 Task: Find connections with filter location Torrejón de Ardoz with filter topic #happyfounderswith filter profile language French with filter current company US Tech Solutions with filter school Campus Law Centre, Faculty Of Law, University of Delhi with filter industry Turned Products and Fastener Manufacturing with filter service category Search Engine Optimization (SEO) with filter keywords title Content Creator
Action: Mouse moved to (535, 68)
Screenshot: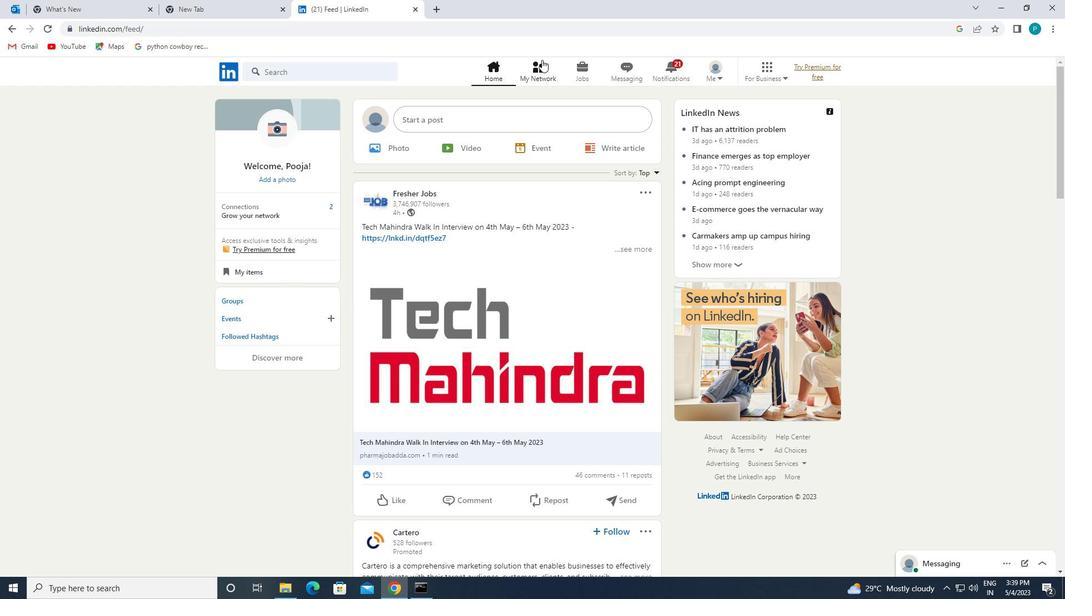 
Action: Mouse pressed left at (535, 68)
Screenshot: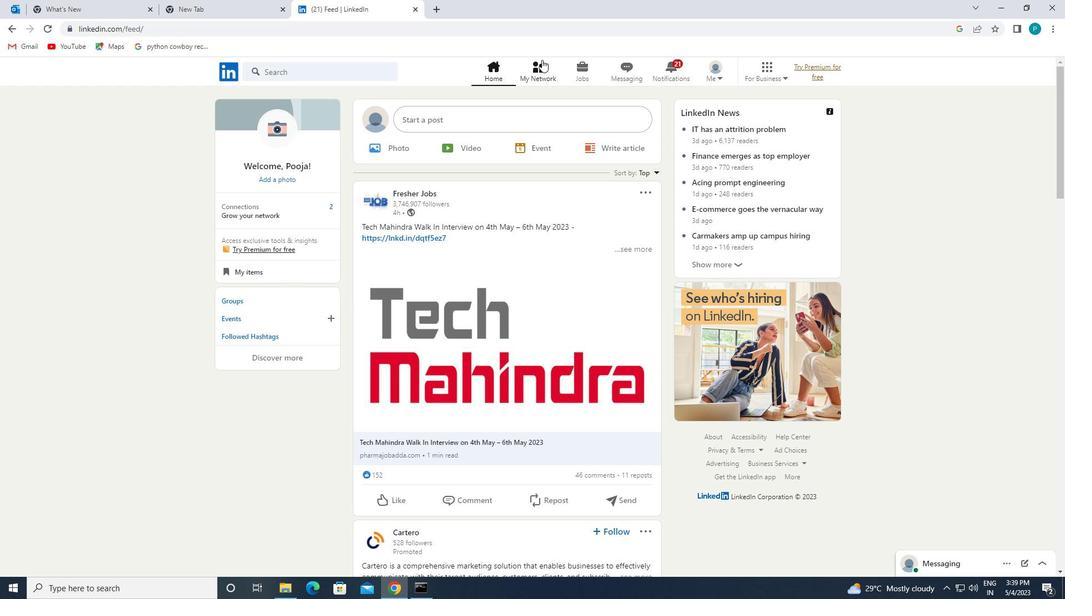 
Action: Mouse moved to (335, 133)
Screenshot: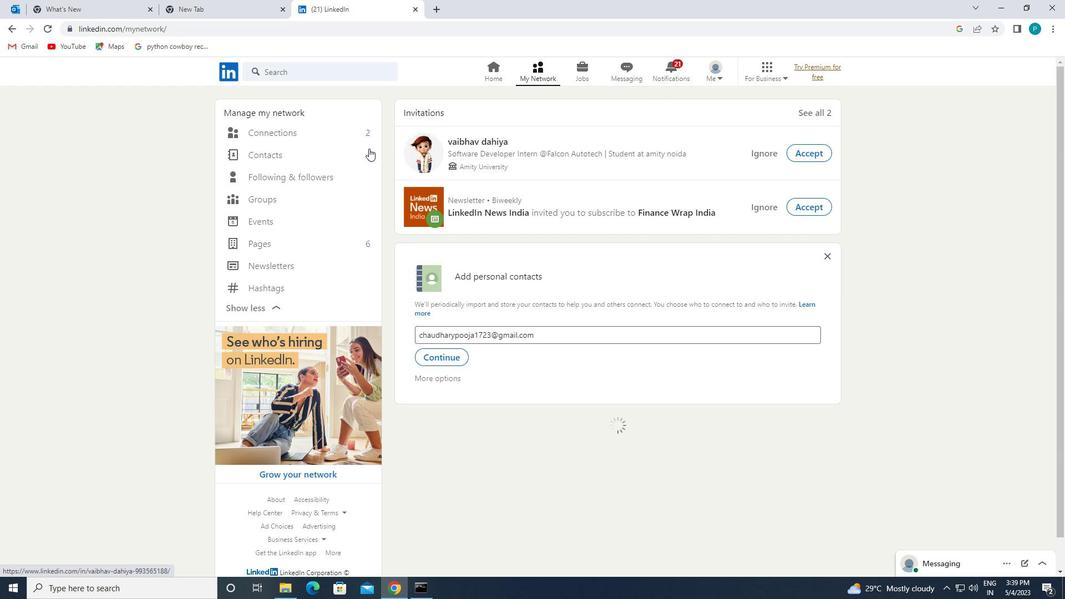 
Action: Mouse pressed left at (335, 133)
Screenshot: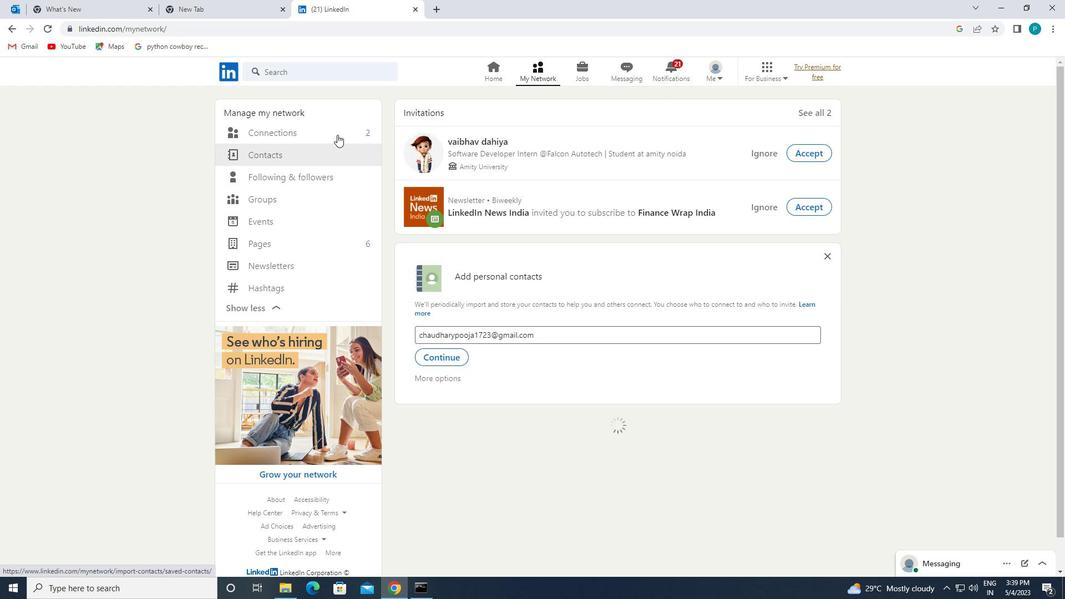 
Action: Mouse moved to (605, 132)
Screenshot: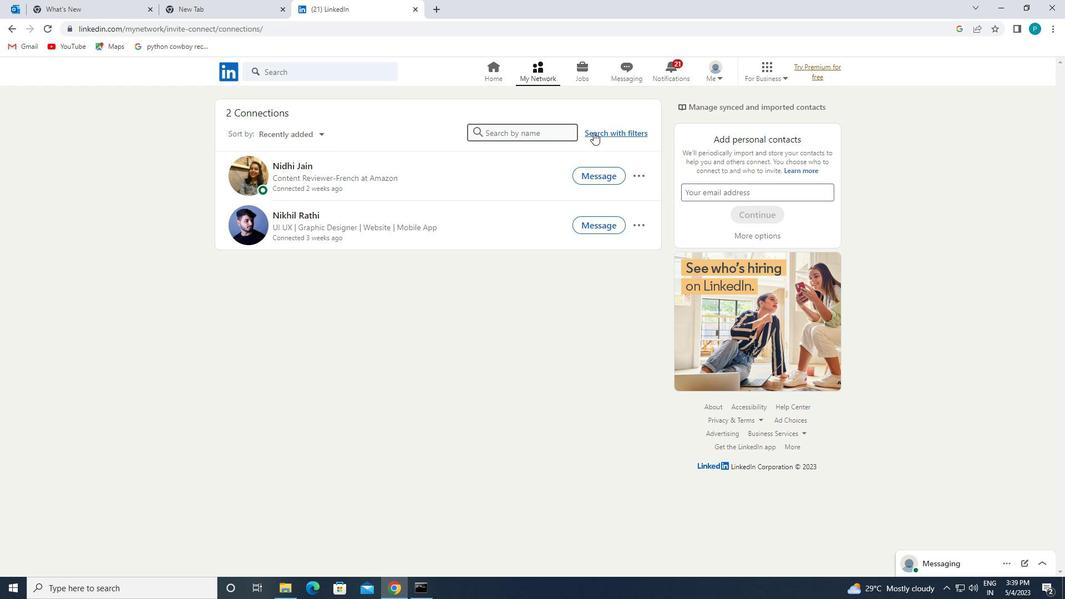 
Action: Mouse pressed left at (605, 132)
Screenshot: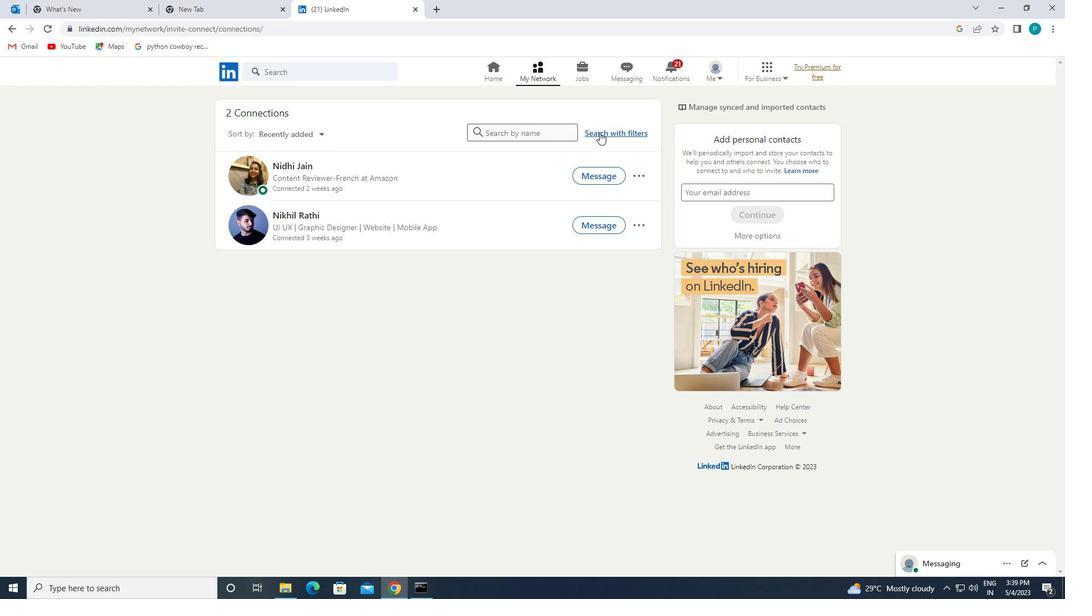 
Action: Mouse moved to (578, 106)
Screenshot: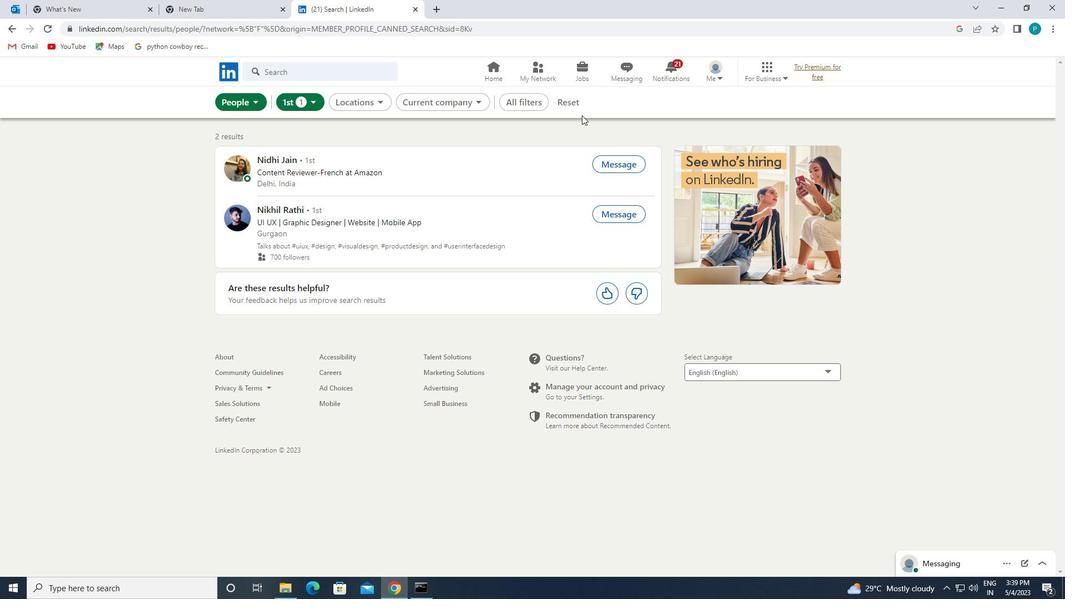 
Action: Mouse pressed left at (578, 106)
Screenshot: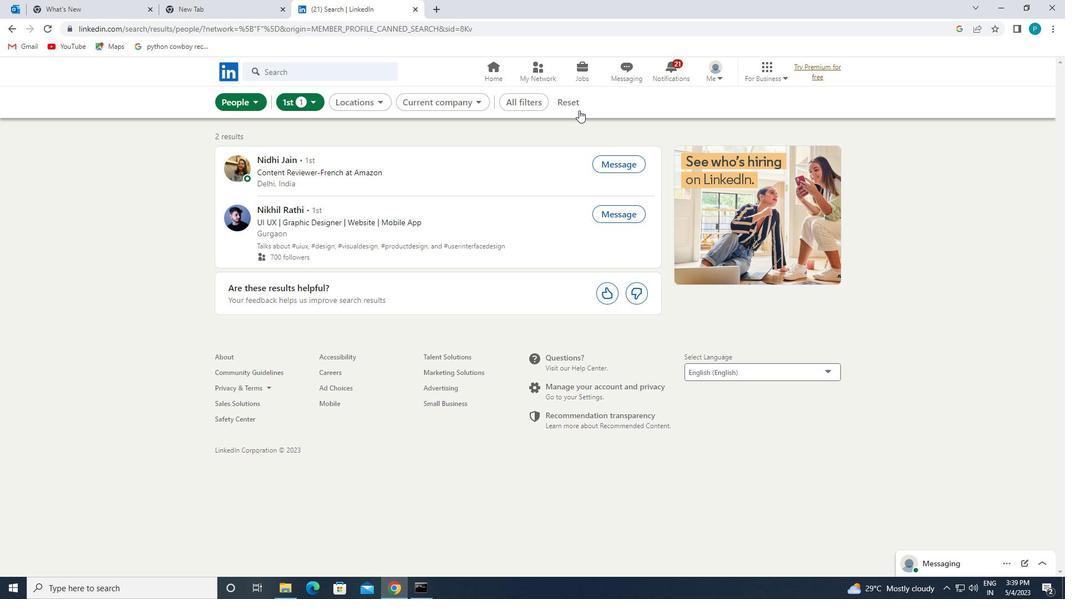 
Action: Mouse moved to (542, 99)
Screenshot: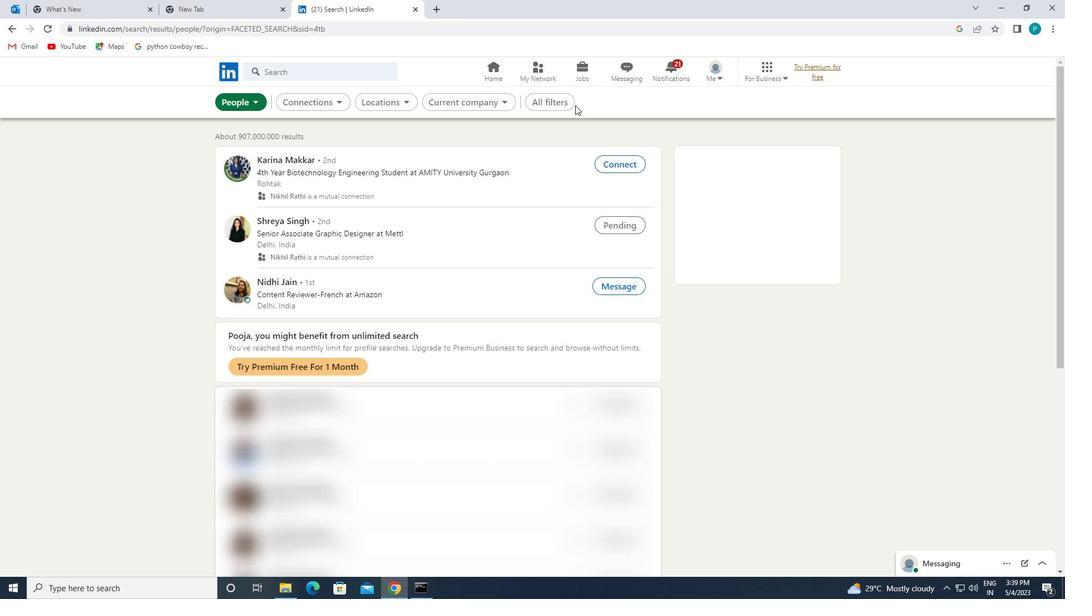
Action: Mouse pressed left at (542, 99)
Screenshot: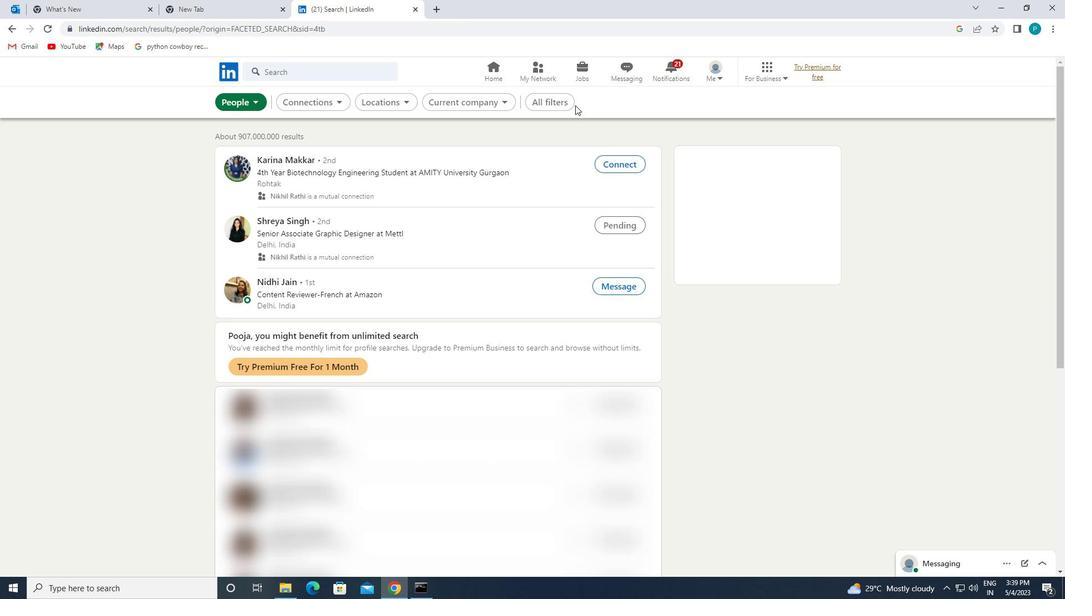
Action: Mouse moved to (948, 300)
Screenshot: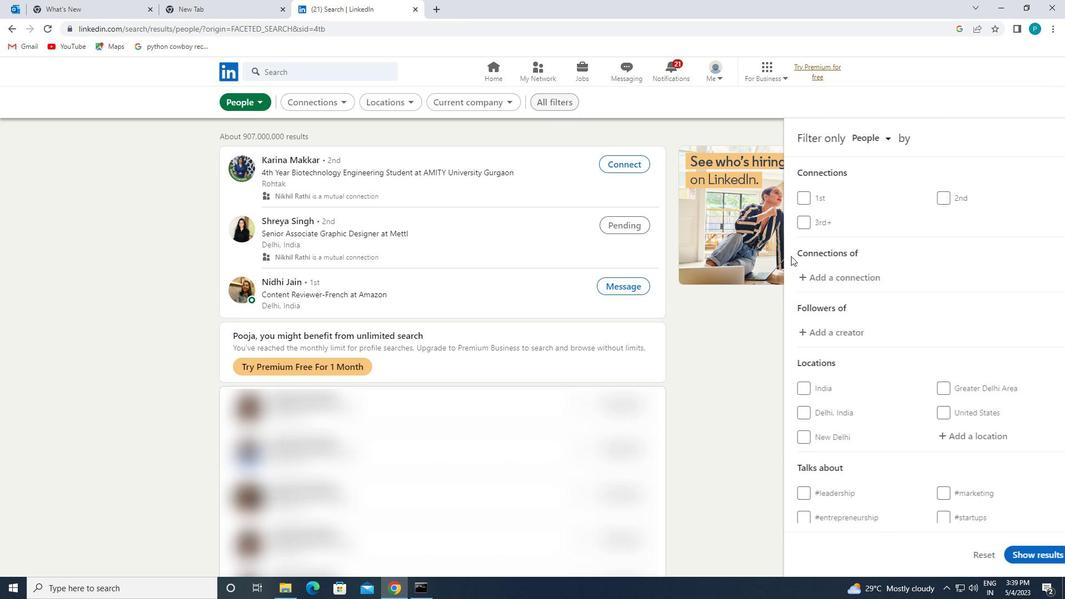 
Action: Mouse scrolled (948, 299) with delta (0, 0)
Screenshot: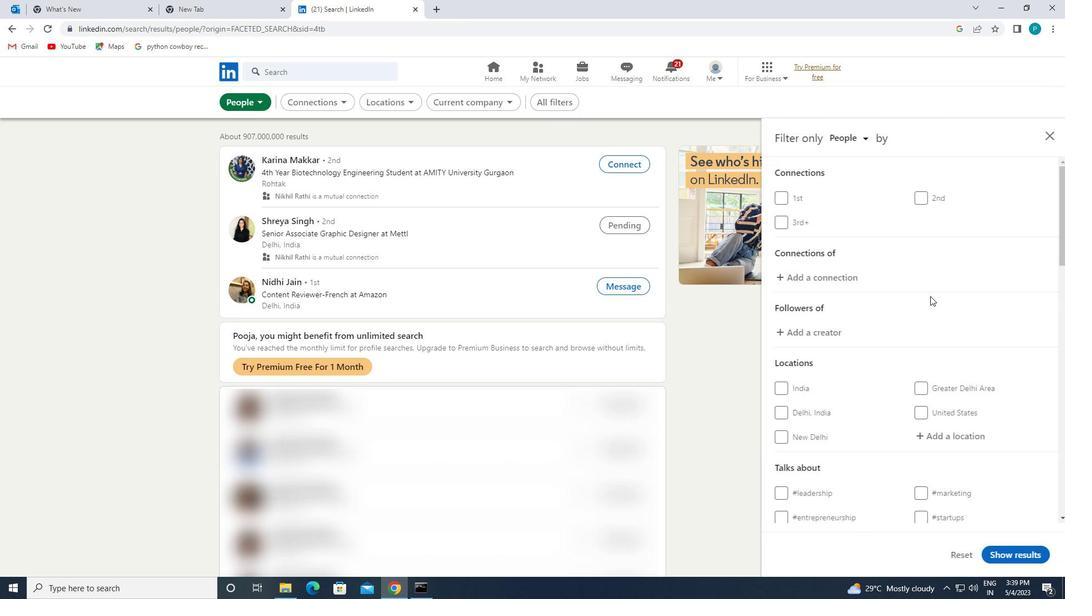 
Action: Mouse moved to (949, 300)
Screenshot: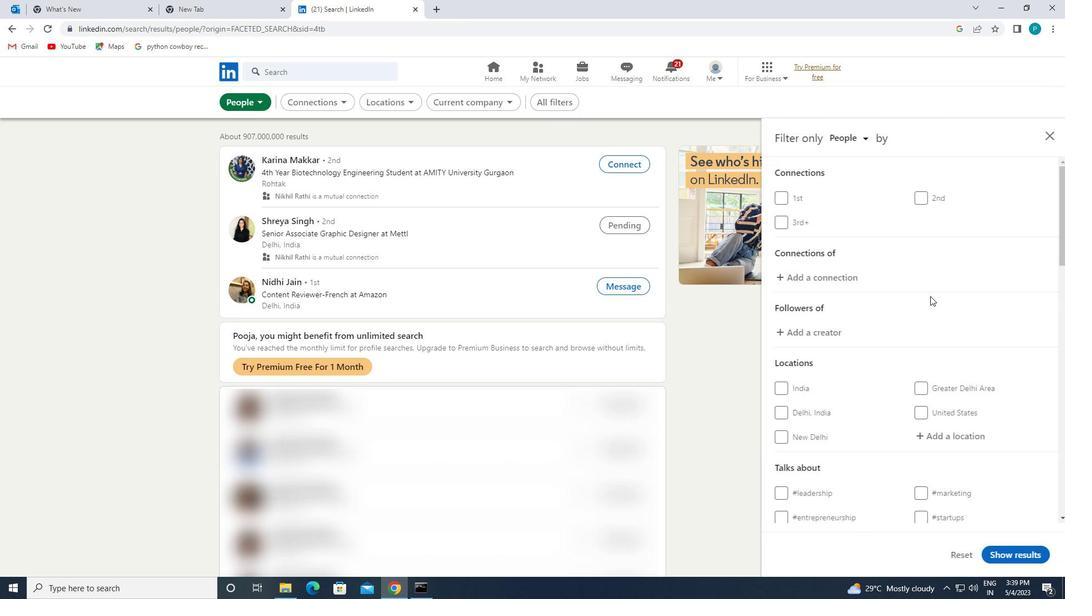 
Action: Mouse scrolled (949, 300) with delta (0, 0)
Screenshot: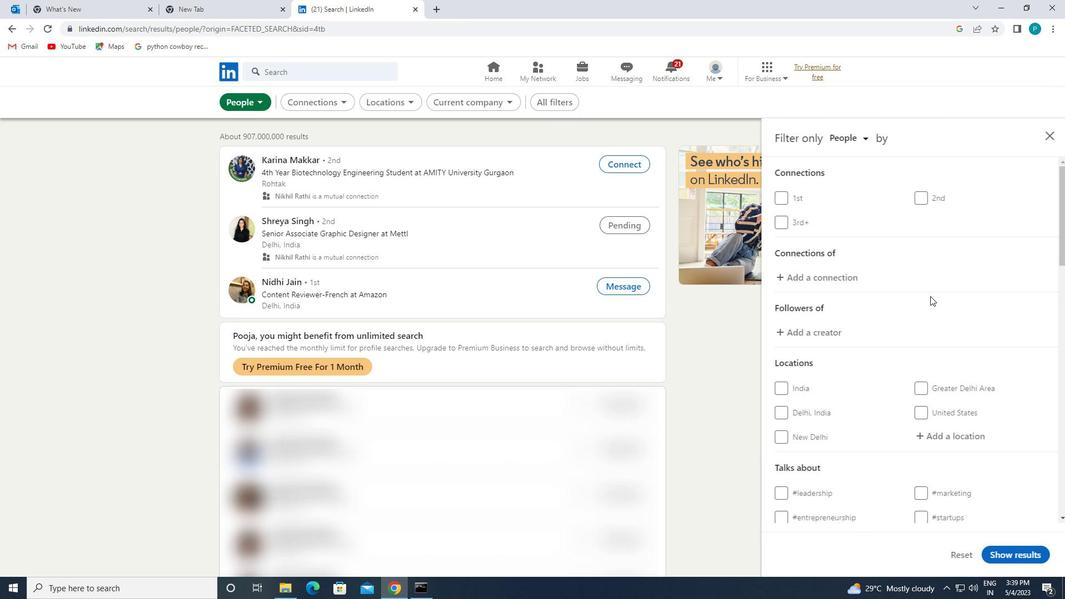 
Action: Mouse moved to (947, 322)
Screenshot: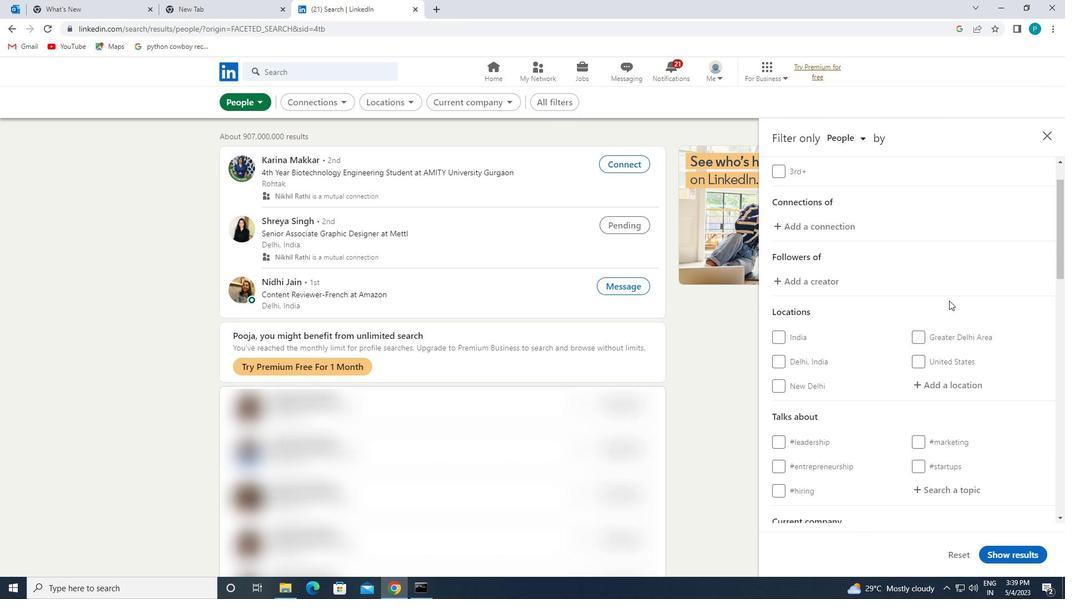 
Action: Mouse pressed left at (947, 322)
Screenshot: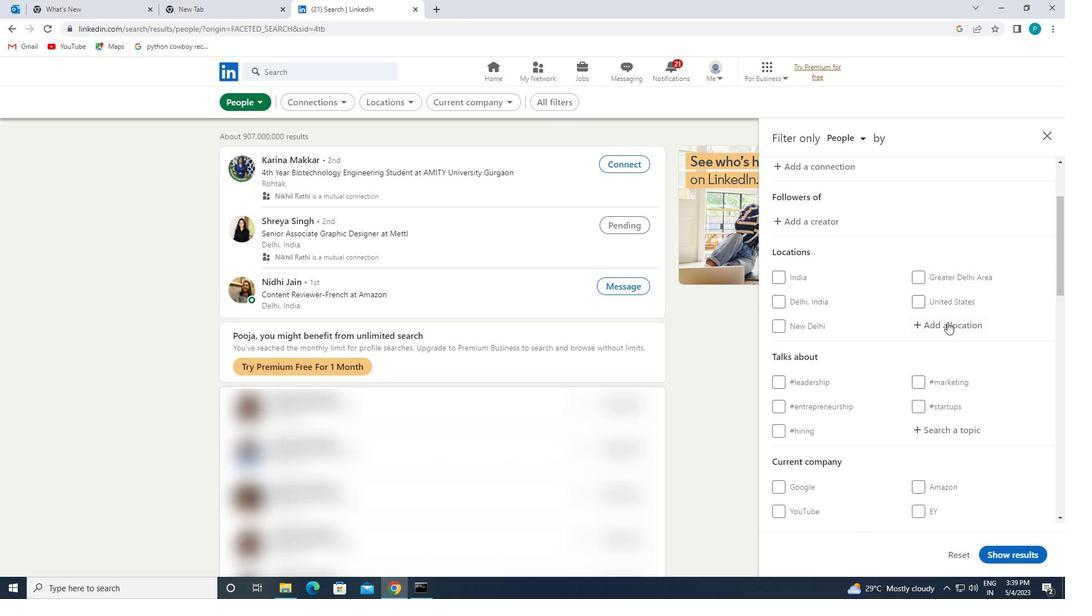 
Action: Mouse moved to (953, 332)
Screenshot: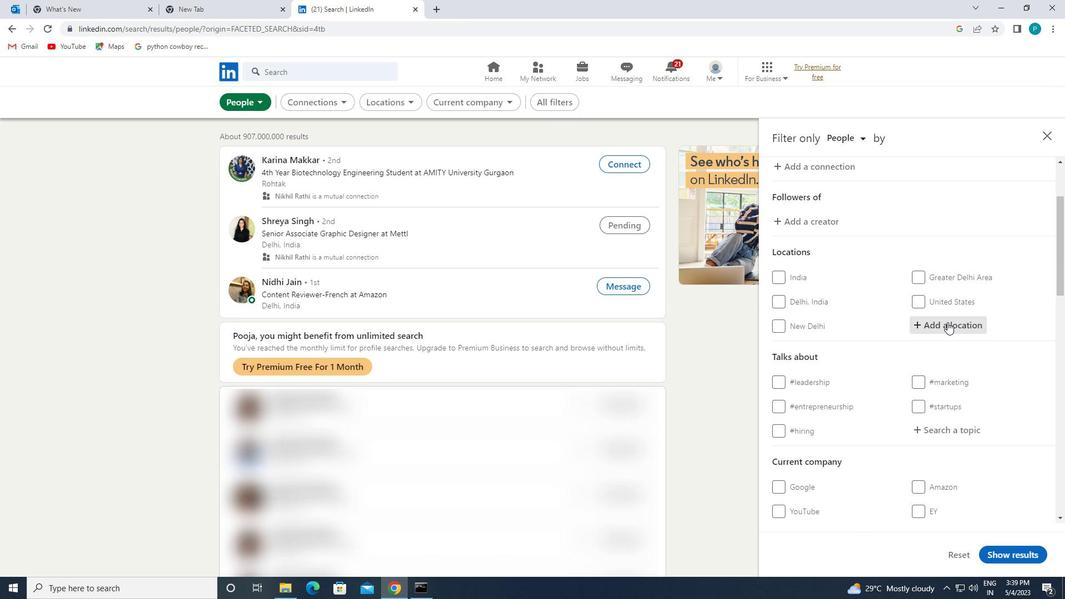 
Action: Key pressed <Key.caps_lock><Key.caps_lock><Key.caps_lock><Key.caps_lock><Key.caps_lock><Key.caps_lock><Key.caps_lock><Key.caps_lock><Key.caps_lock><Key.caps_lock><Key.caps_lock><Key.caps_lock><Key.caps_lock><Key.caps_lock><Key.caps_lock><Key.caps_lock><Key.caps_lock><Key.caps_lock><Key.caps_lock><Key.caps_lock><Key.caps_lock>t<Key.caps_lock>orrejon<Key.space>de<Key.space><Key.caps_lock>a<Key.caps_lock>rdoz
Screenshot: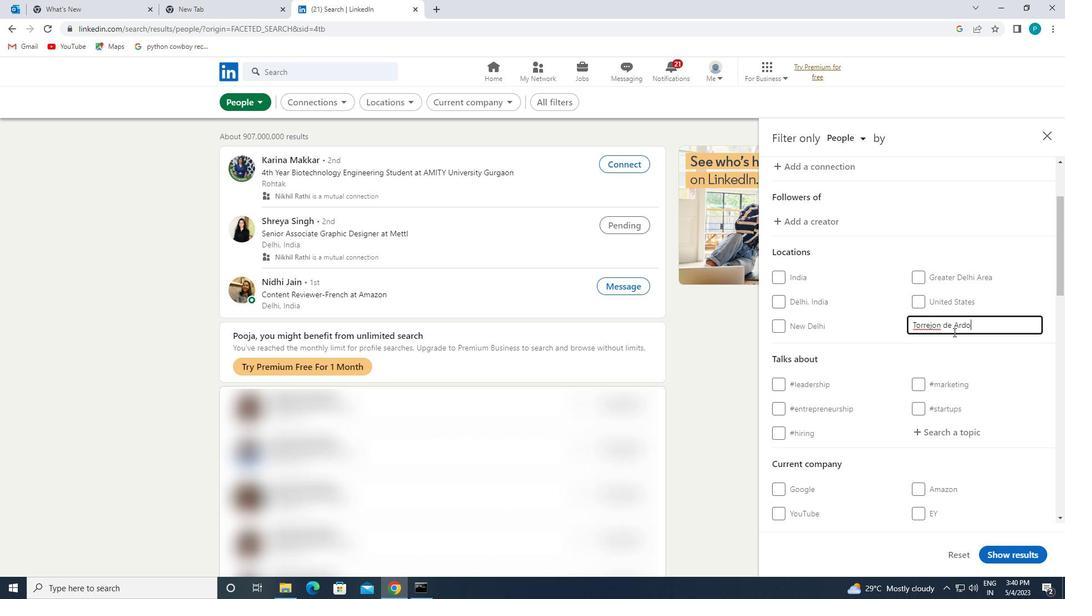 
Action: Mouse moved to (972, 352)
Screenshot: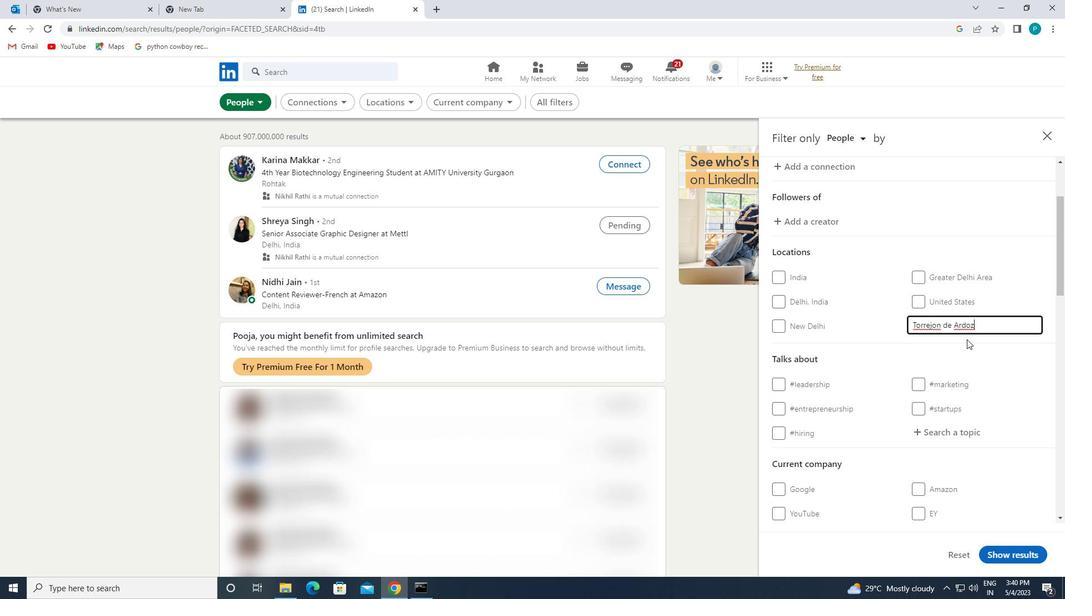 
Action: Mouse pressed left at (972, 352)
Screenshot: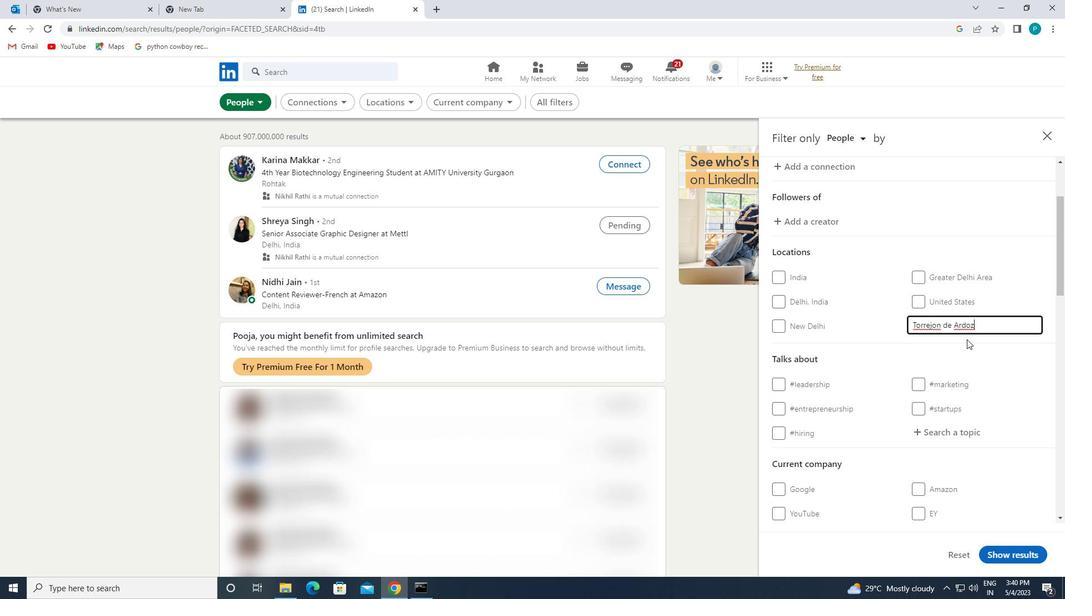 
Action: Mouse scrolled (972, 352) with delta (0, 0)
Screenshot: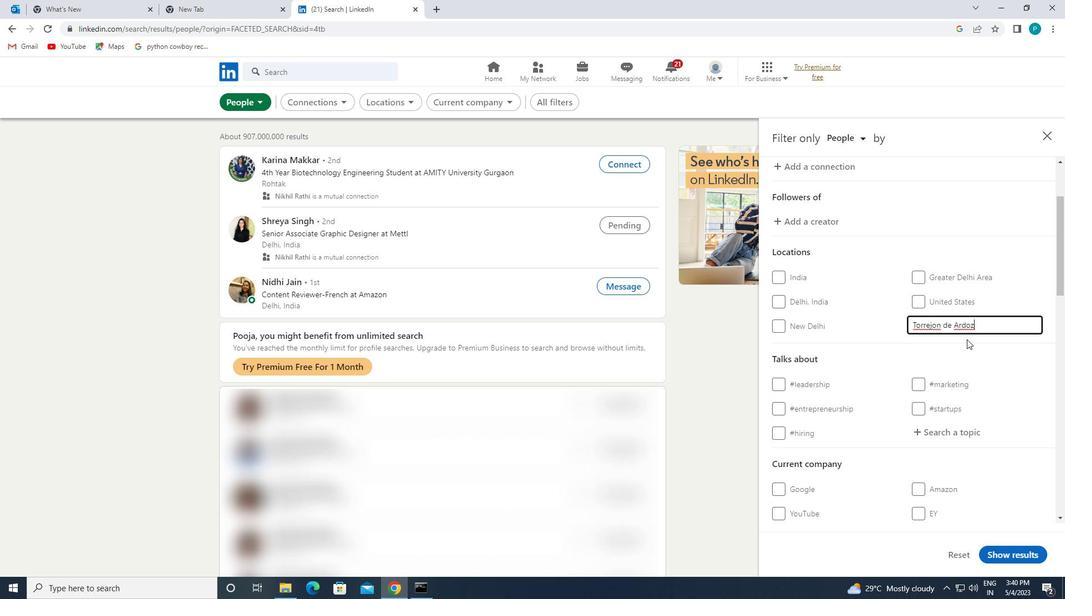 
Action: Mouse scrolled (972, 352) with delta (0, 0)
Screenshot: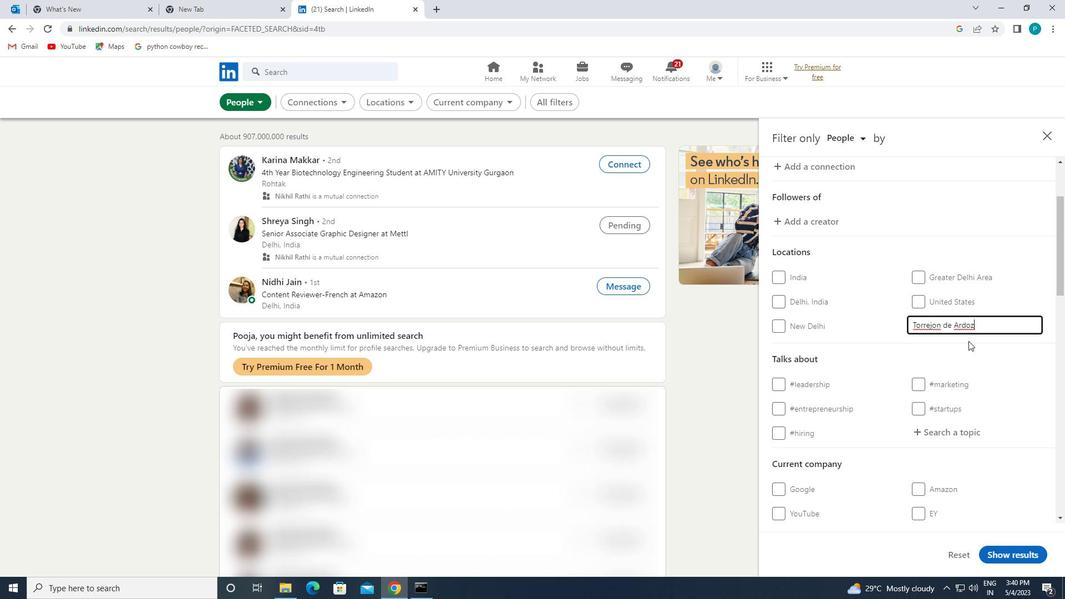 
Action: Mouse moved to (950, 341)
Screenshot: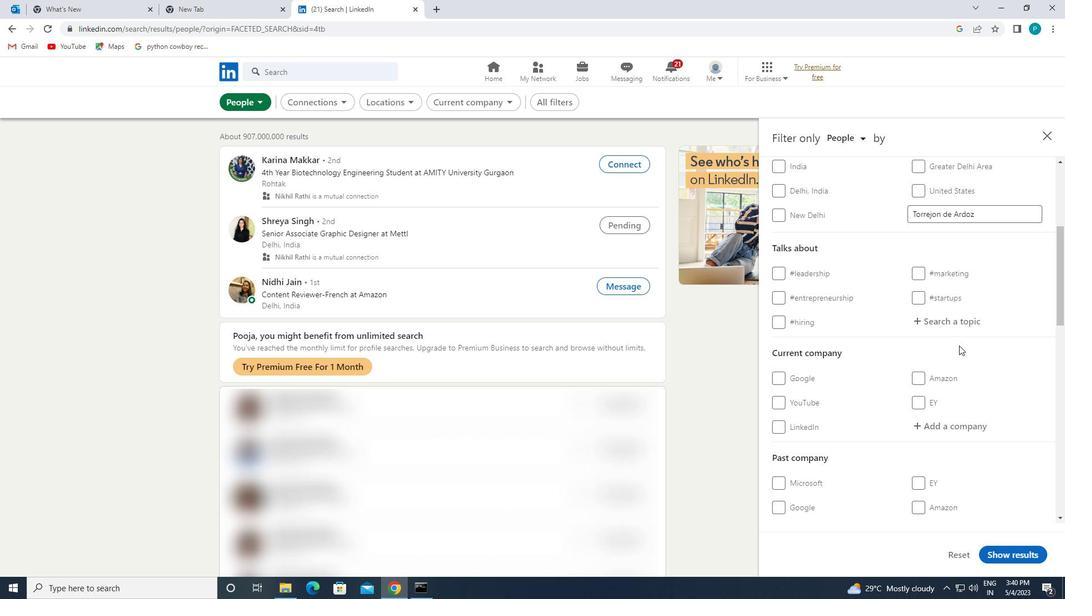 
Action: Mouse scrolled (950, 341) with delta (0, 0)
Screenshot: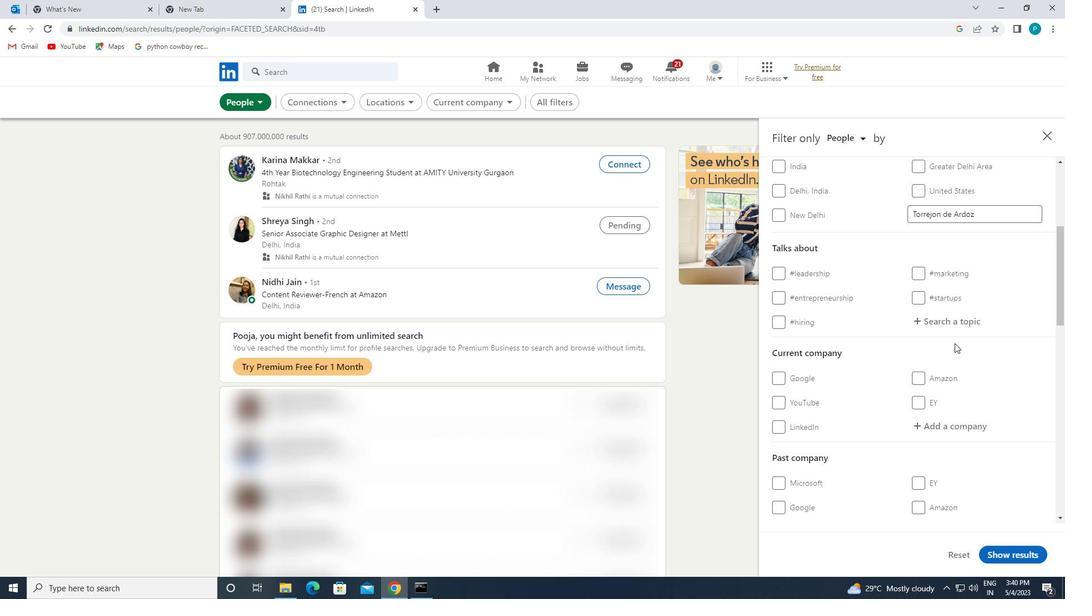 
Action: Mouse moved to (911, 266)
Screenshot: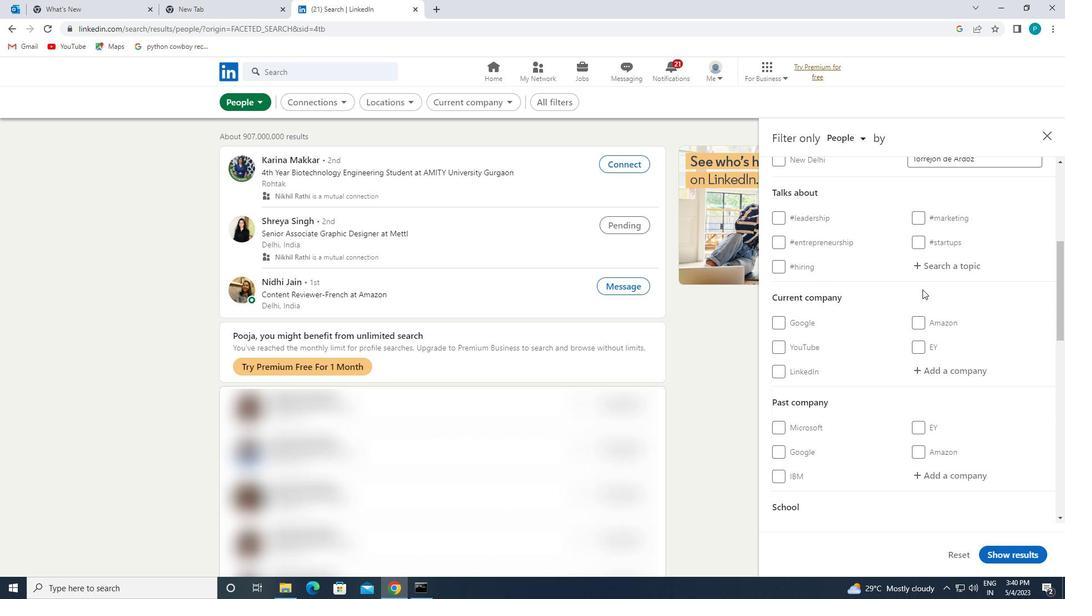 
Action: Mouse pressed left at (911, 266)
Screenshot: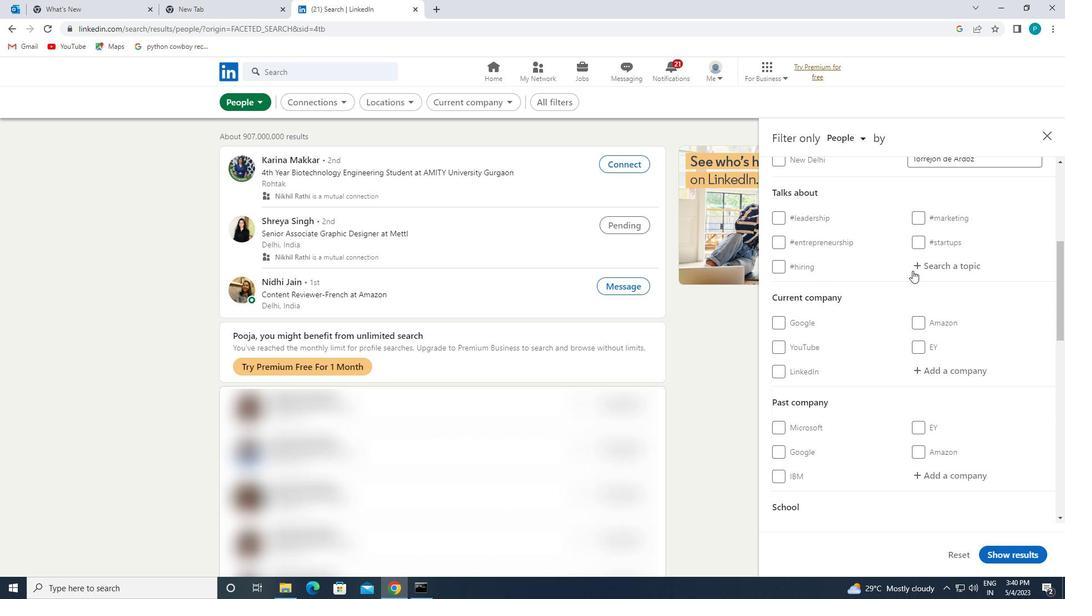 
Action: Key pressed <Key.shift>#HAPPYFOUNDERS
Screenshot: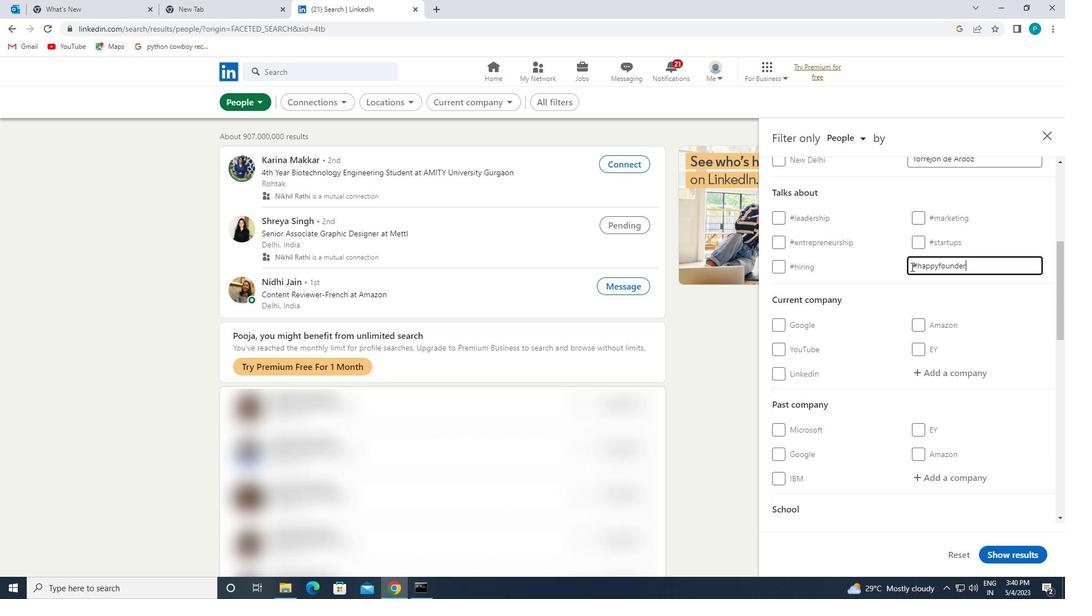 
Action: Mouse moved to (867, 260)
Screenshot: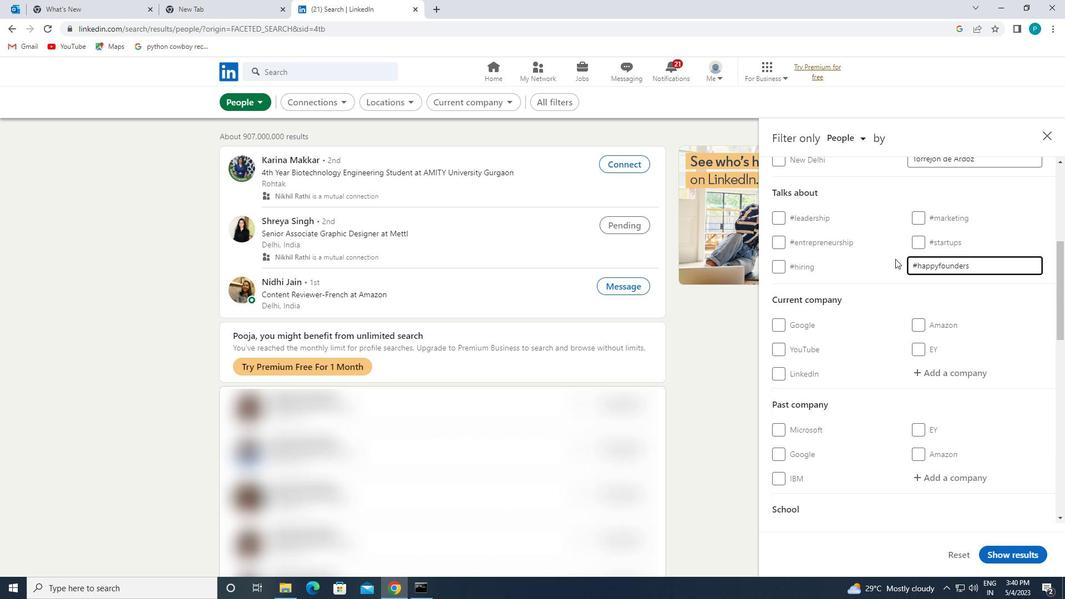 
Action: Mouse scrolled (867, 259) with delta (0, 0)
Screenshot: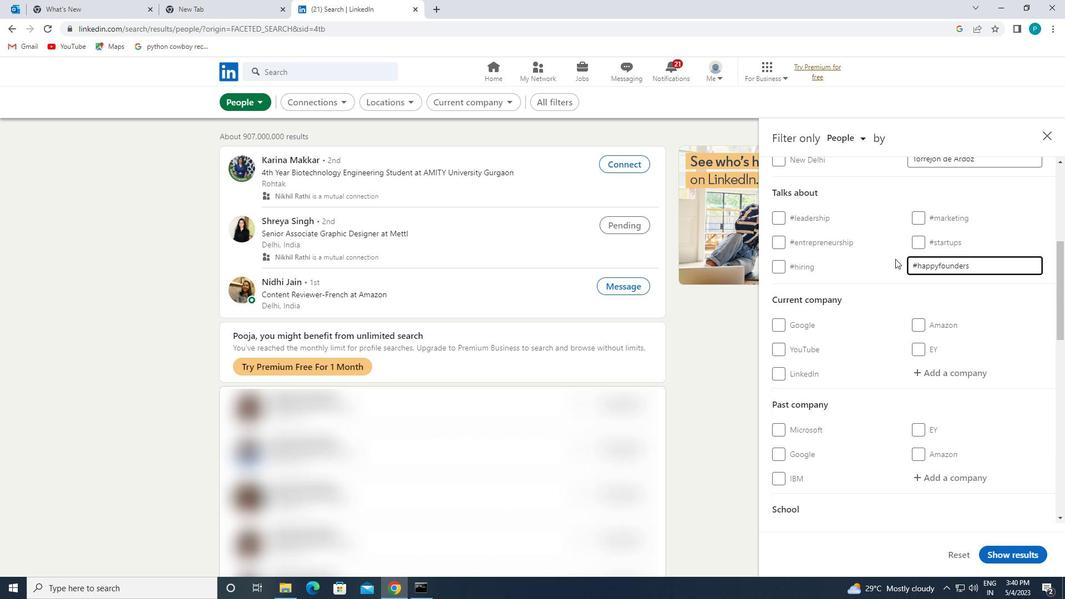 
Action: Mouse moved to (867, 261)
Screenshot: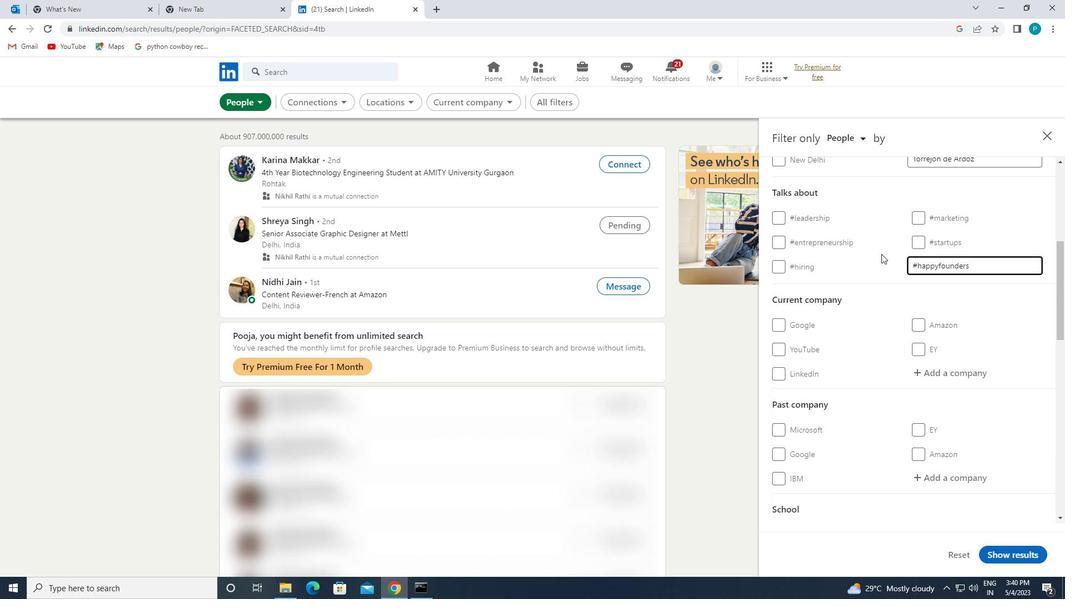 
Action: Mouse scrolled (867, 260) with delta (0, 0)
Screenshot: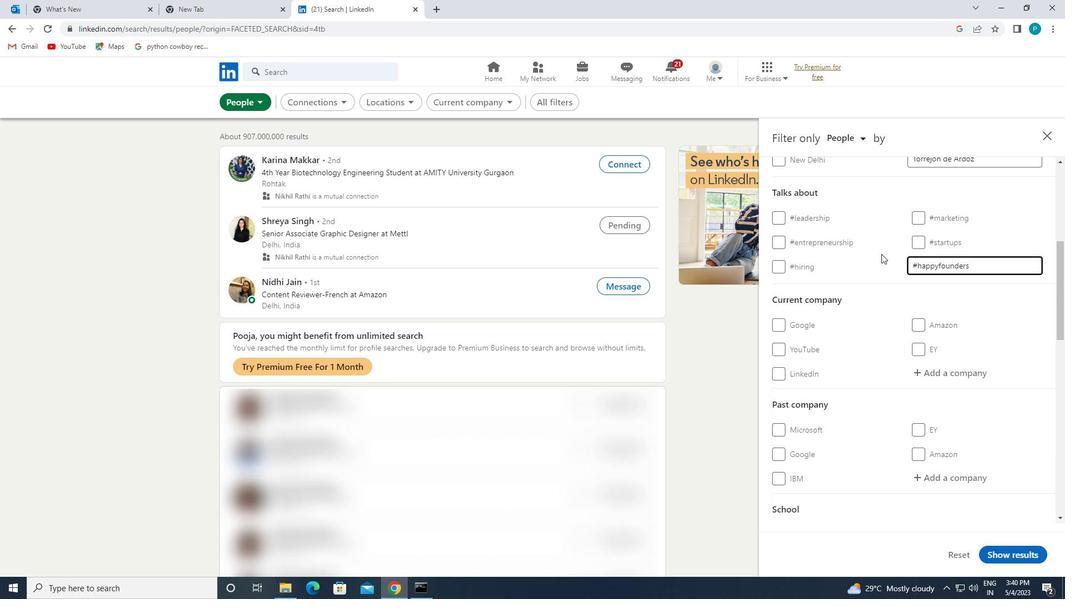 
Action: Mouse moved to (867, 263)
Screenshot: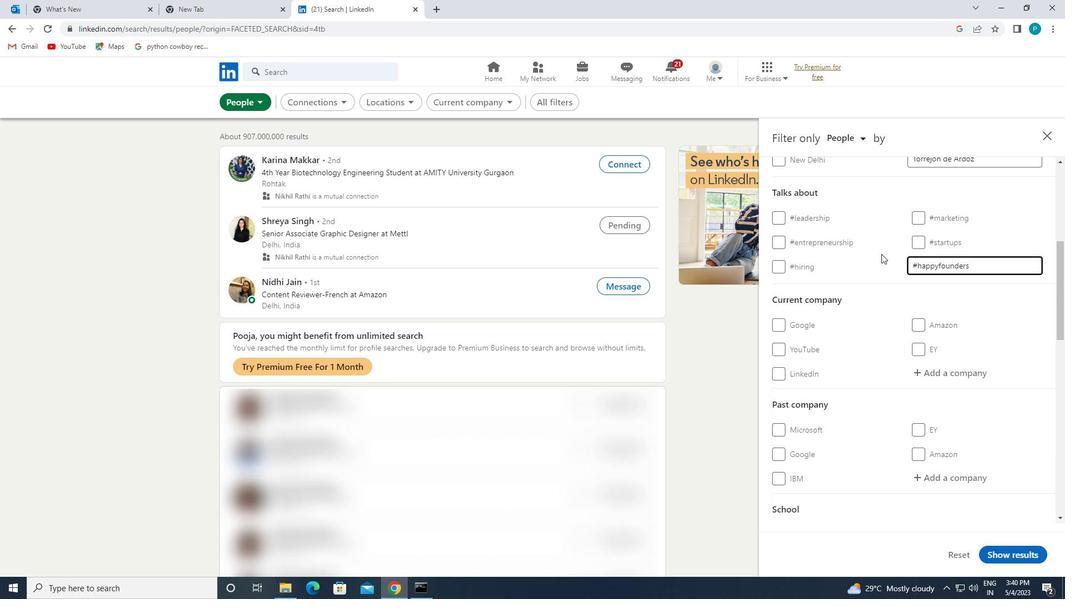 
Action: Mouse scrolled (867, 262) with delta (0, 0)
Screenshot: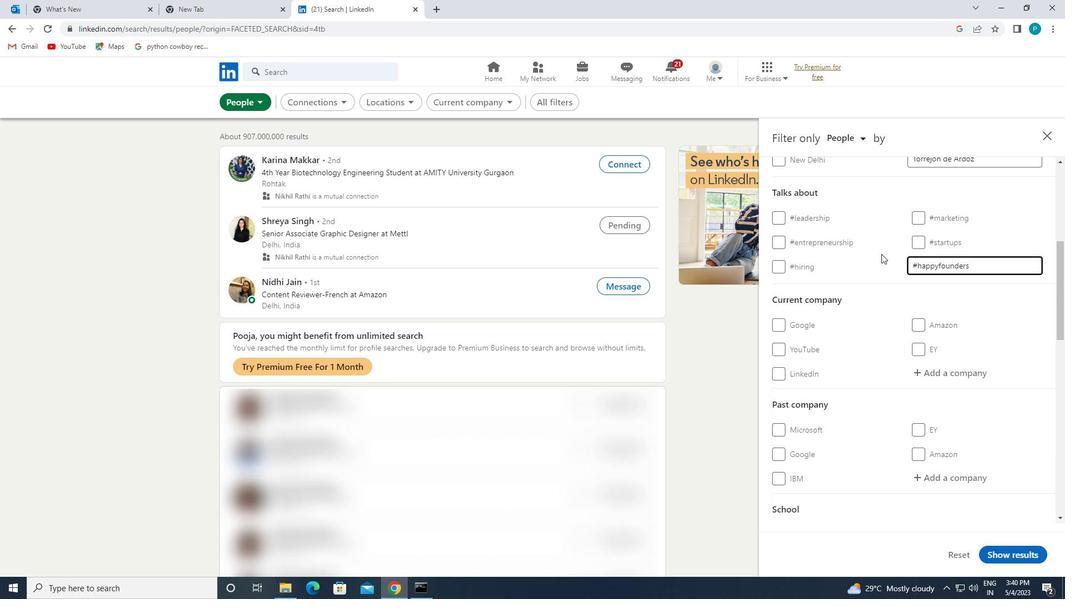 
Action: Mouse moved to (867, 263)
Screenshot: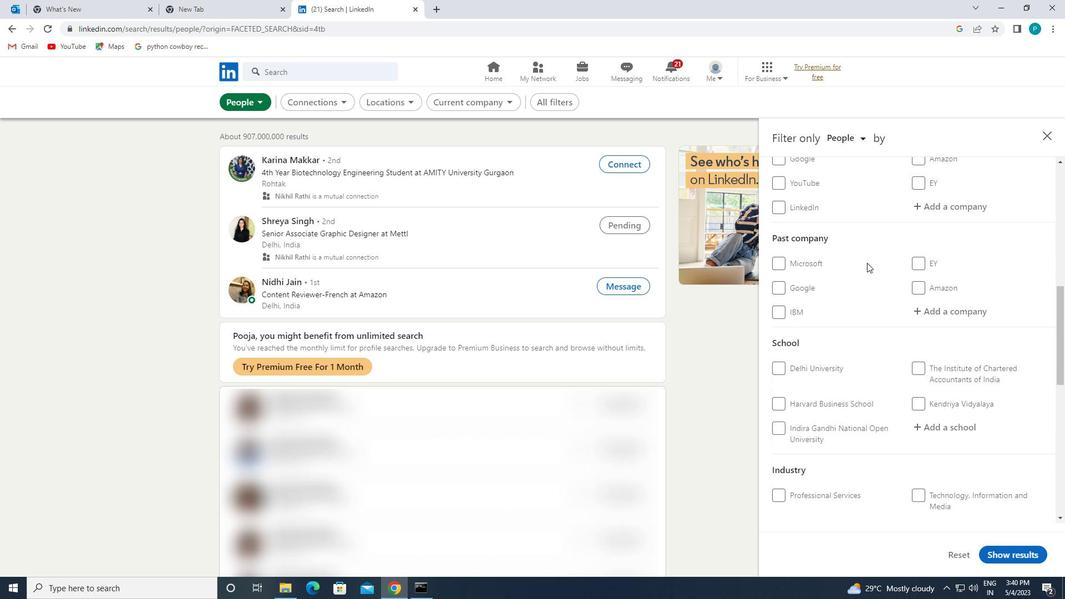 
Action: Mouse scrolled (867, 263) with delta (0, 0)
Screenshot: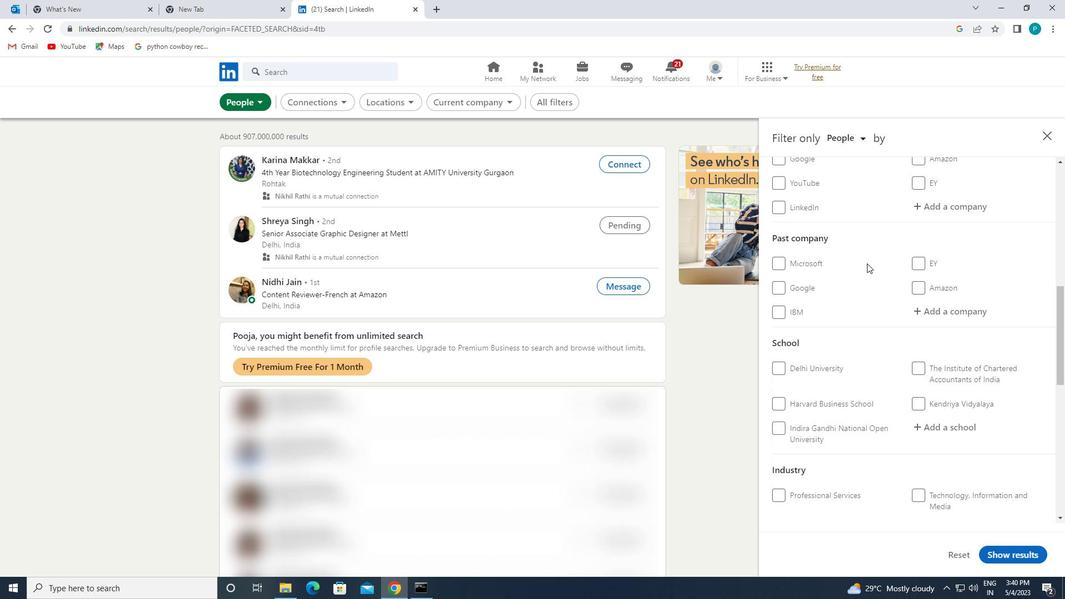 
Action: Mouse scrolled (867, 263) with delta (0, 0)
Screenshot: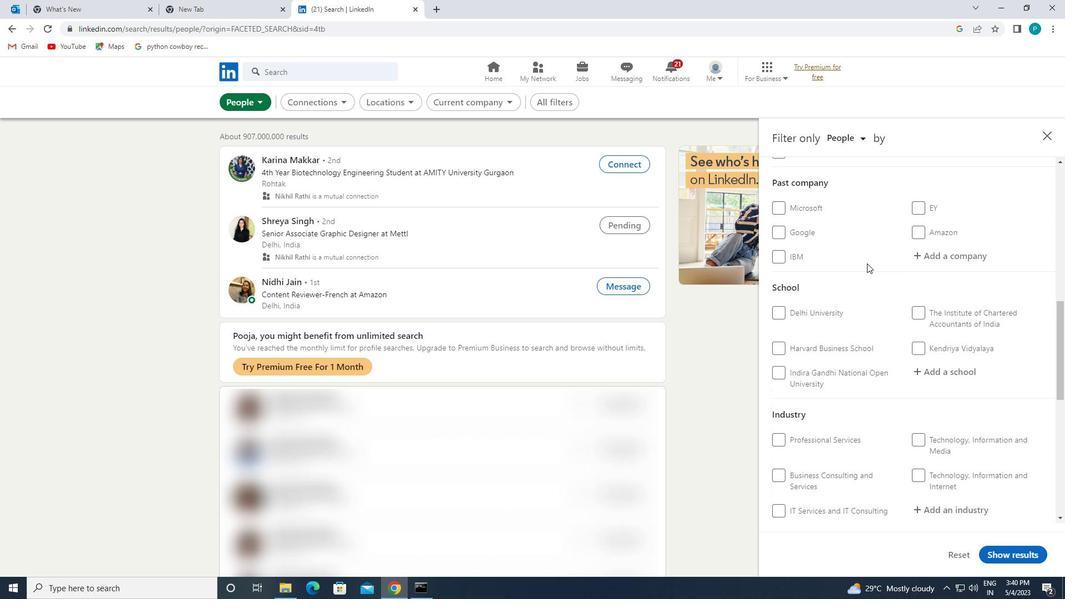 
Action: Mouse scrolled (867, 263) with delta (0, 0)
Screenshot: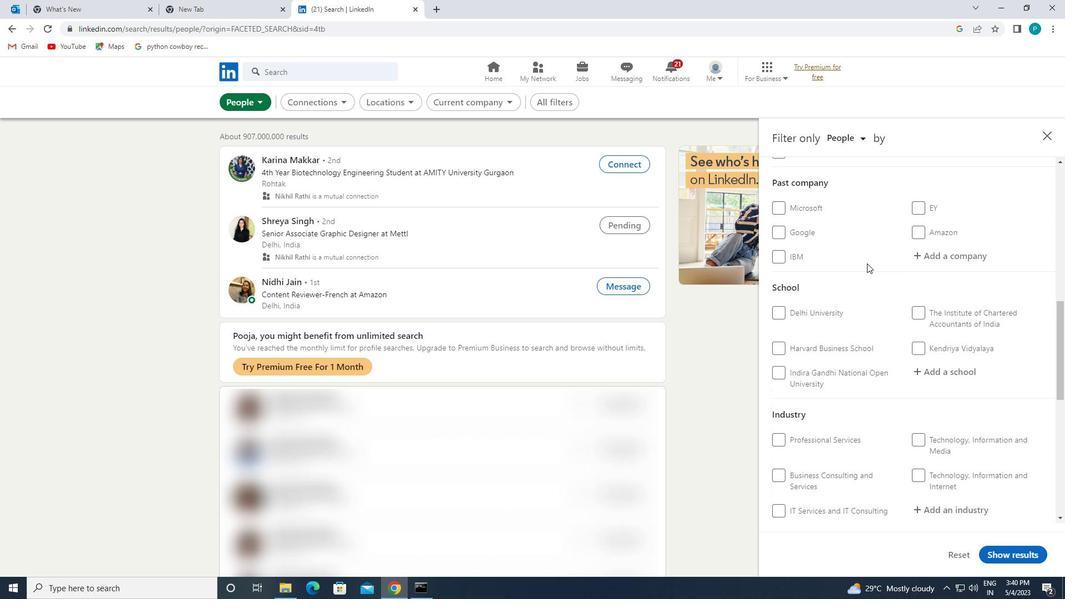 
Action: Mouse scrolled (867, 263) with delta (0, 0)
Screenshot: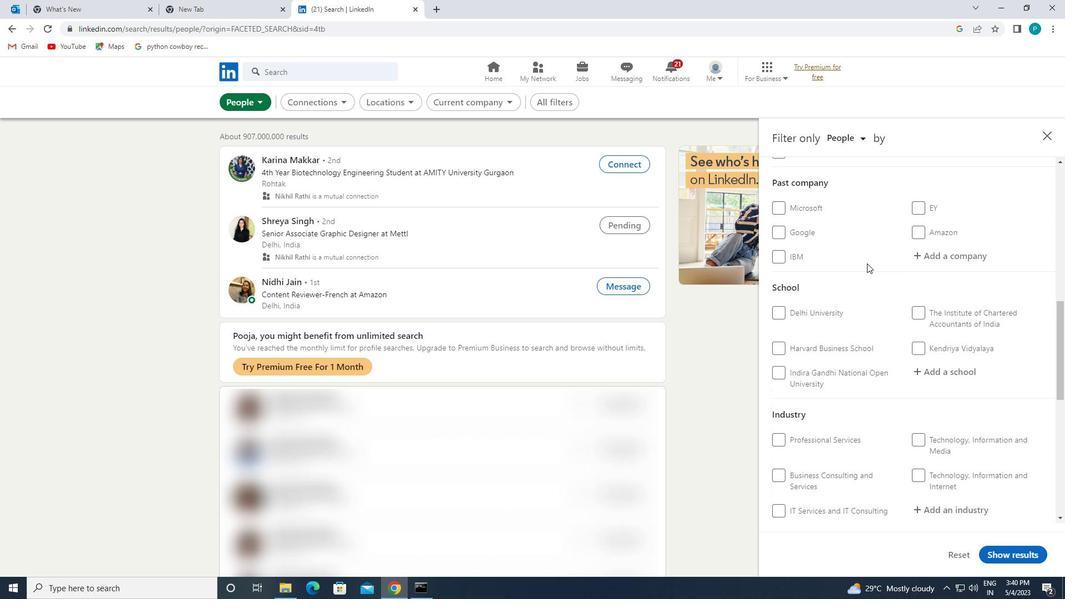 
Action: Mouse scrolled (867, 263) with delta (0, 0)
Screenshot: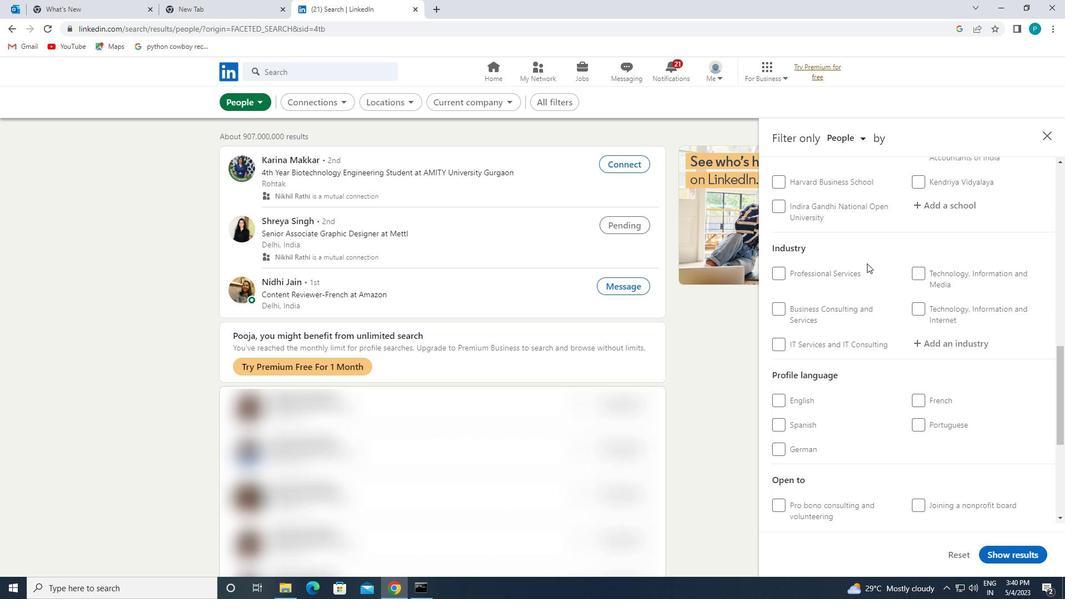 
Action: Mouse scrolled (867, 263) with delta (0, 0)
Screenshot: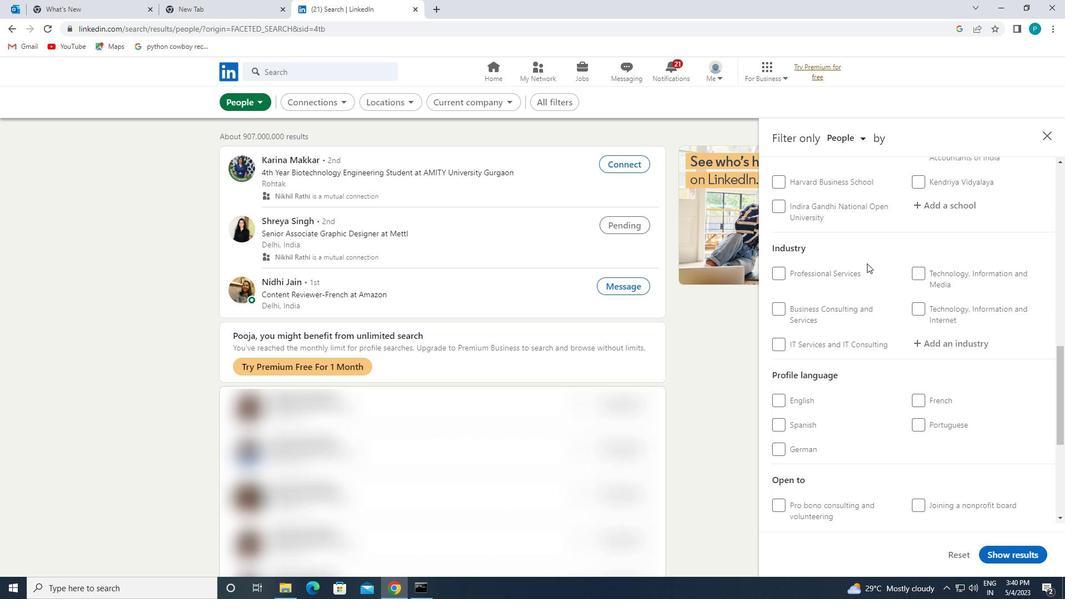
Action: Mouse scrolled (867, 263) with delta (0, 0)
Screenshot: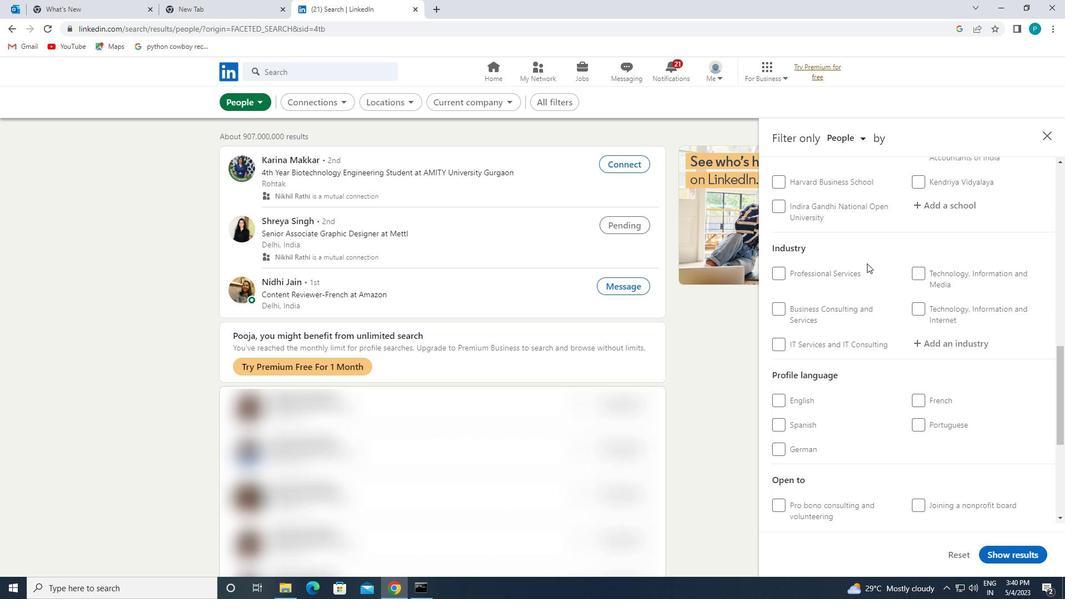 
Action: Mouse moved to (937, 236)
Screenshot: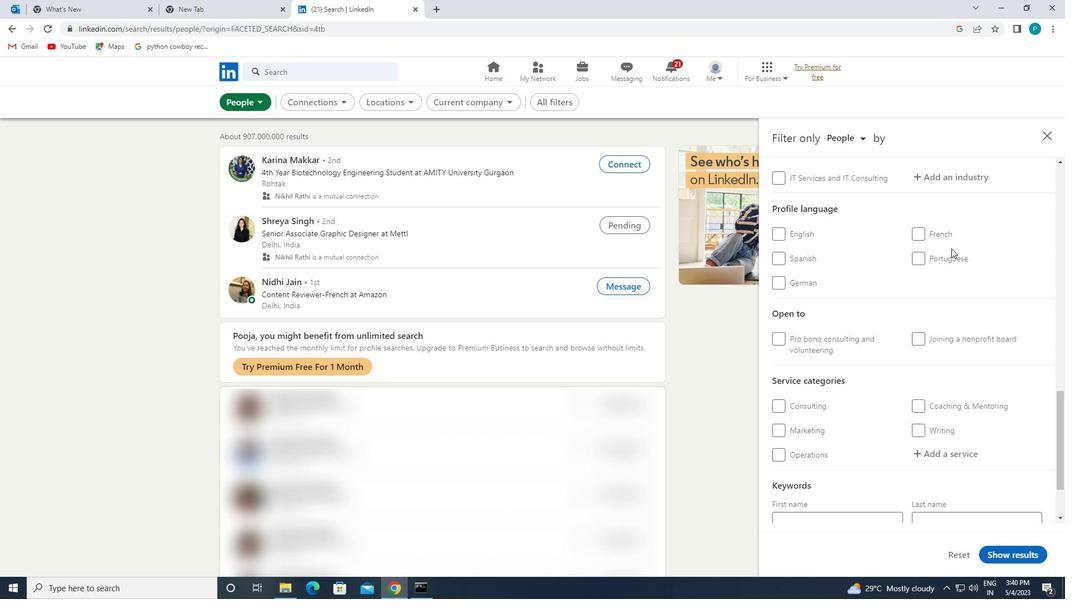 
Action: Mouse pressed left at (937, 236)
Screenshot: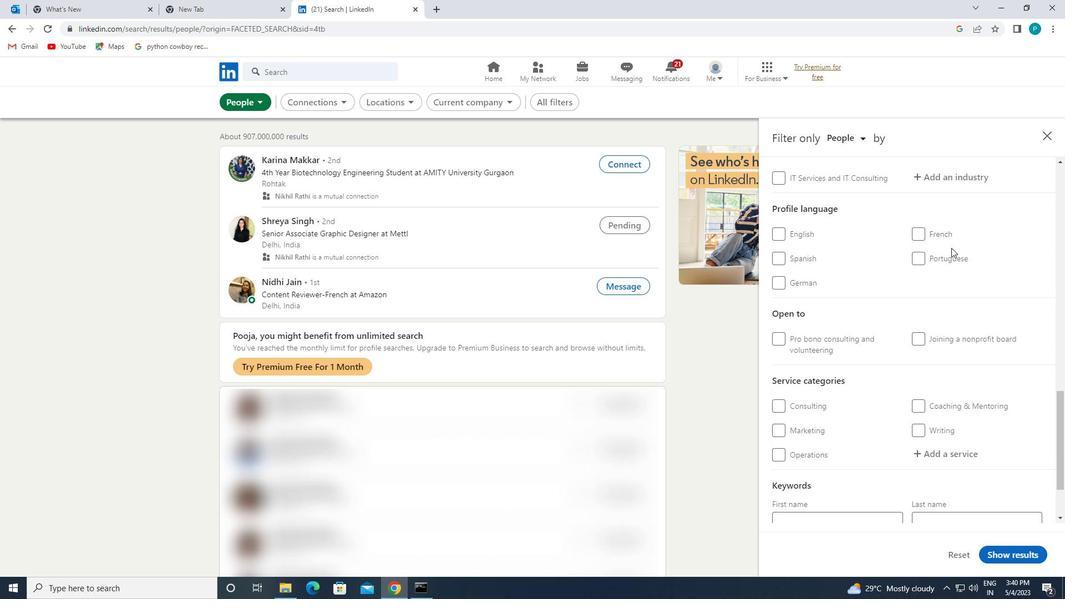 
Action: Mouse moved to (986, 229)
Screenshot: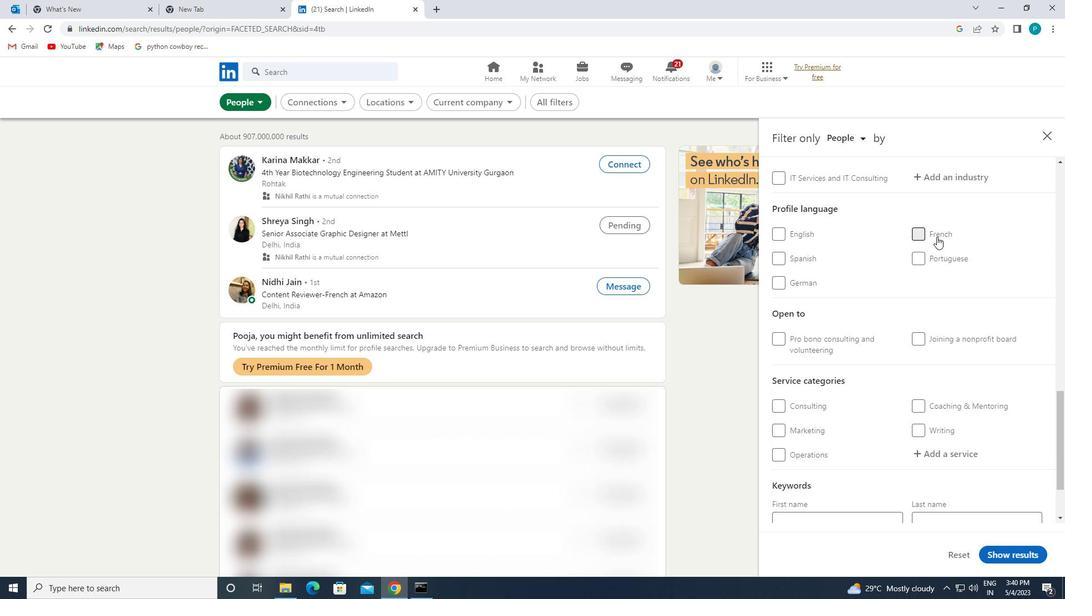 
Action: Mouse scrolled (986, 230) with delta (0, 0)
Screenshot: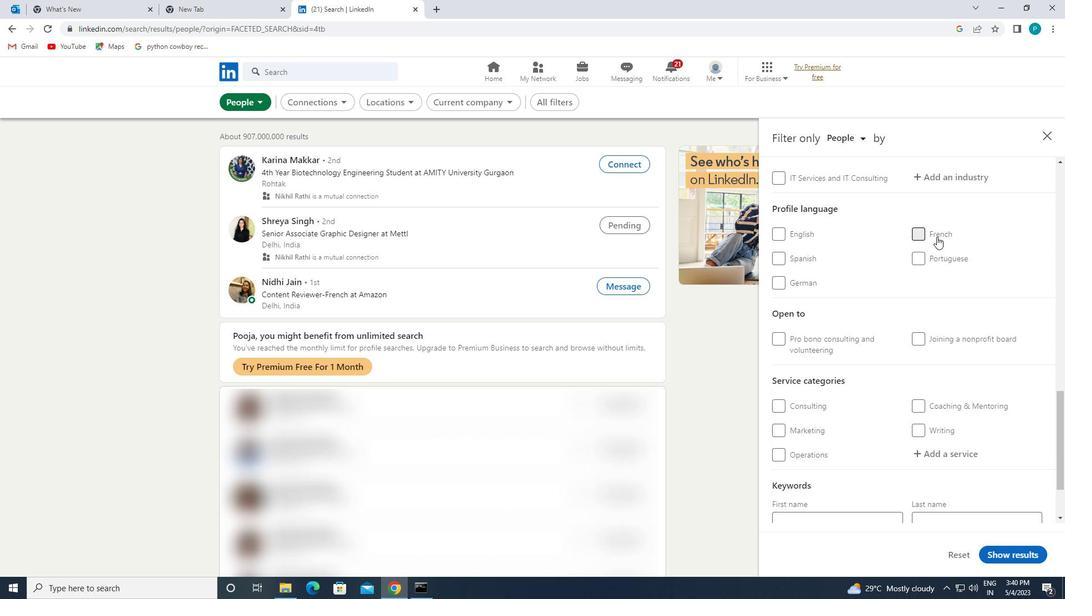
Action: Mouse scrolled (986, 230) with delta (0, 0)
Screenshot: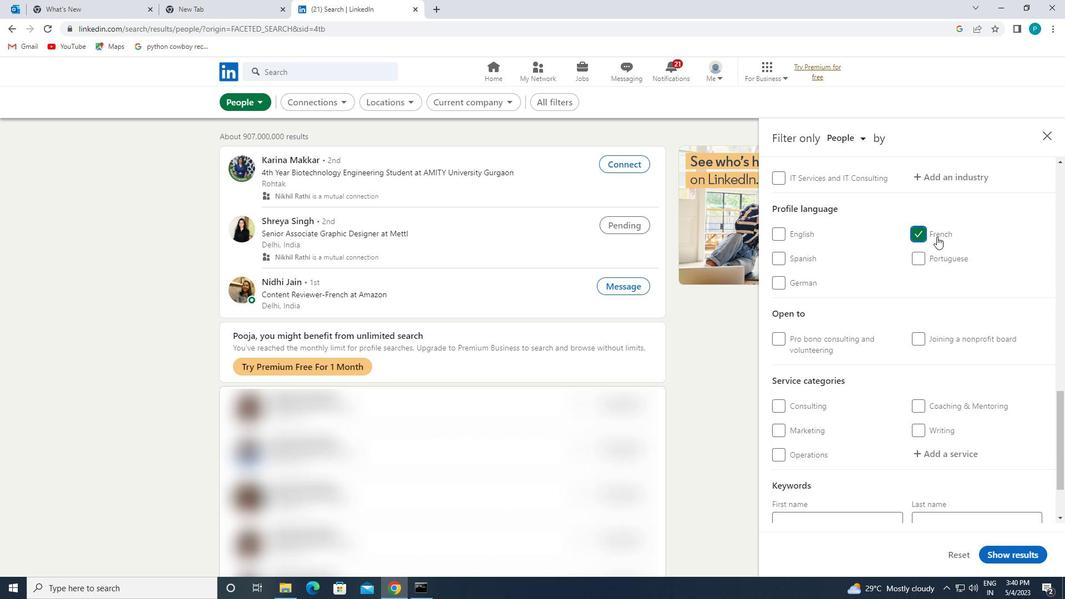 
Action: Mouse scrolled (986, 230) with delta (0, 0)
Screenshot: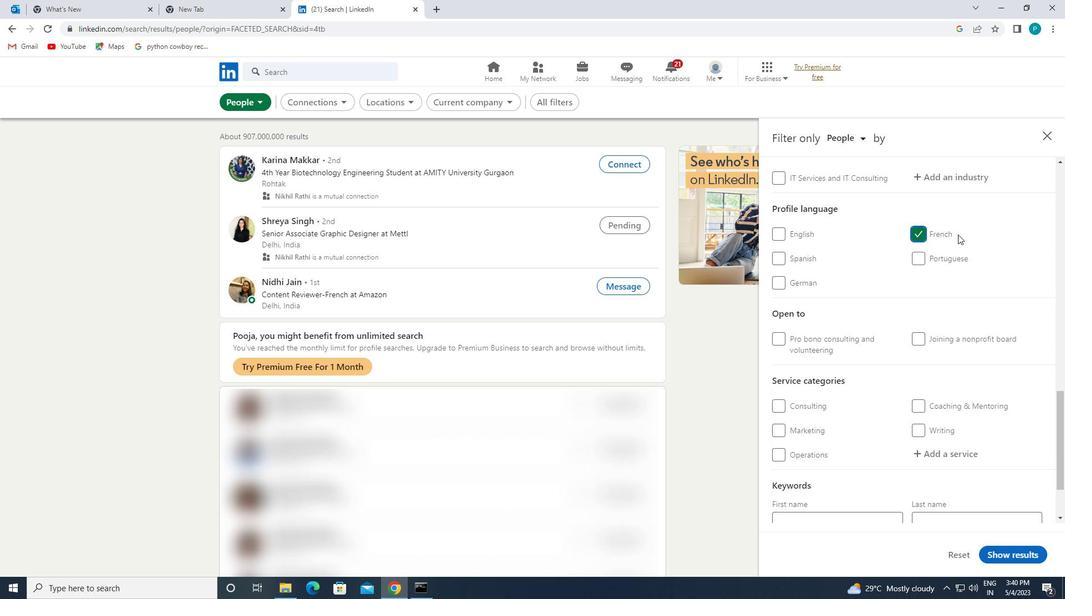 
Action: Mouse scrolled (986, 230) with delta (0, 0)
Screenshot: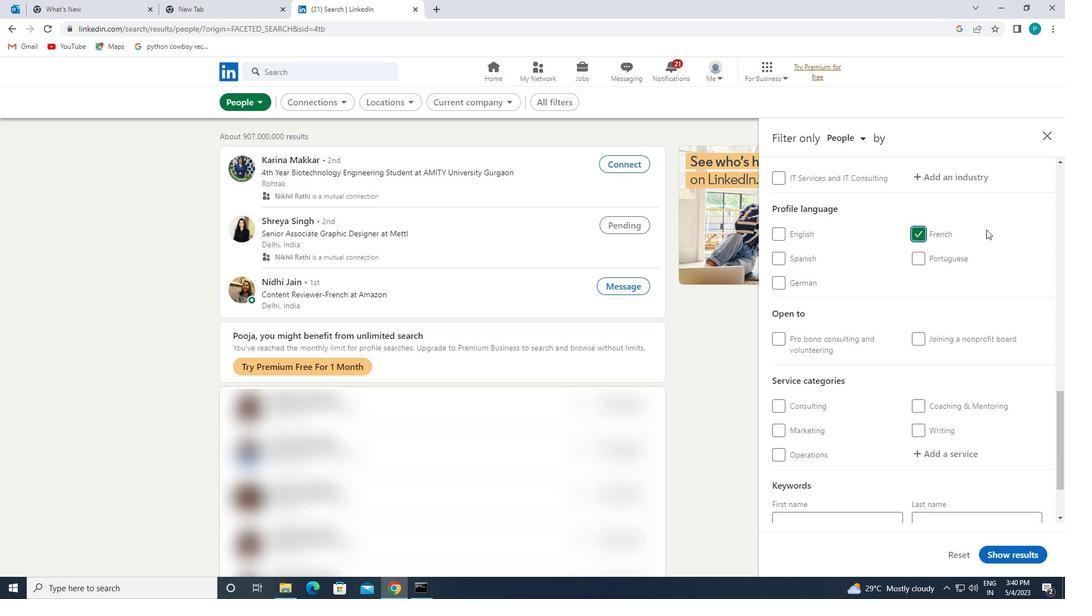
Action: Mouse scrolled (986, 230) with delta (0, 0)
Screenshot: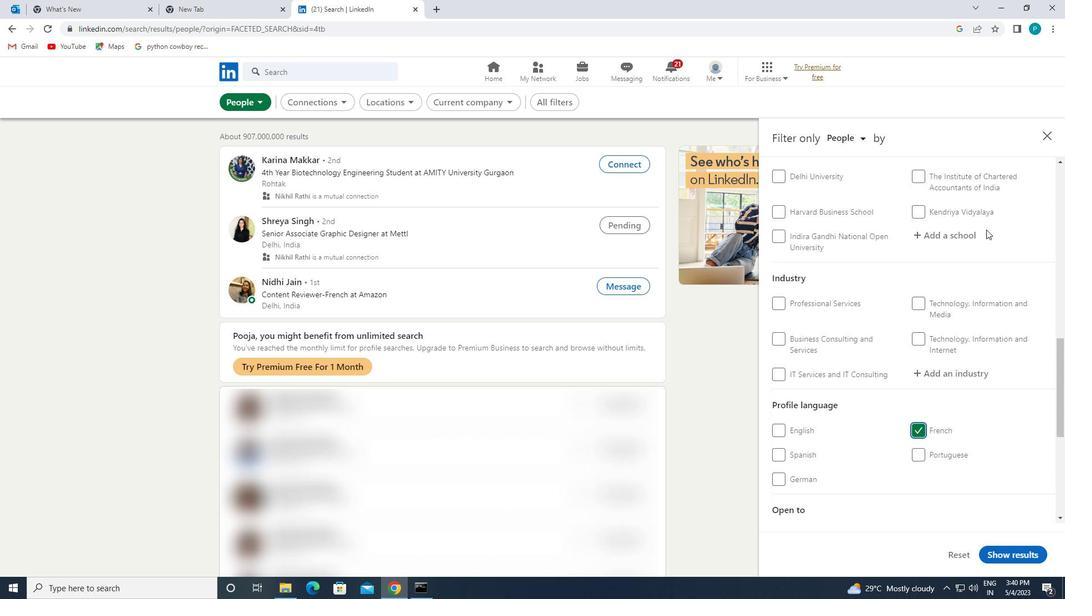 
Action: Mouse scrolled (986, 230) with delta (0, 0)
Screenshot: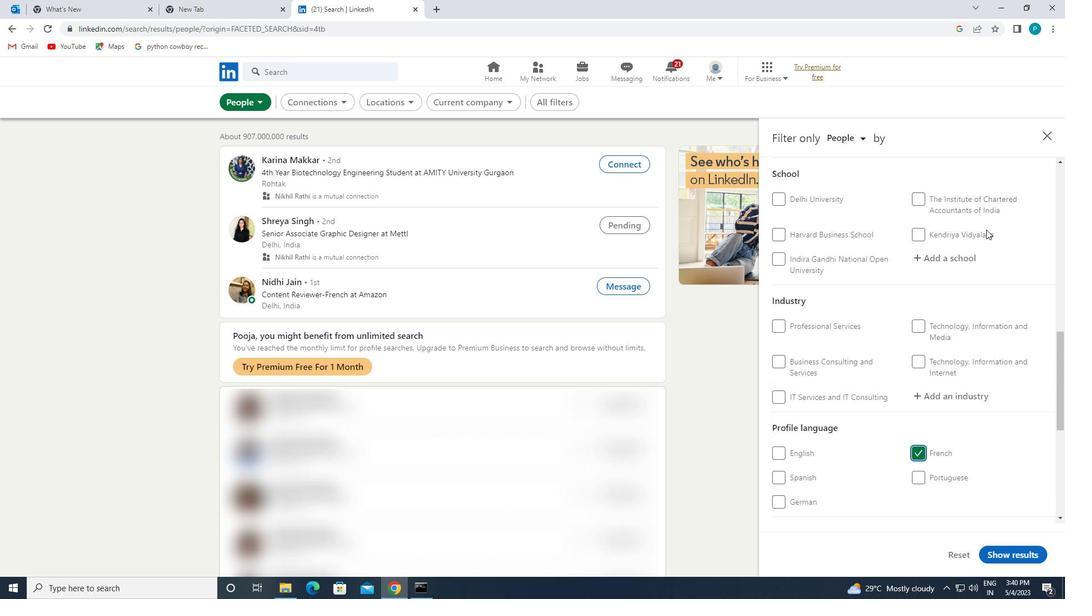 
Action: Mouse moved to (924, 255)
Screenshot: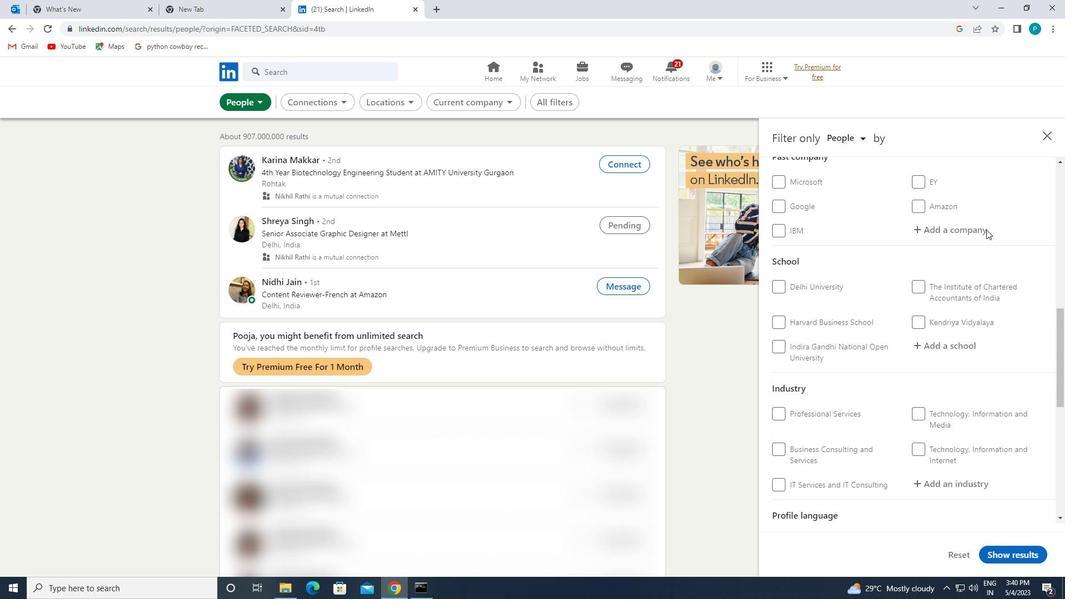 
Action: Mouse scrolled (924, 256) with delta (0, 0)
Screenshot: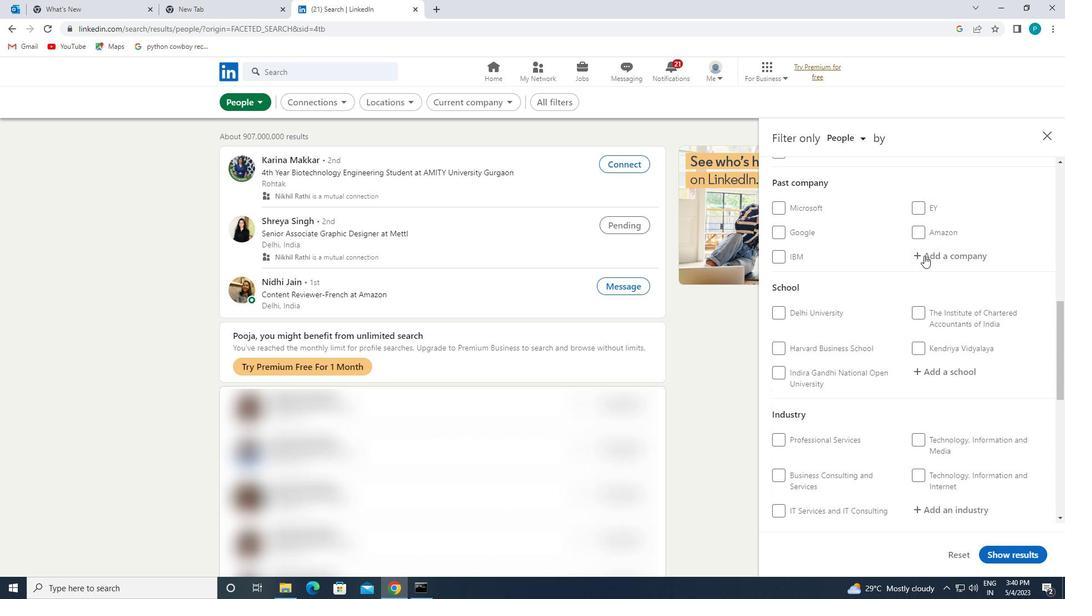 
Action: Mouse scrolled (924, 256) with delta (0, 0)
Screenshot: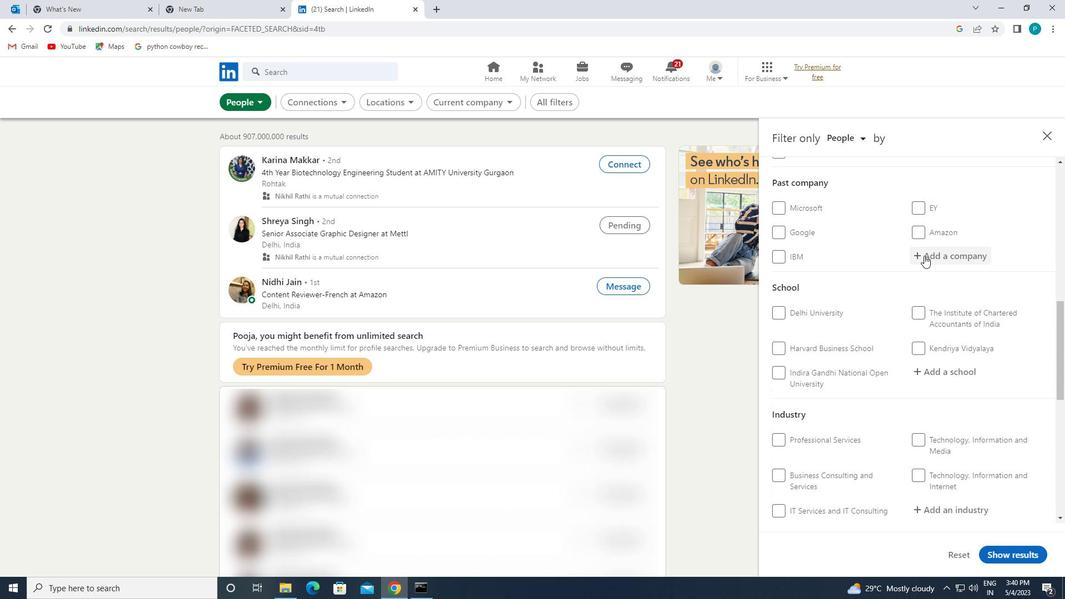 
Action: Mouse moved to (932, 267)
Screenshot: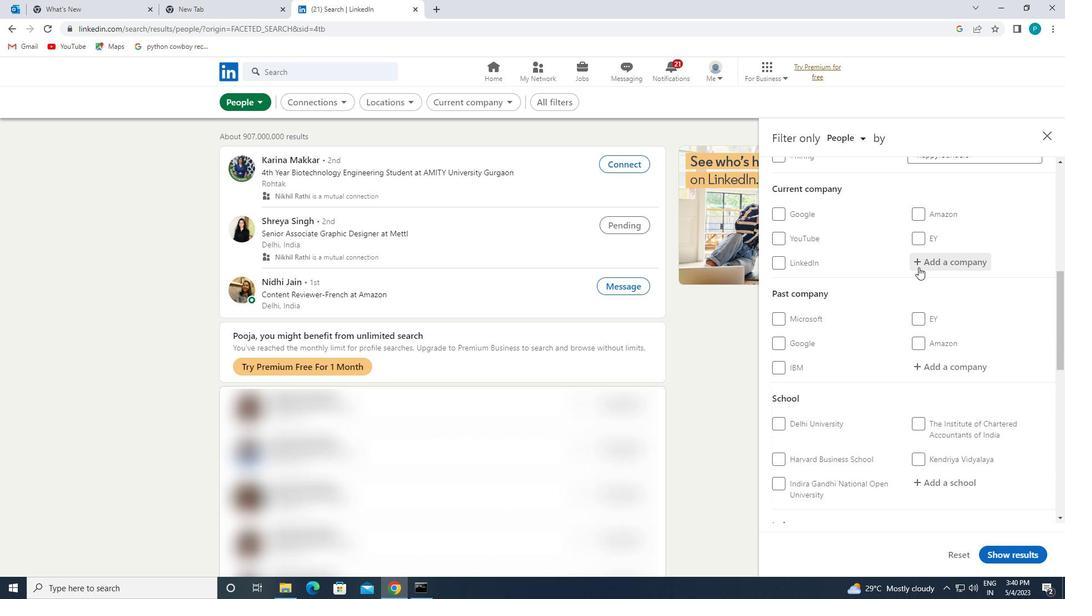 
Action: Mouse scrolled (932, 268) with delta (0, 0)
Screenshot: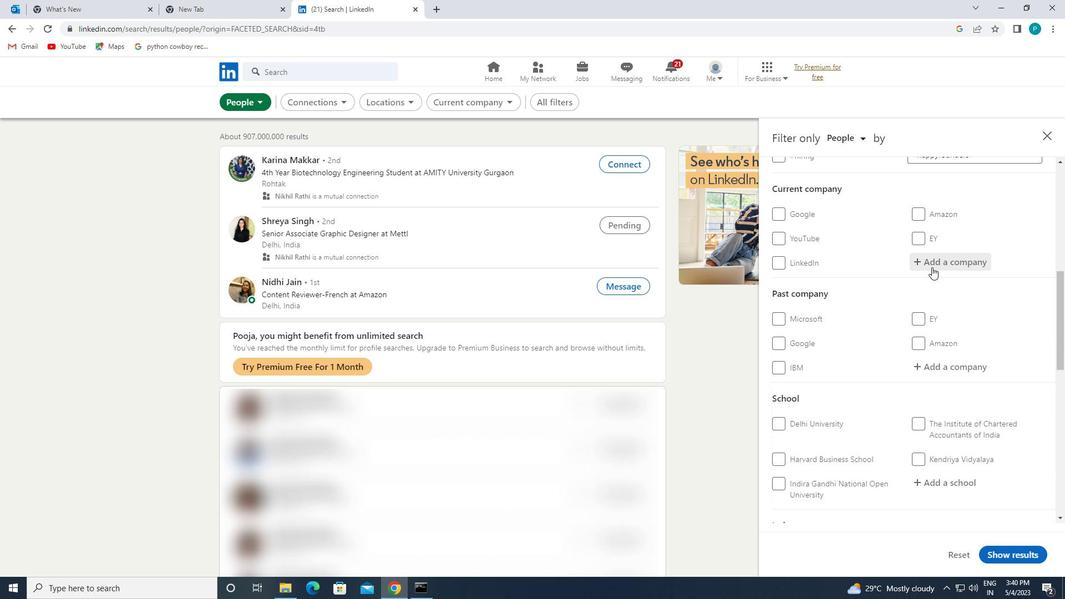 
Action: Mouse scrolled (932, 268) with delta (0, 0)
Screenshot: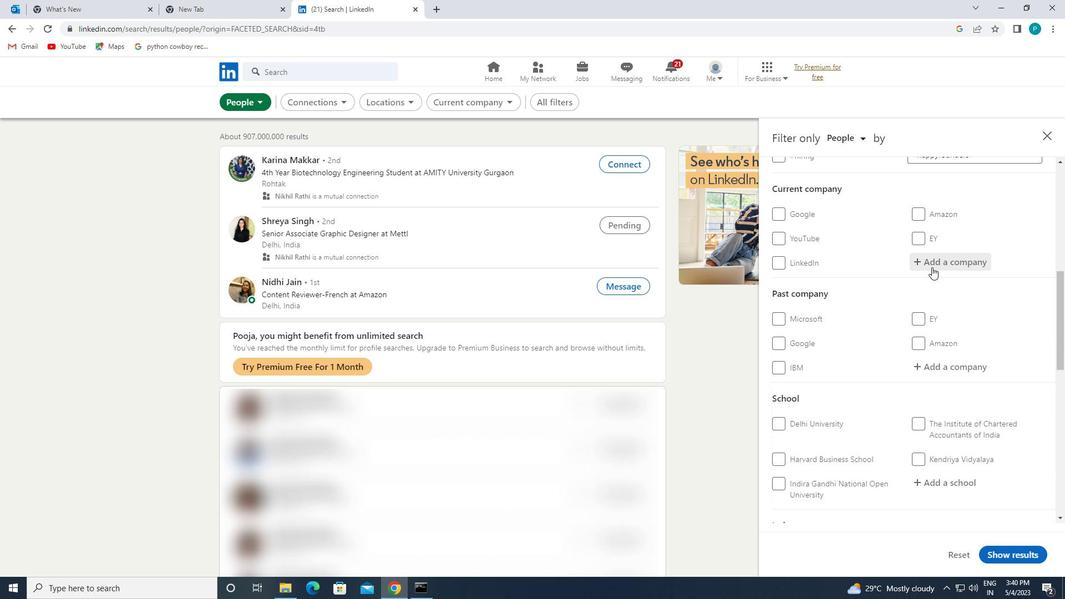 
Action: Mouse scrolled (932, 266) with delta (0, 0)
Screenshot: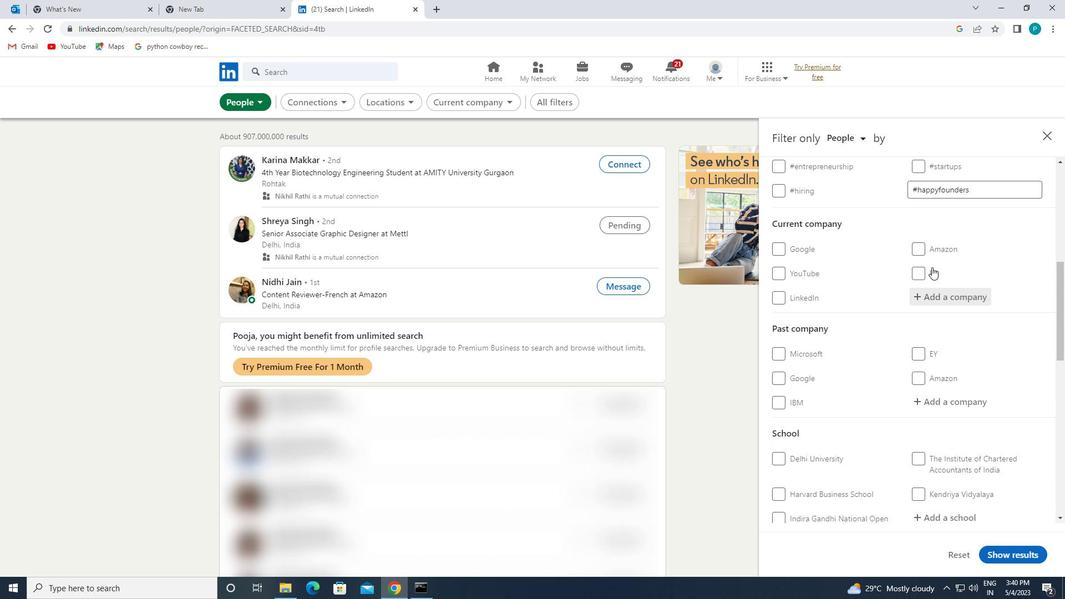 
Action: Mouse scrolled (932, 266) with delta (0, 0)
Screenshot: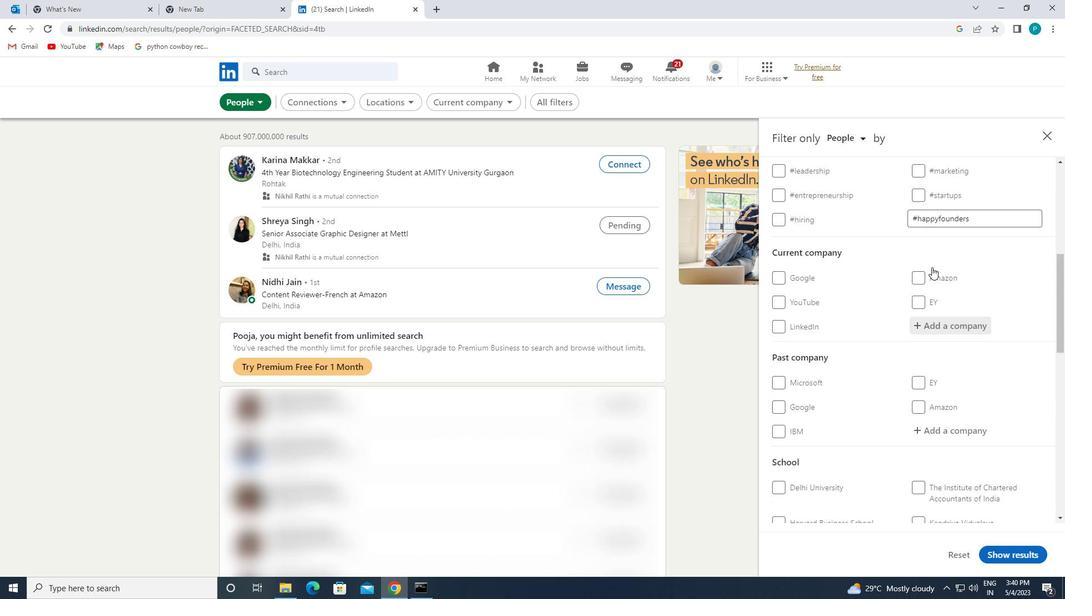
Action: Mouse moved to (931, 256)
Screenshot: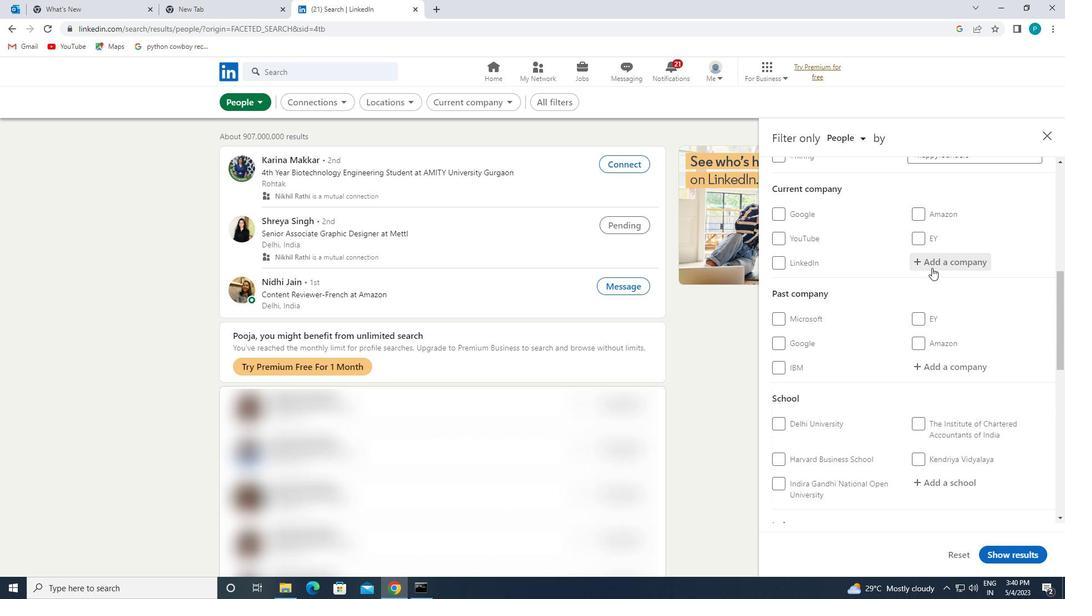 
Action: Mouse pressed left at (931, 256)
Screenshot: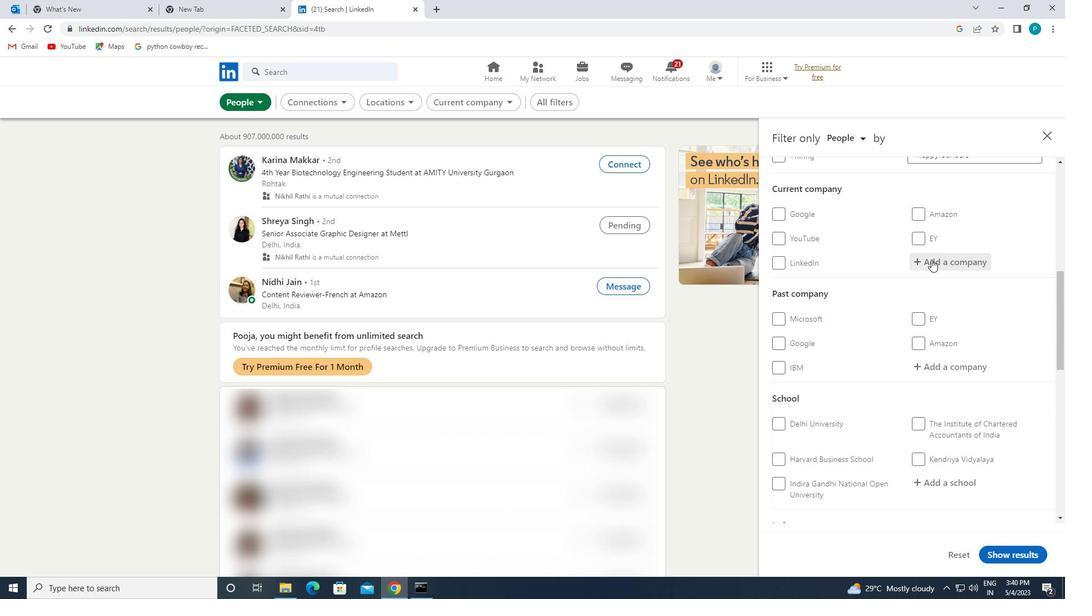 
Action: Mouse moved to (925, 250)
Screenshot: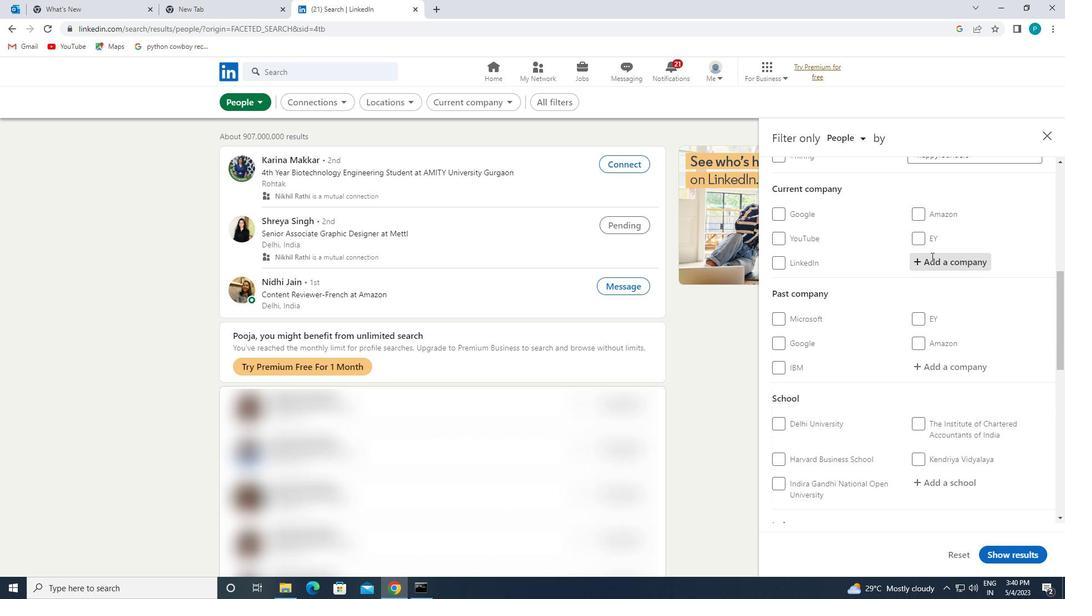 
Action: Key pressed <Key.caps_lock>US<Key.caps_lock><Key.caps_lock><Key.space>T<Key.caps_lock>ECH
Screenshot: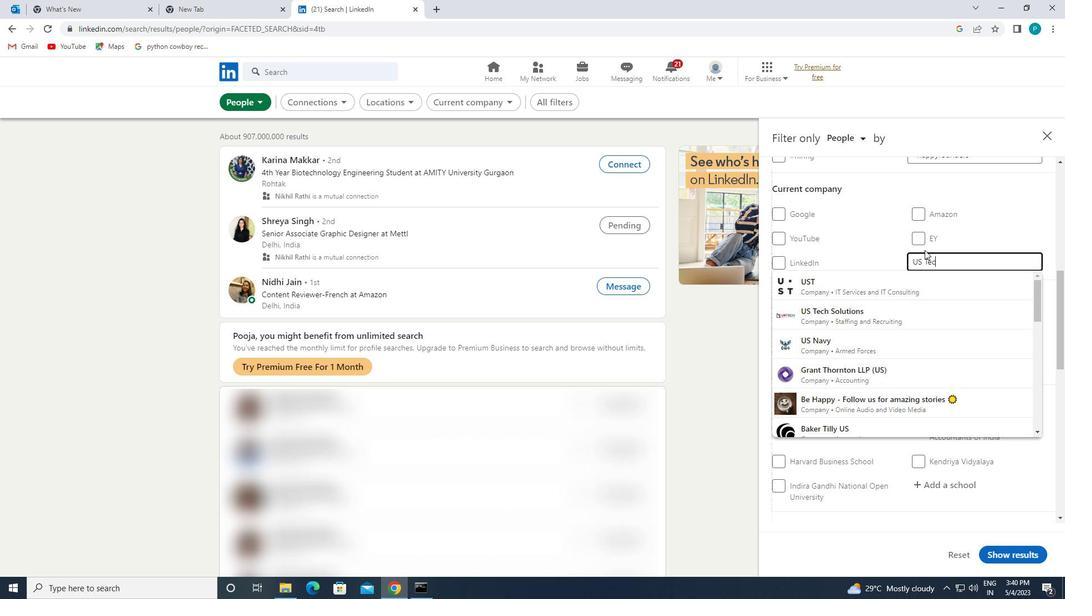
Action: Mouse moved to (901, 283)
Screenshot: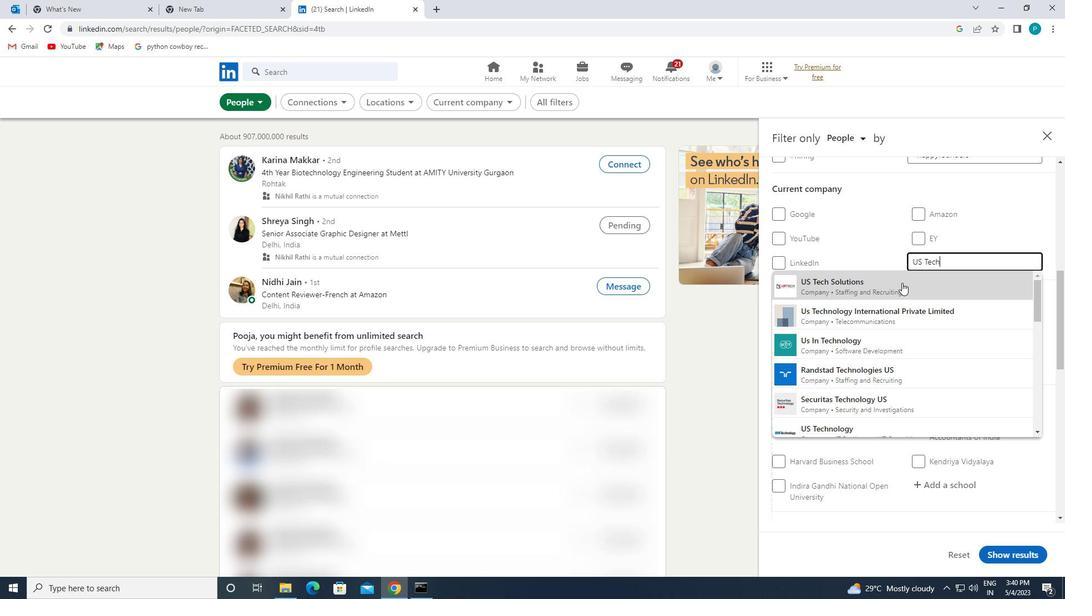 
Action: Mouse pressed left at (901, 283)
Screenshot: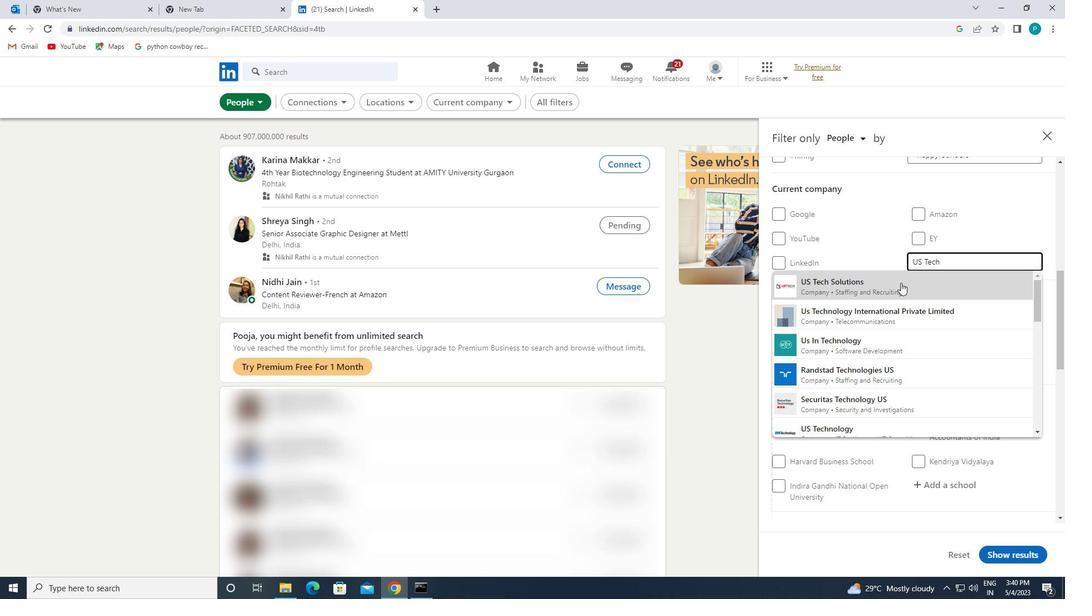 
Action: Mouse scrolled (901, 282) with delta (0, 0)
Screenshot: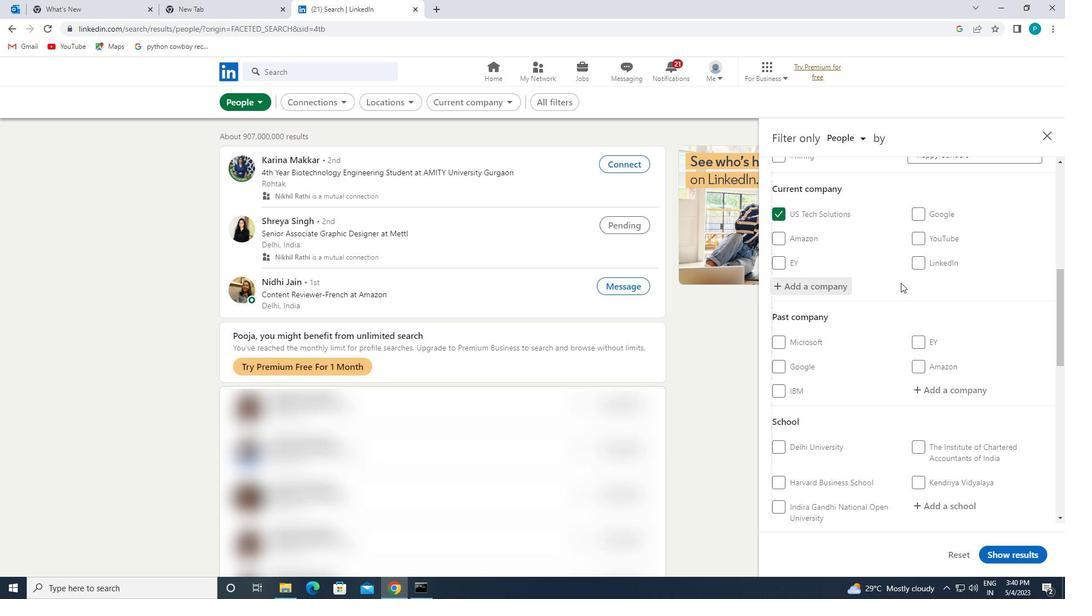 
Action: Mouse scrolled (901, 282) with delta (0, 0)
Screenshot: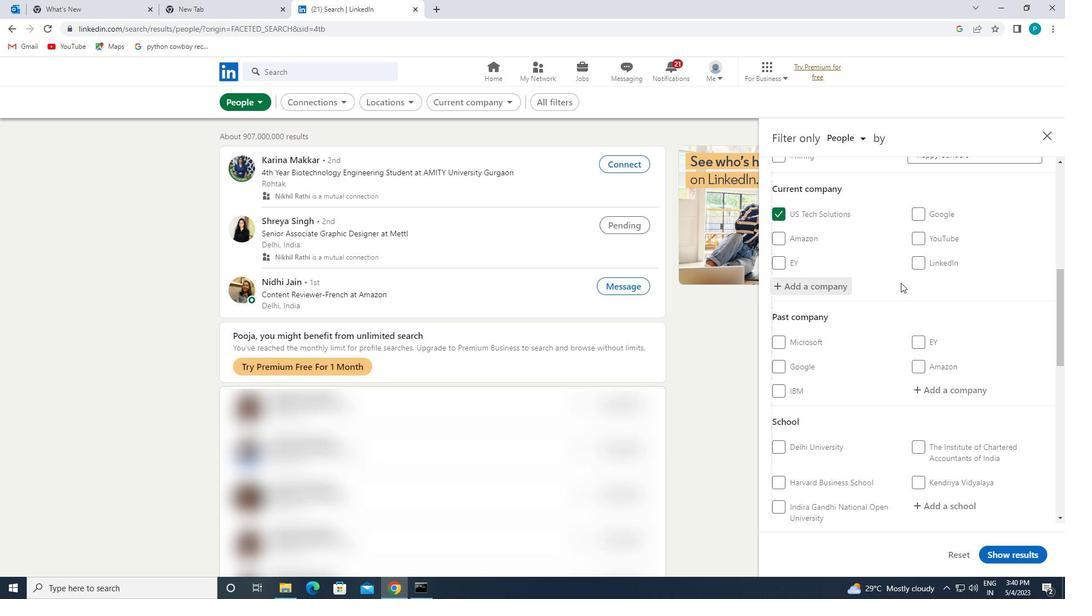 
Action: Mouse scrolled (901, 282) with delta (0, 0)
Screenshot: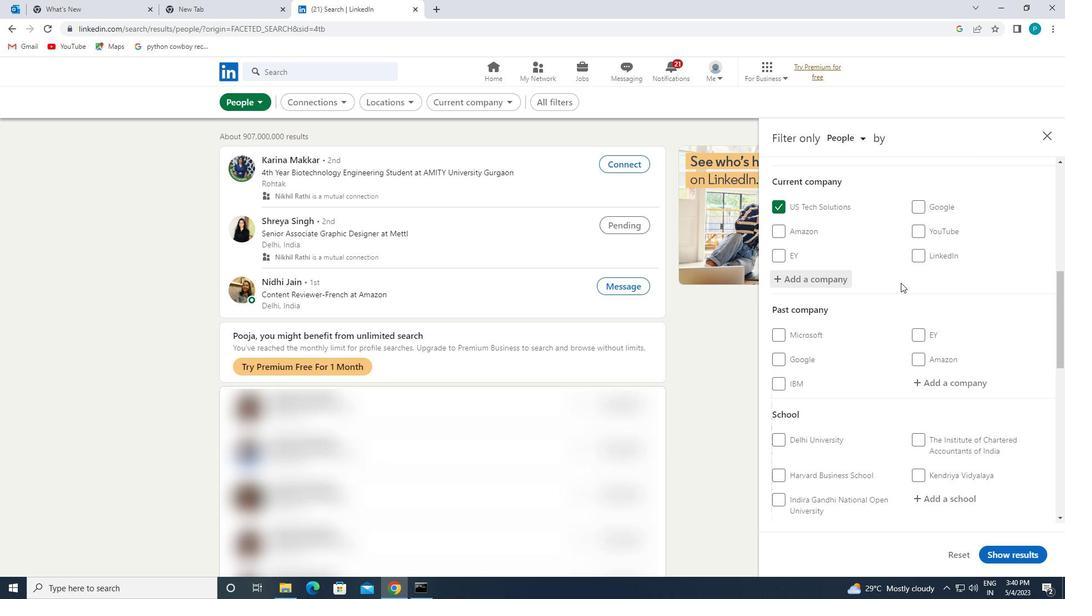 
Action: Mouse moved to (901, 284)
Screenshot: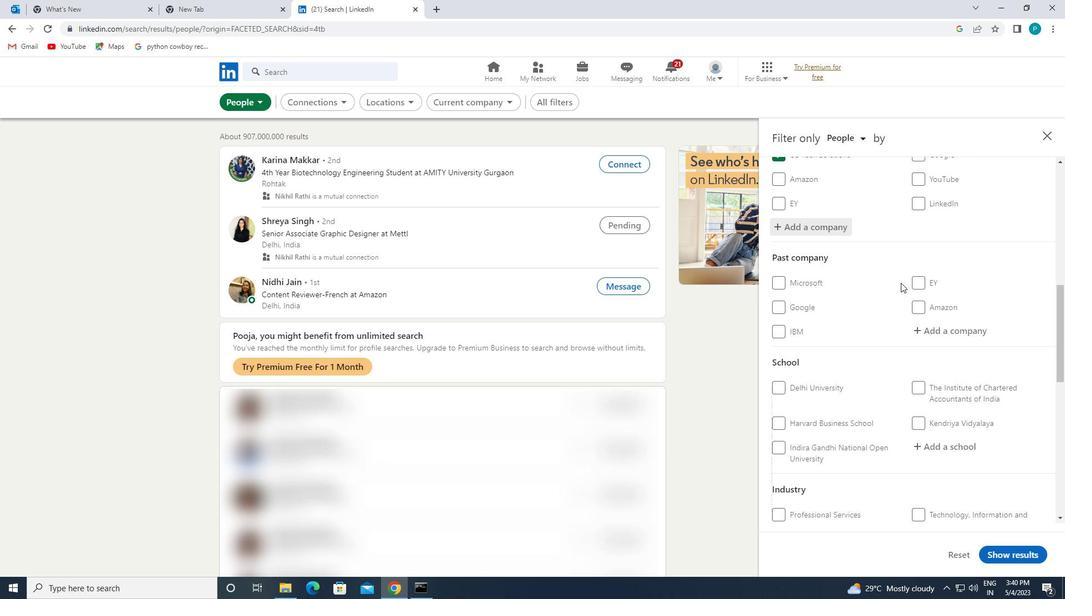 
Action: Mouse scrolled (901, 284) with delta (0, 0)
Screenshot: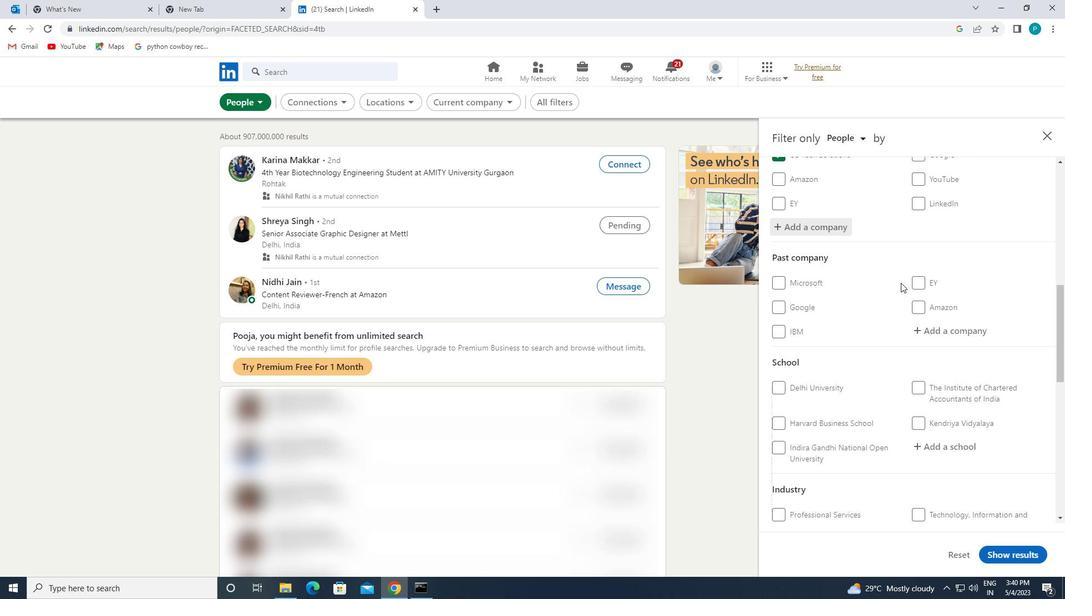 
Action: Mouse moved to (922, 283)
Screenshot: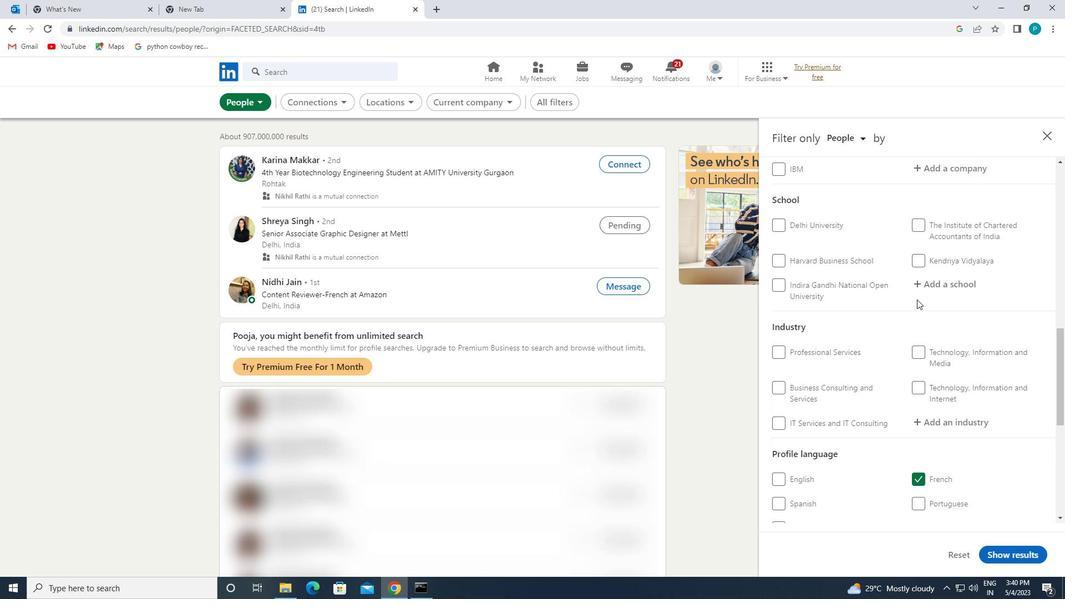 
Action: Mouse pressed left at (922, 283)
Screenshot: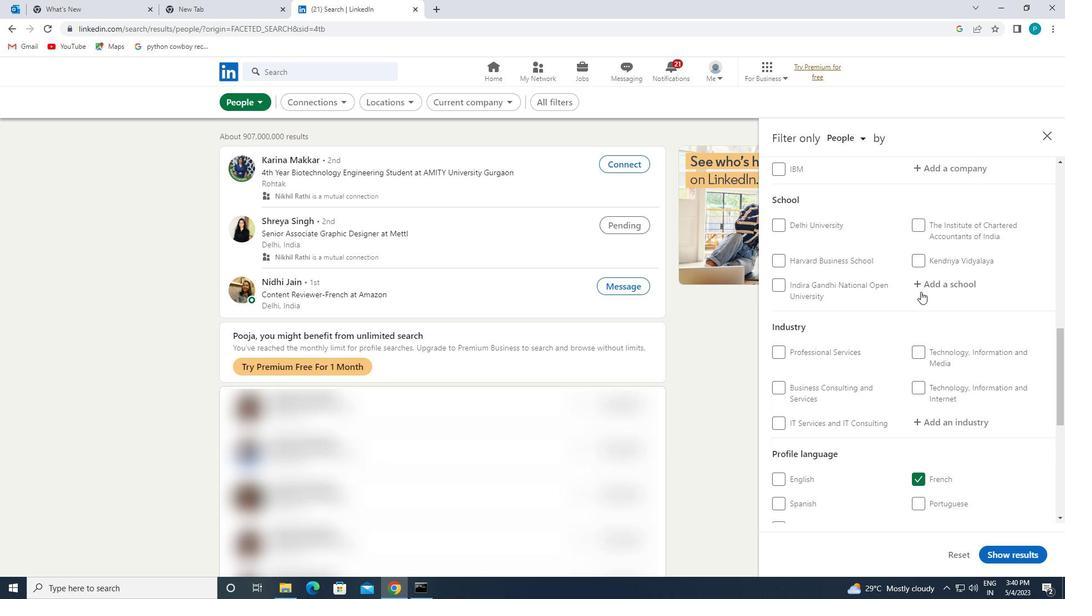 
Action: Mouse moved to (933, 289)
Screenshot: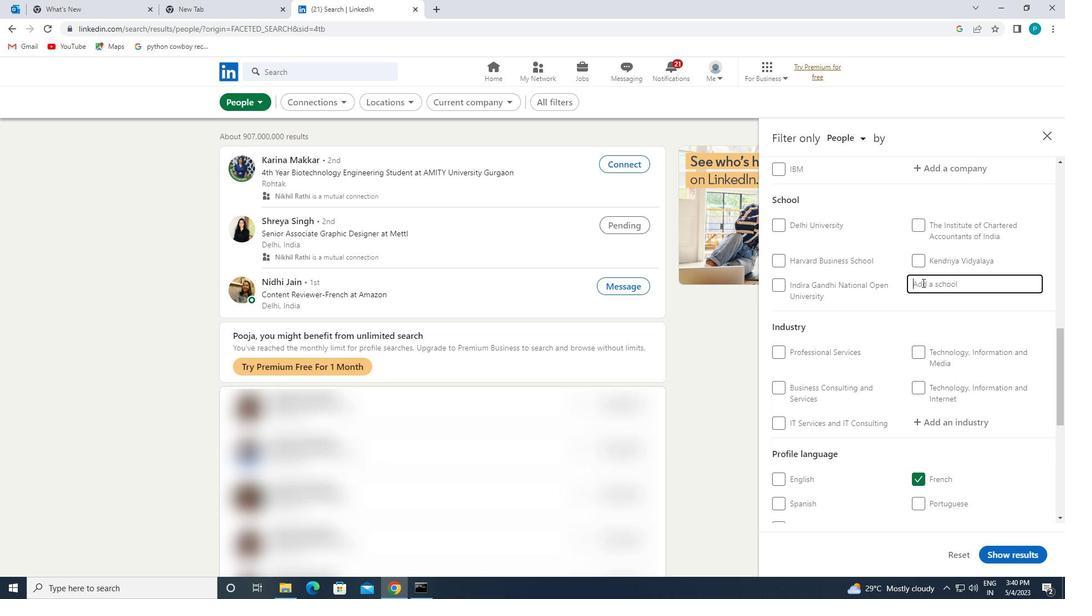 
Action: Key pressed <Key.caps_lock>C<Key.caps_lock>AMPUS
Screenshot: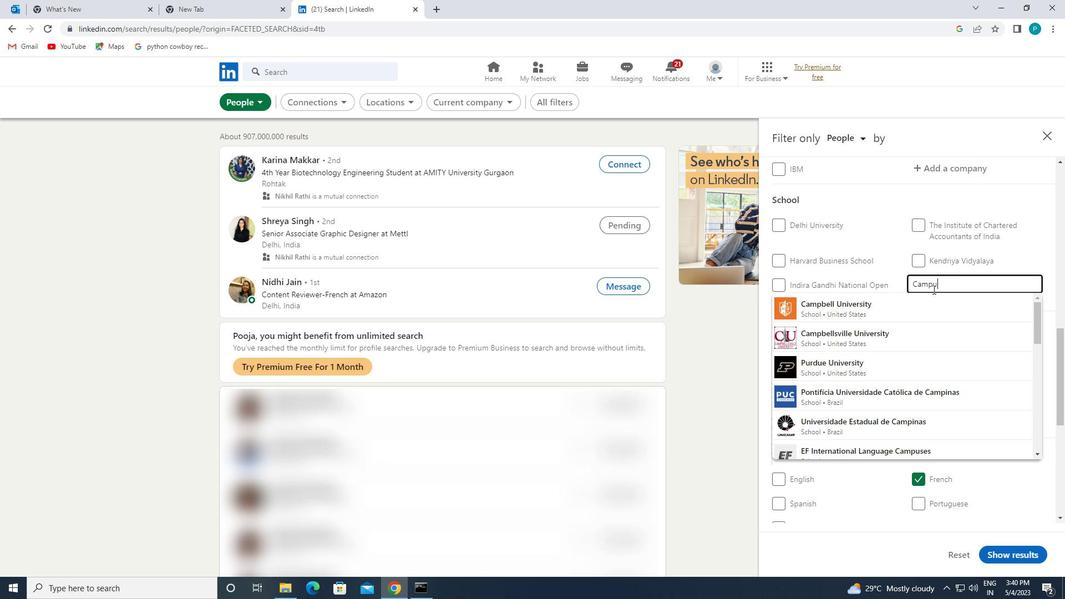 
Action: Mouse moved to (937, 298)
Screenshot: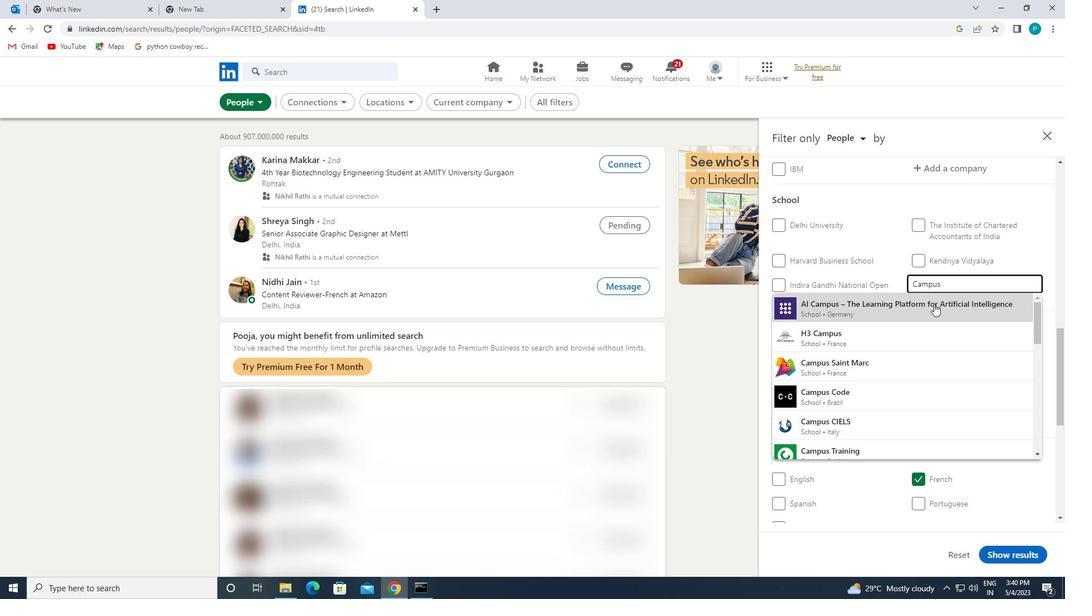 
Action: Mouse scrolled (937, 297) with delta (0, 0)
Screenshot: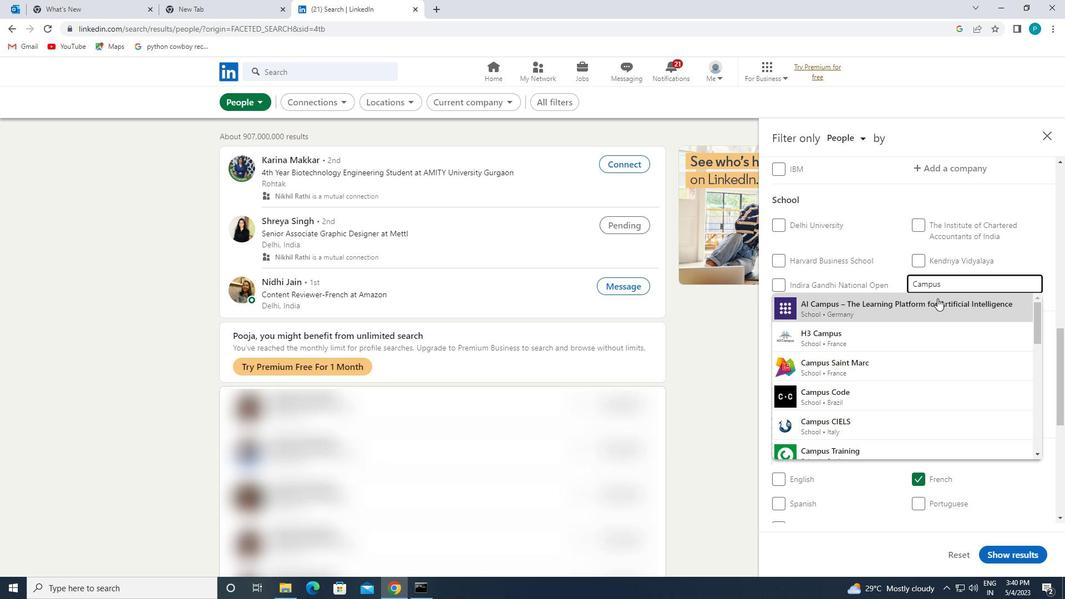
Action: Mouse moved to (883, 420)
Screenshot: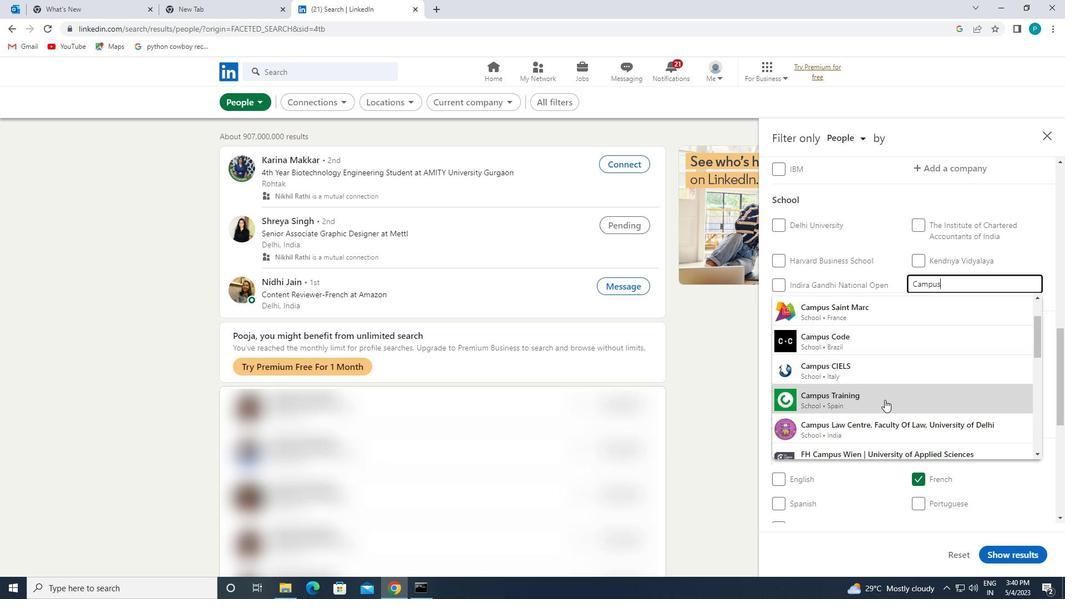 
Action: Mouse pressed left at (883, 420)
Screenshot: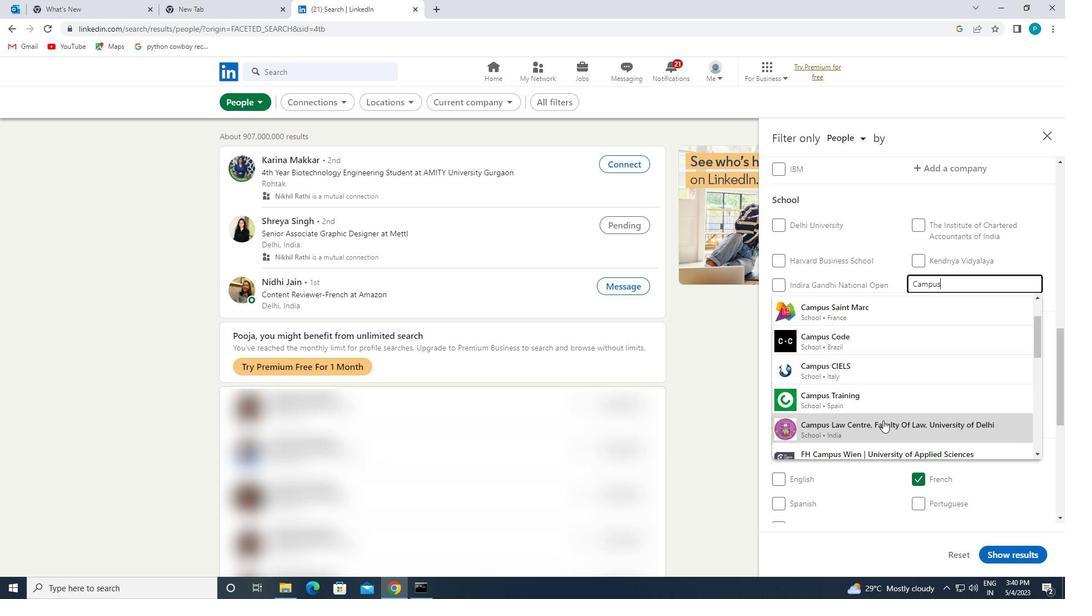 
Action: Mouse scrolled (883, 420) with delta (0, 0)
Screenshot: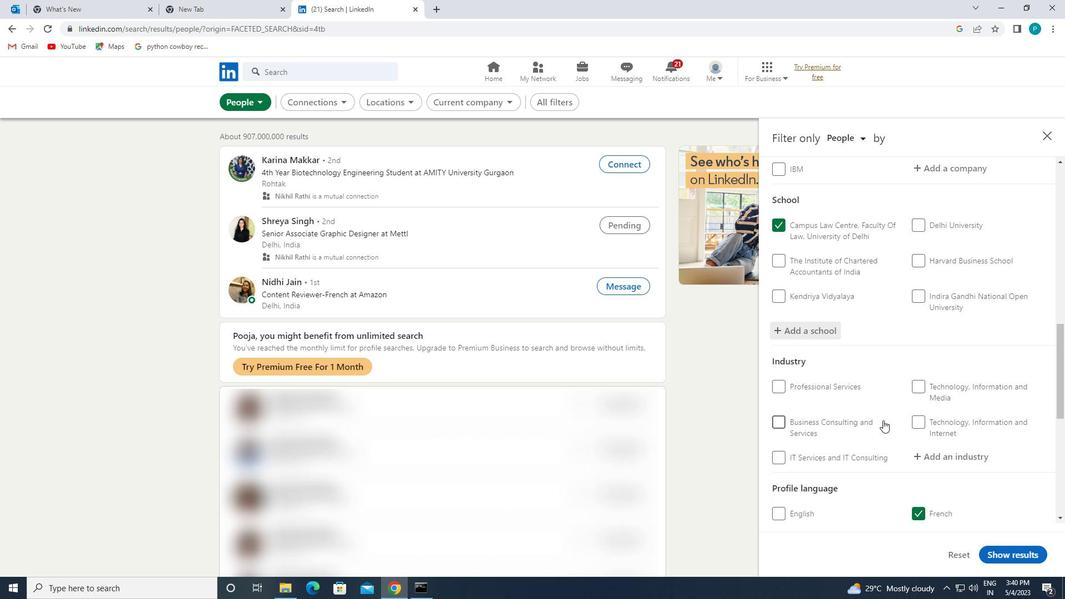 
Action: Mouse scrolled (883, 420) with delta (0, 0)
Screenshot: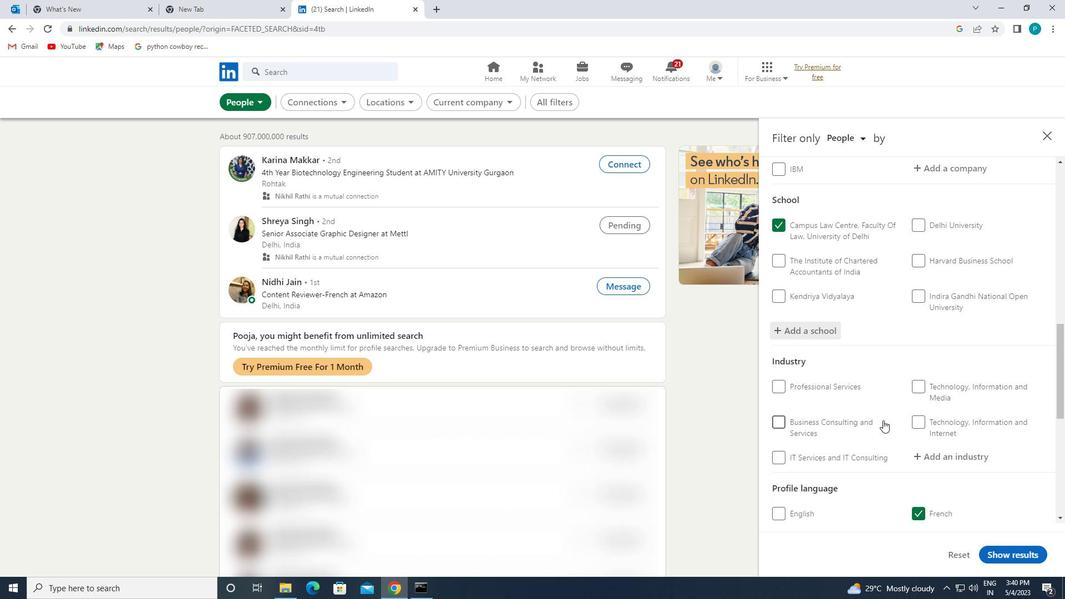 
Action: Mouse scrolled (883, 420) with delta (0, 0)
Screenshot: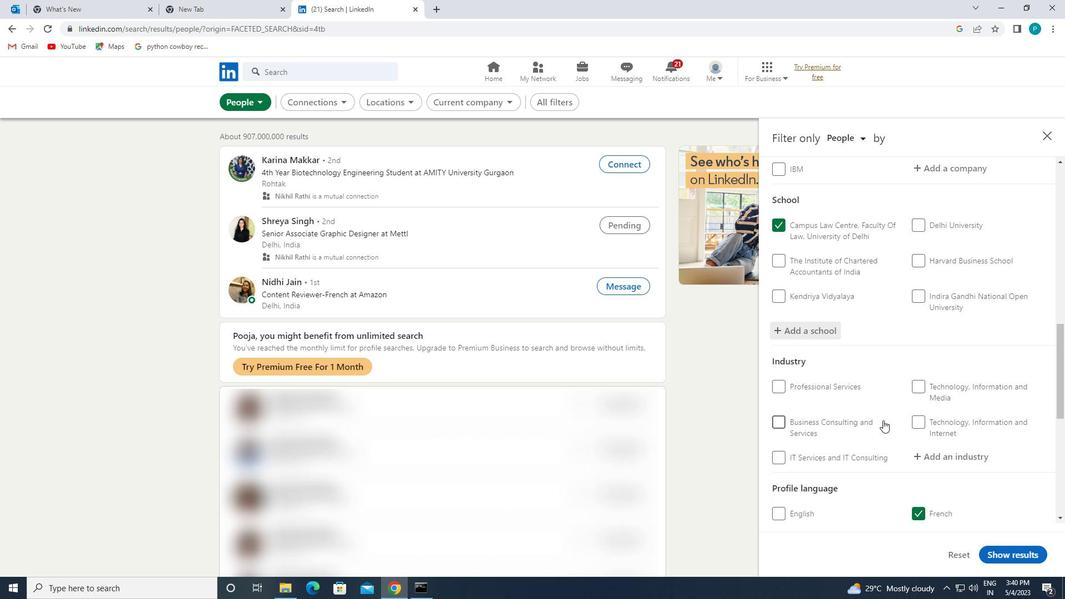 
Action: Mouse scrolled (883, 420) with delta (0, 0)
Screenshot: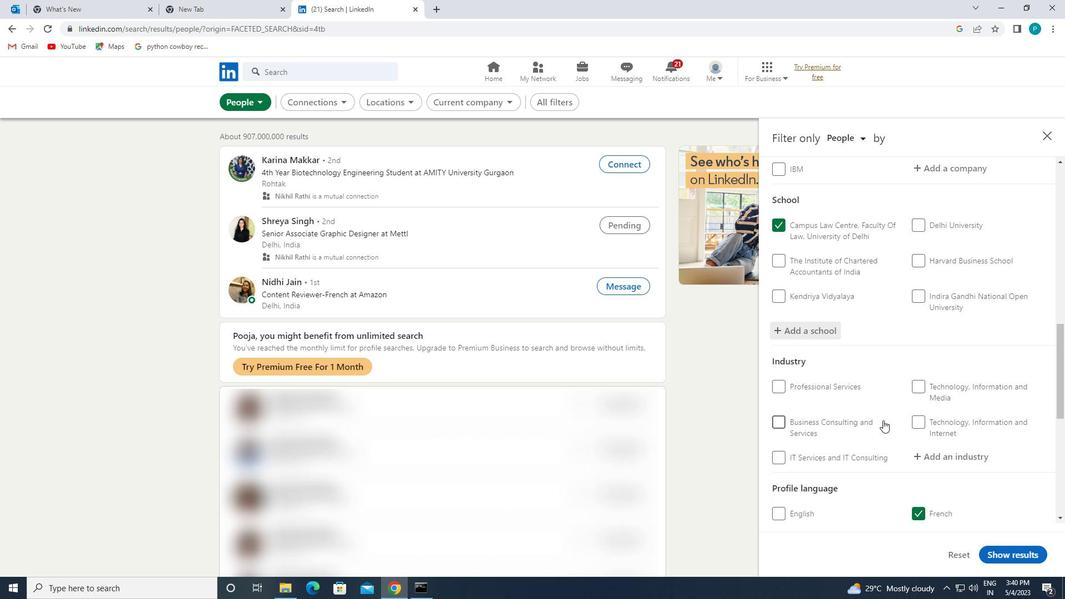 
Action: Mouse moved to (943, 234)
Screenshot: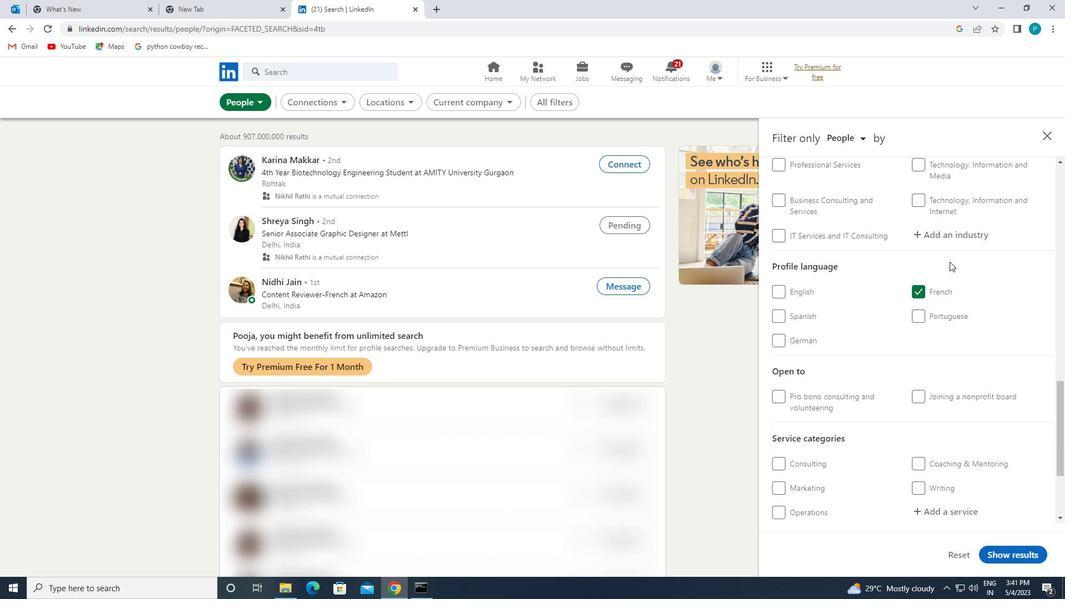 
Action: Mouse pressed left at (943, 234)
Screenshot: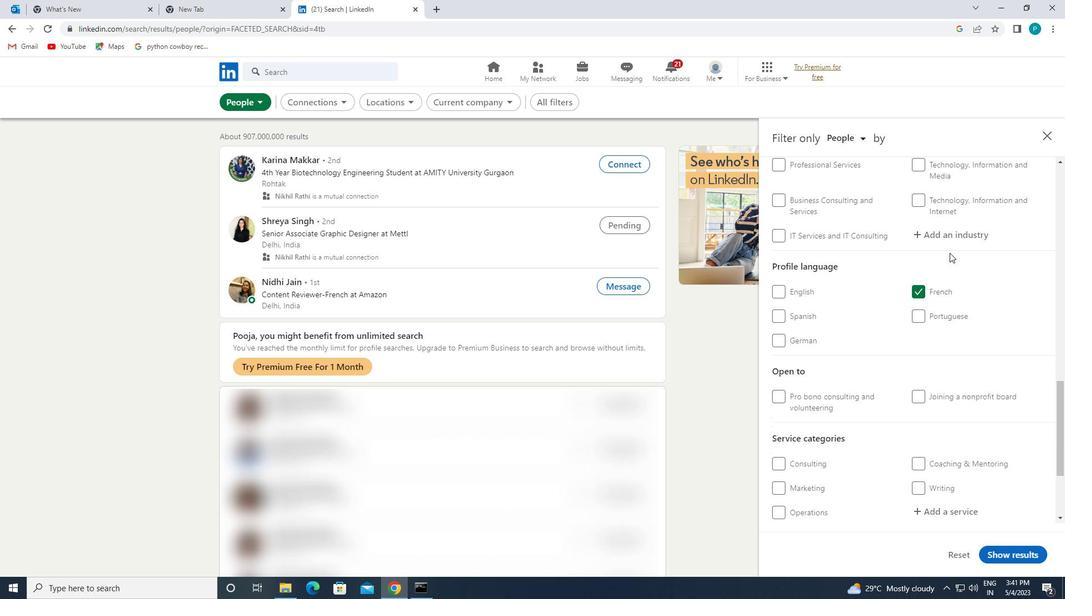 
Action: Key pressed <Key.caps_lock>T<Key.caps_lock>URNED
Screenshot: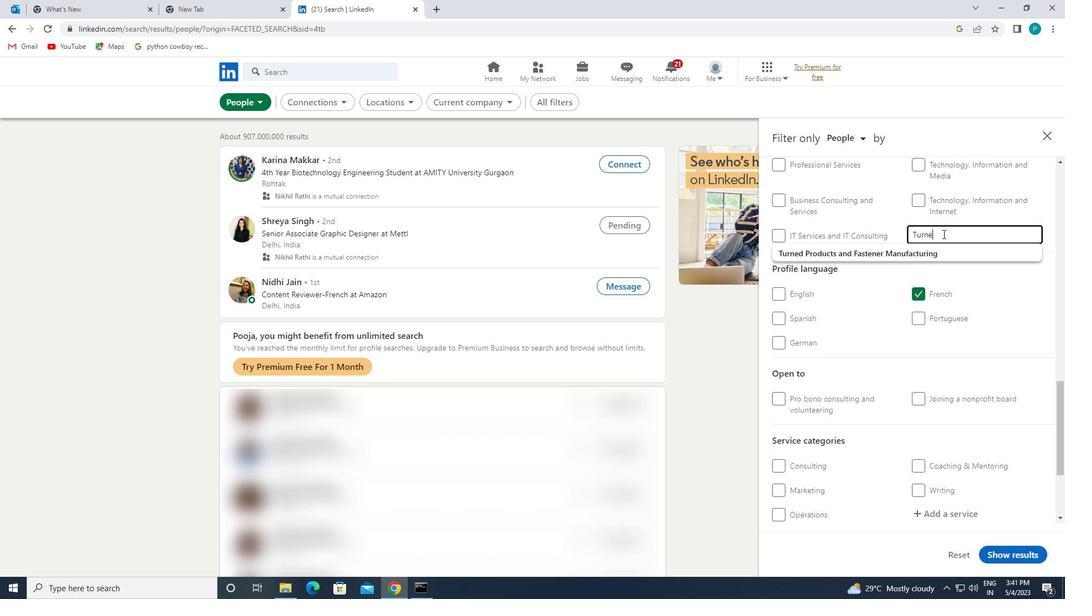 
Action: Mouse moved to (920, 249)
Screenshot: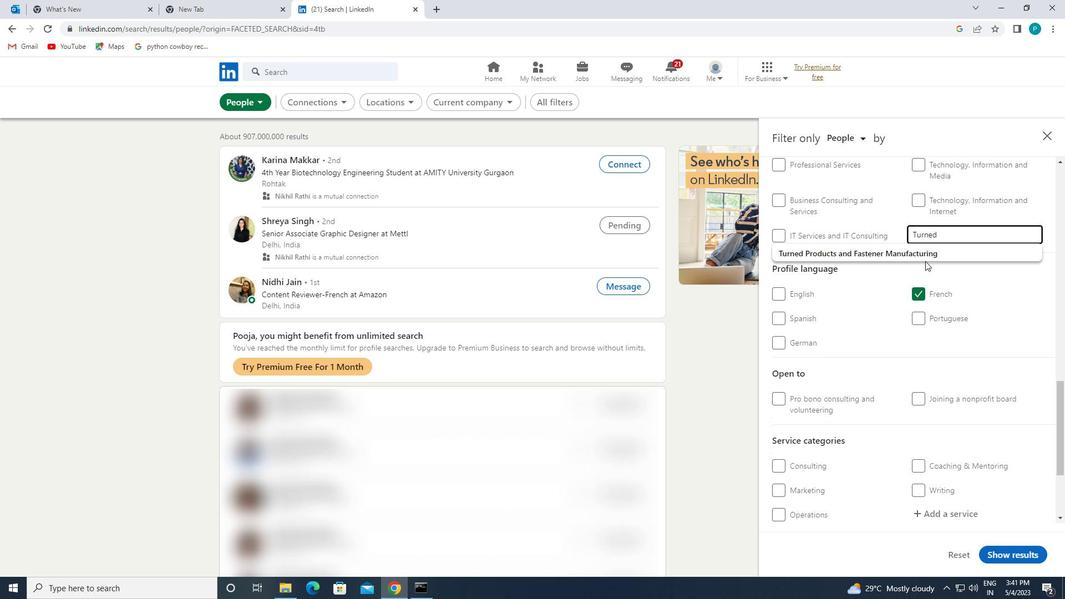 
Action: Mouse pressed left at (920, 249)
Screenshot: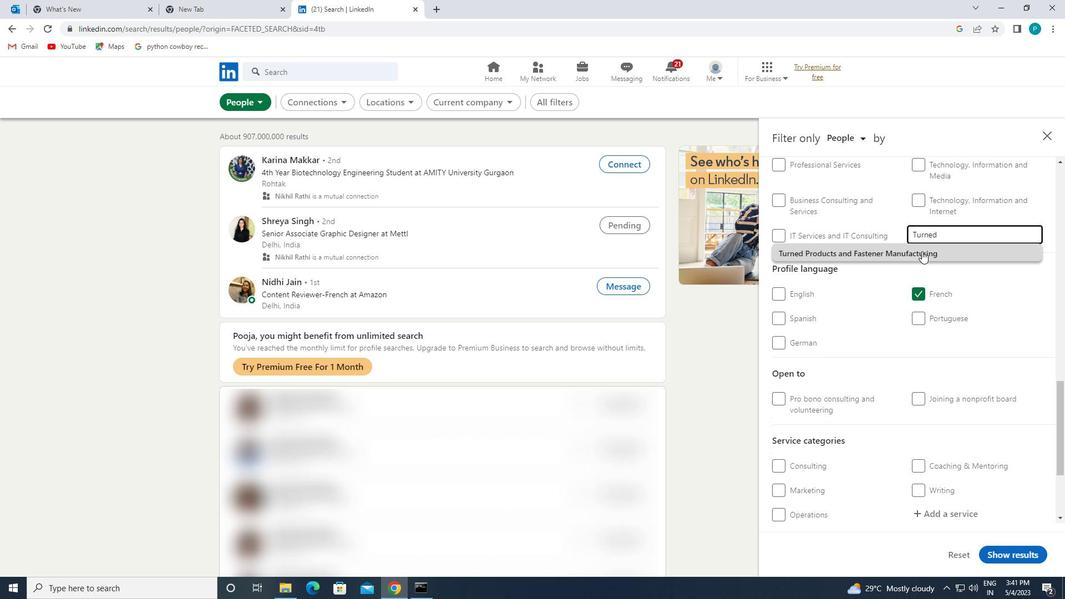 
Action: Mouse moved to (940, 293)
Screenshot: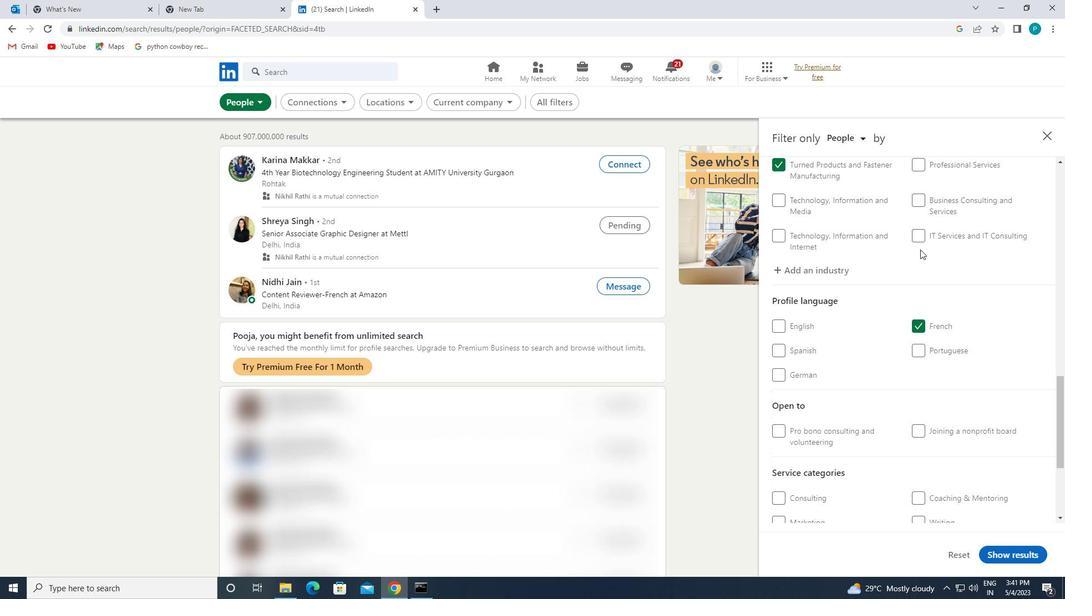 
Action: Mouse scrolled (940, 293) with delta (0, 0)
Screenshot: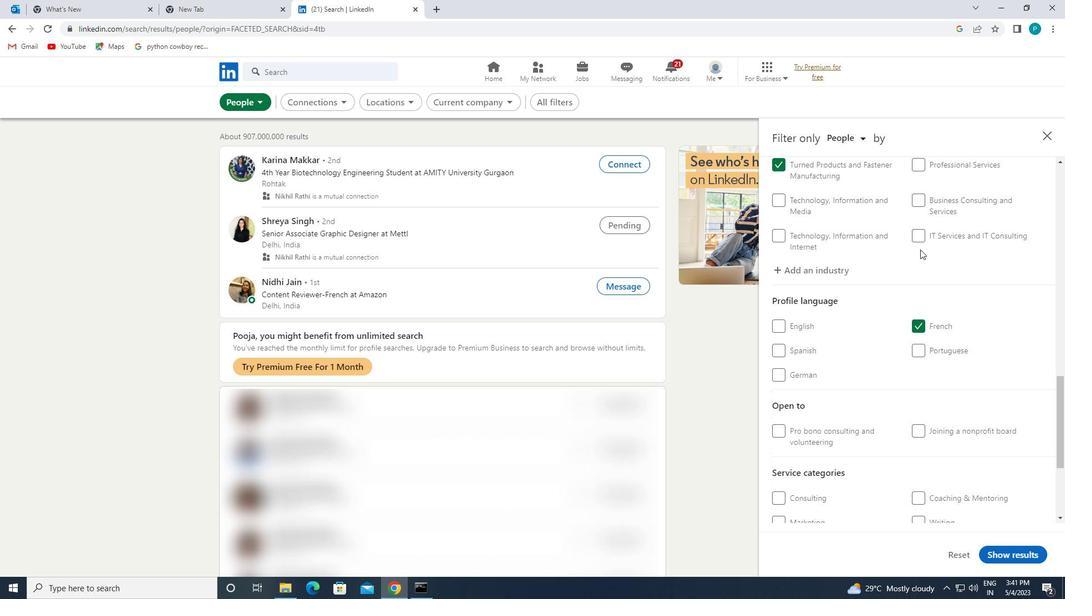
Action: Mouse moved to (941, 296)
Screenshot: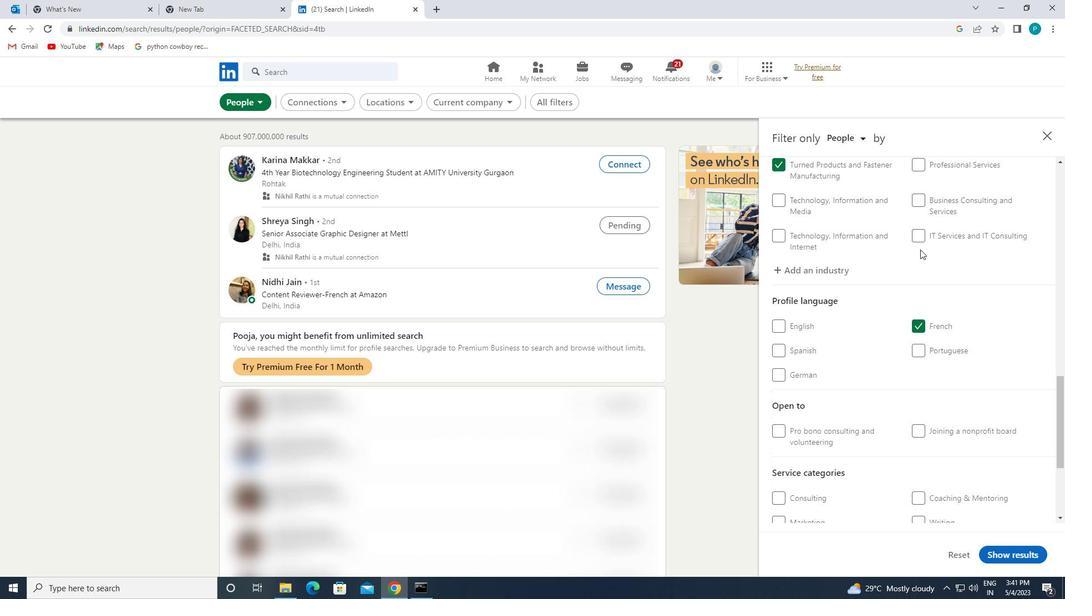 
Action: Mouse scrolled (941, 295) with delta (0, 0)
Screenshot: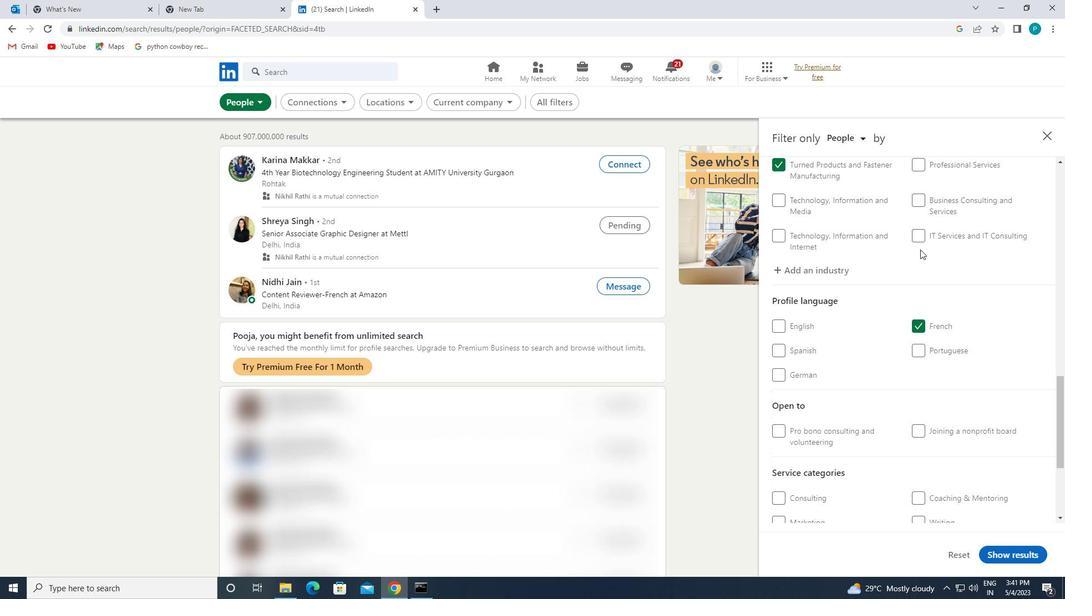 
Action: Mouse moved to (942, 297)
Screenshot: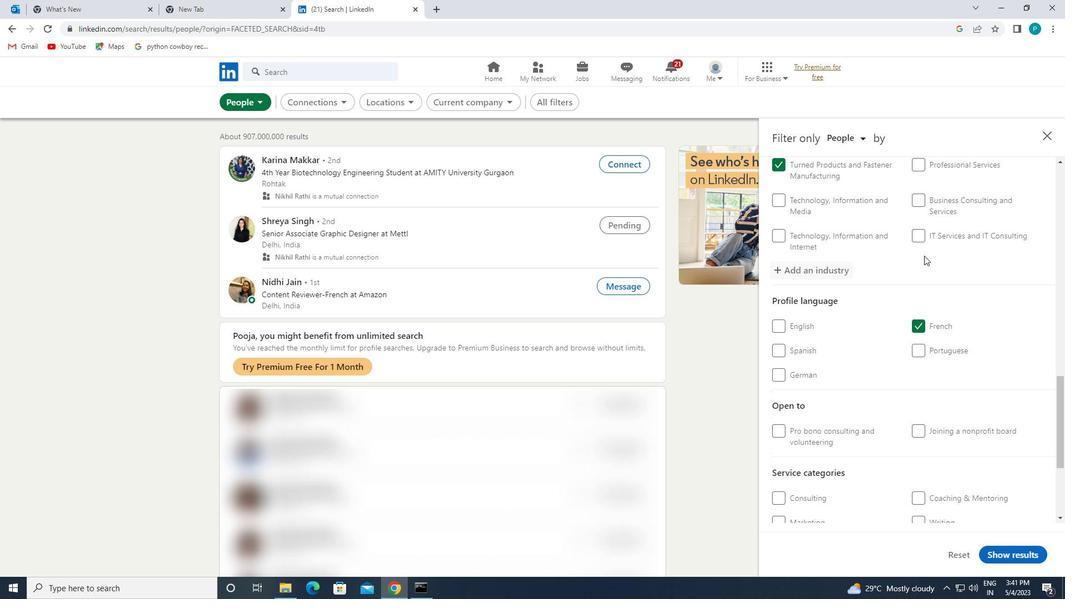 
Action: Mouse scrolled (942, 297) with delta (0, 0)
Screenshot: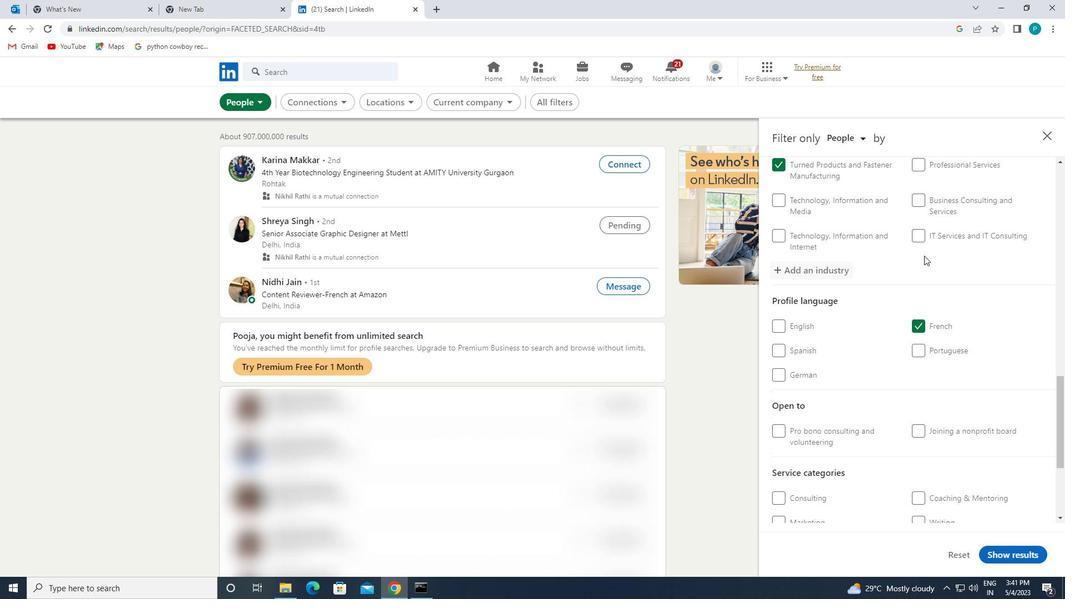 
Action: Mouse moved to (944, 301)
Screenshot: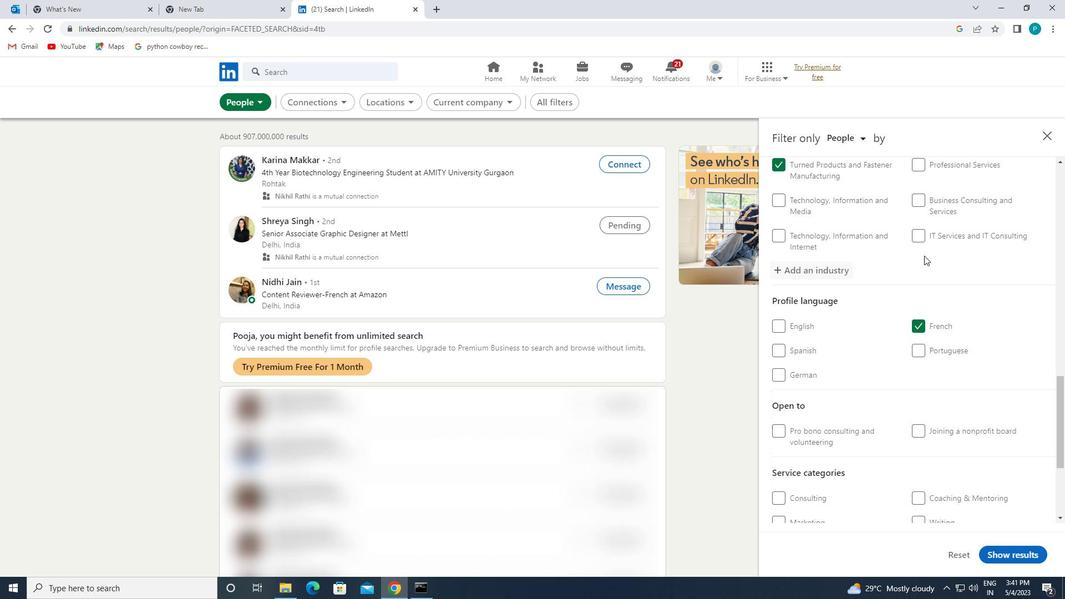 
Action: Mouse scrolled (944, 301) with delta (0, 0)
Screenshot: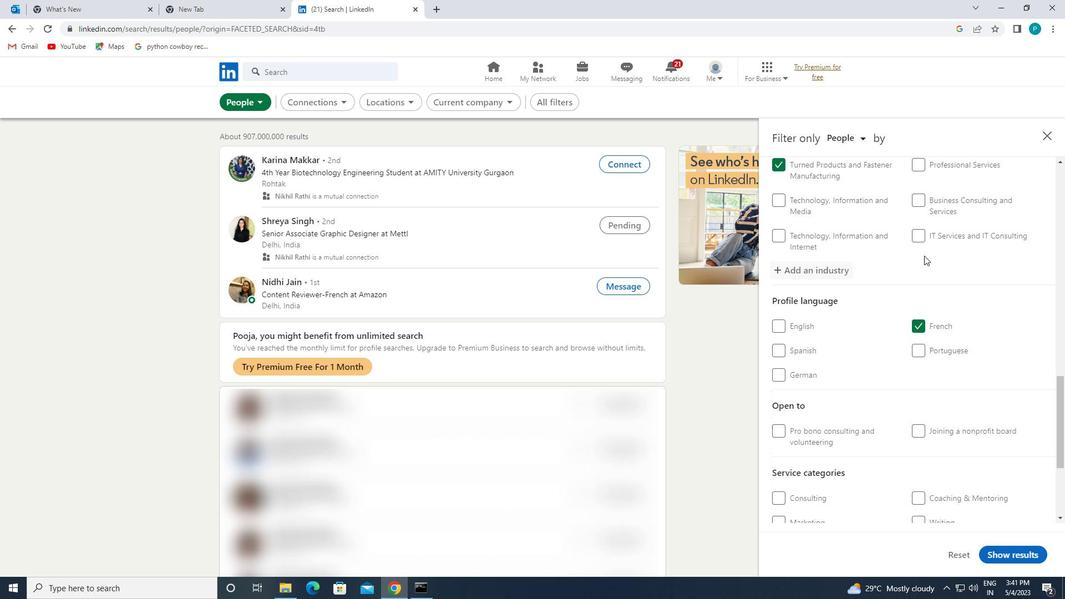 
Action: Mouse moved to (956, 359)
Screenshot: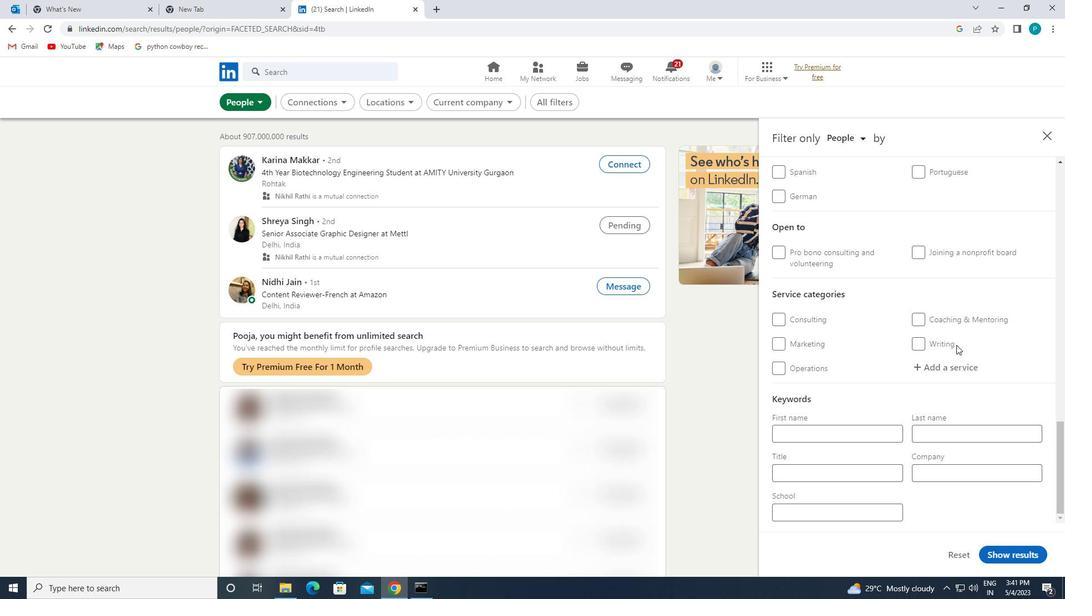
Action: Mouse pressed left at (956, 359)
Screenshot: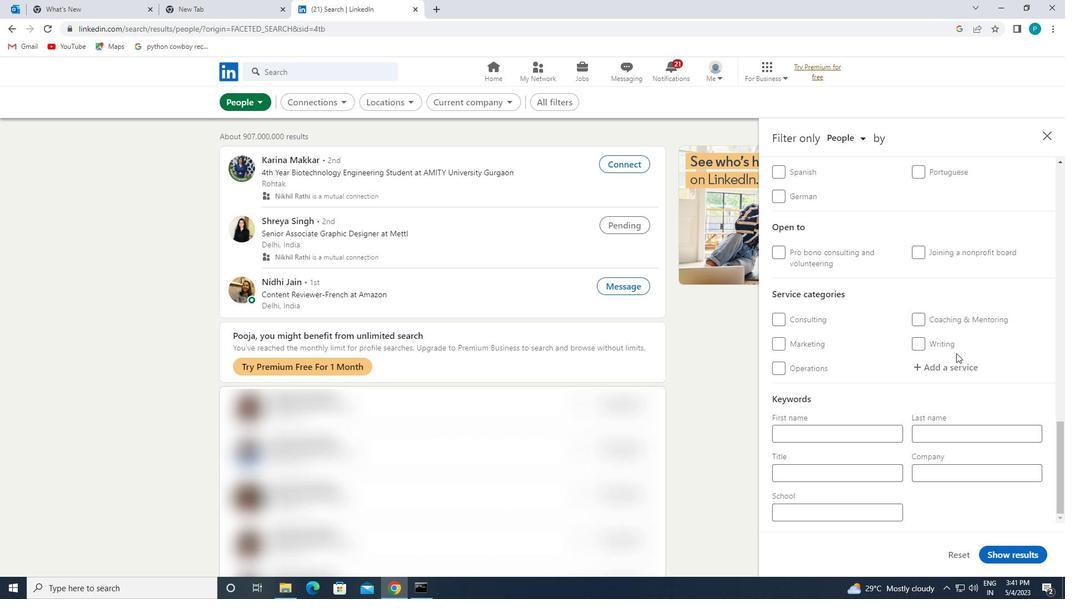 
Action: Key pressed <Key.caps_lock>S<Key.caps_lock>EARCH
Screenshot: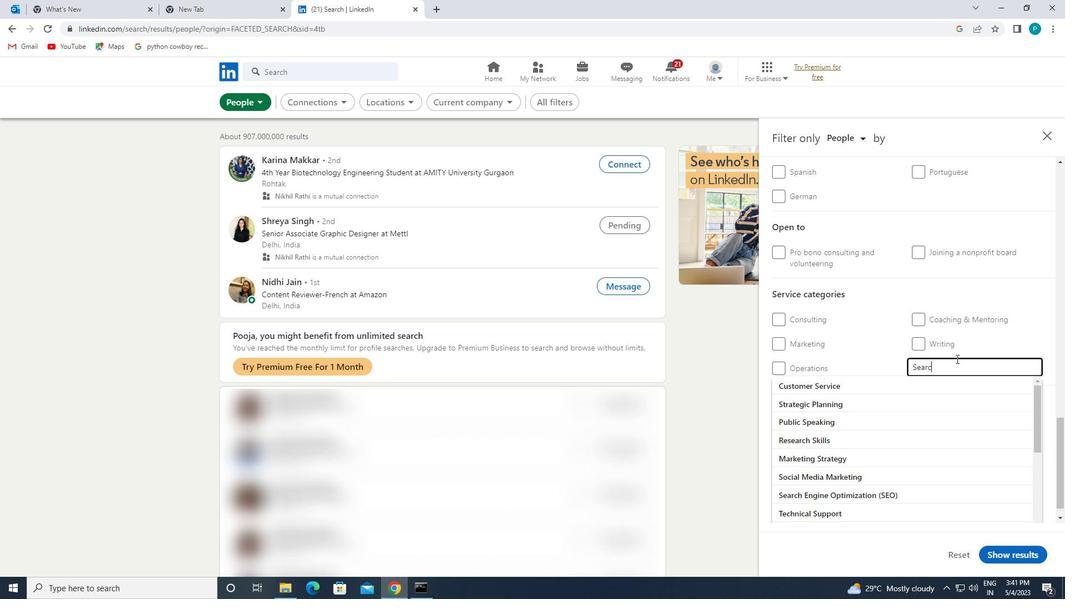 
Action: Mouse moved to (935, 379)
Screenshot: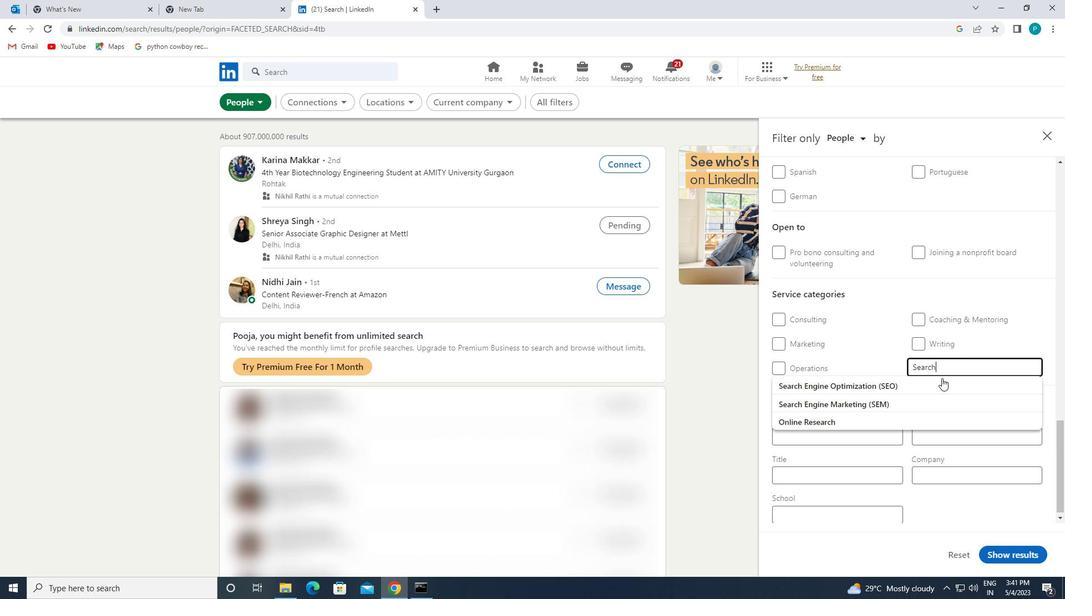 
Action: Mouse pressed left at (935, 379)
Screenshot: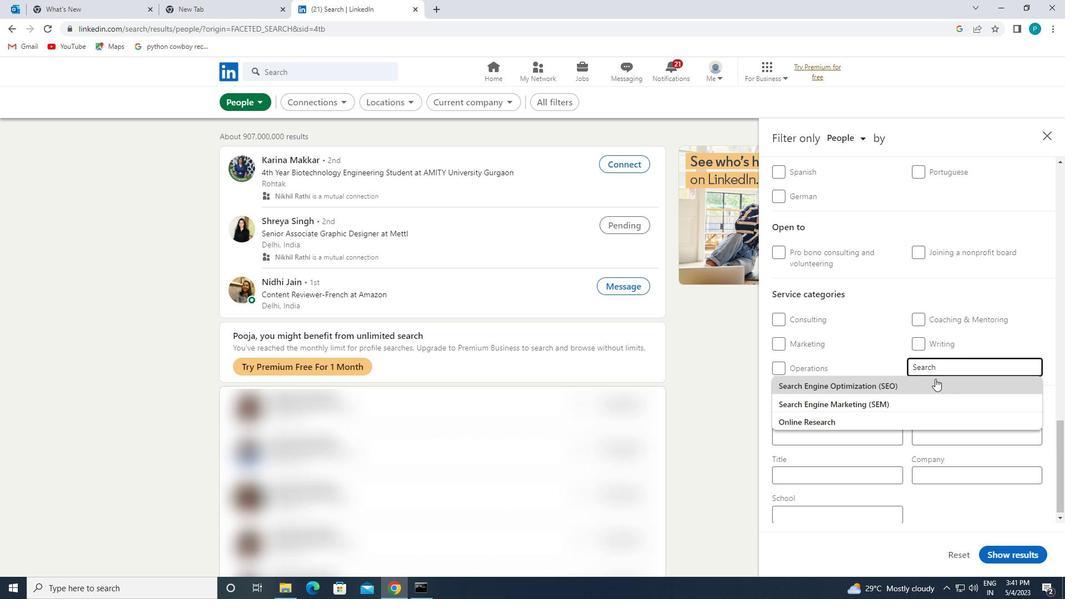 
Action: Mouse scrolled (935, 378) with delta (0, 0)
Screenshot: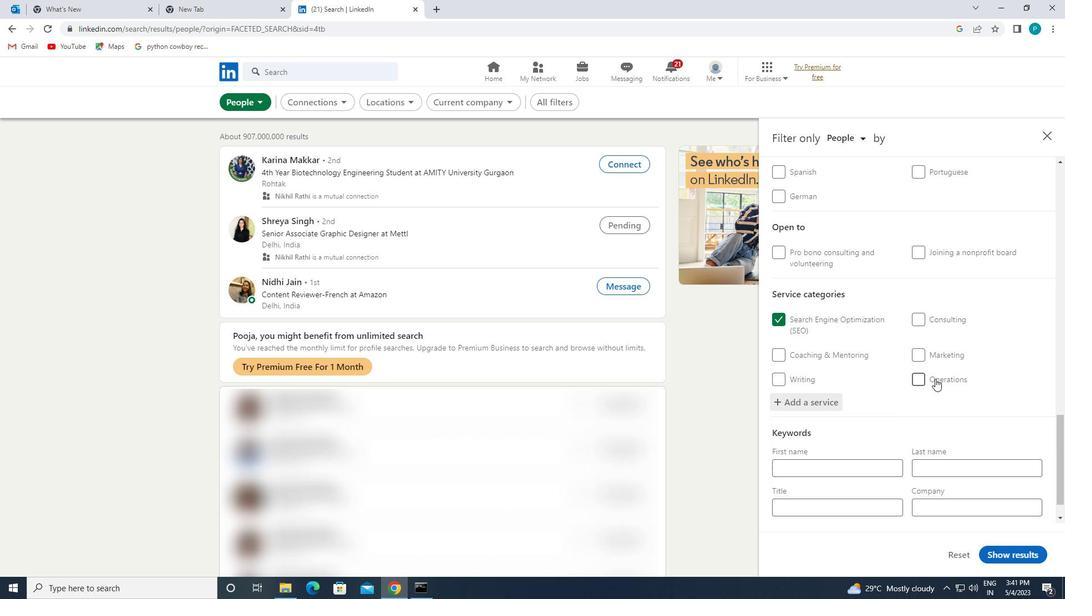 
Action: Mouse scrolled (935, 378) with delta (0, 0)
Screenshot: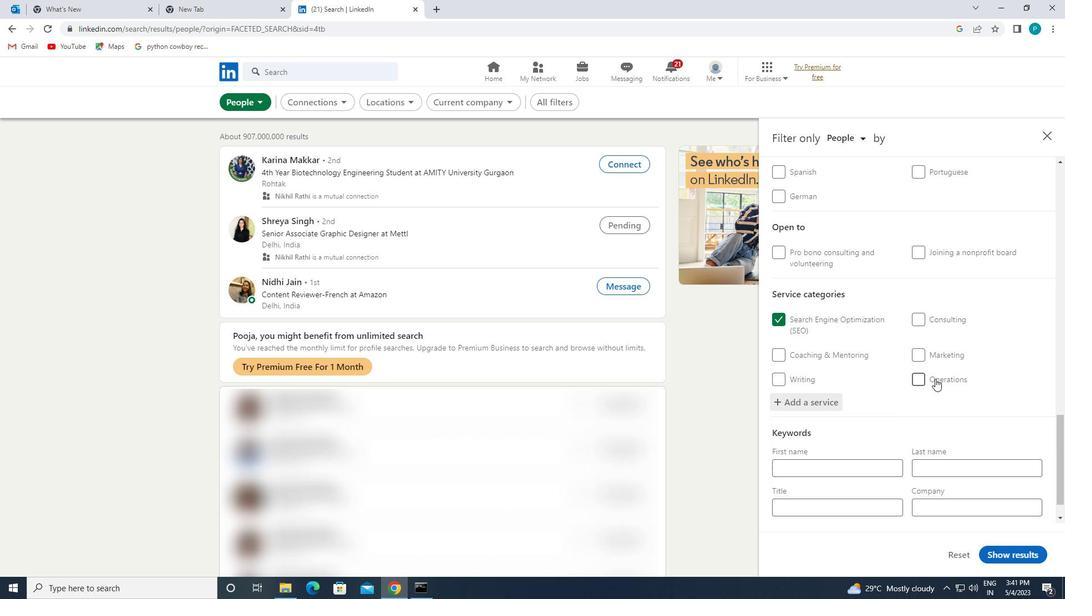 
Action: Mouse scrolled (935, 378) with delta (0, 0)
Screenshot: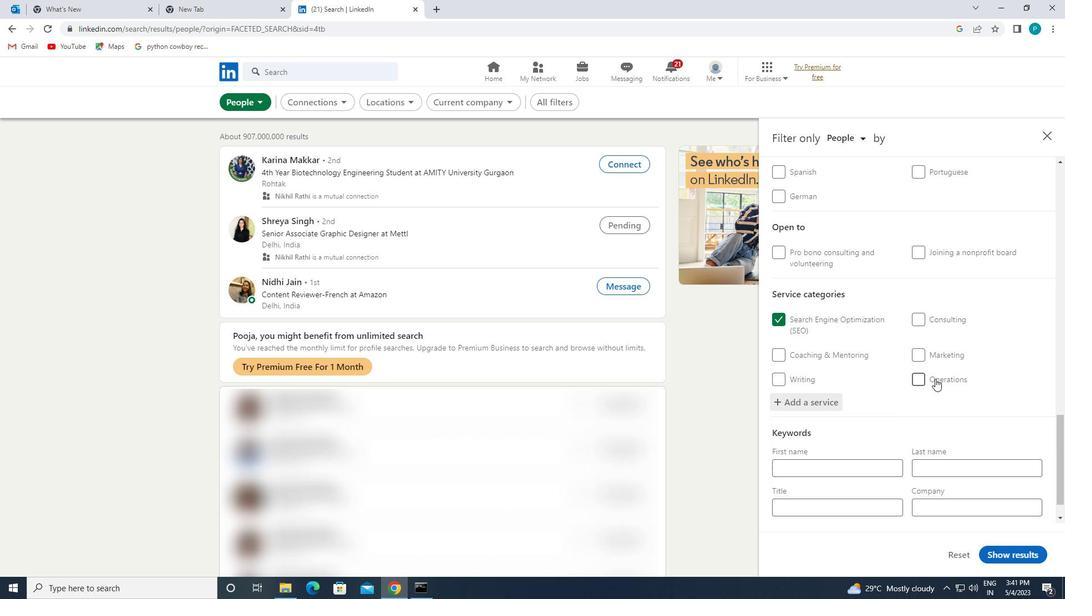 
Action: Mouse moved to (862, 473)
Screenshot: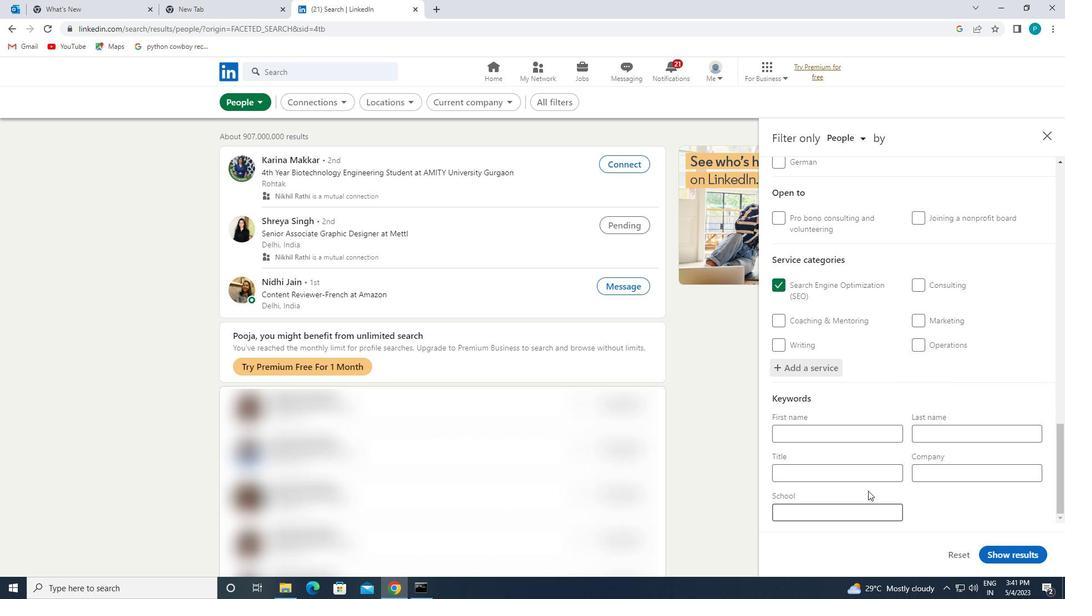 
Action: Mouse pressed left at (862, 473)
Screenshot: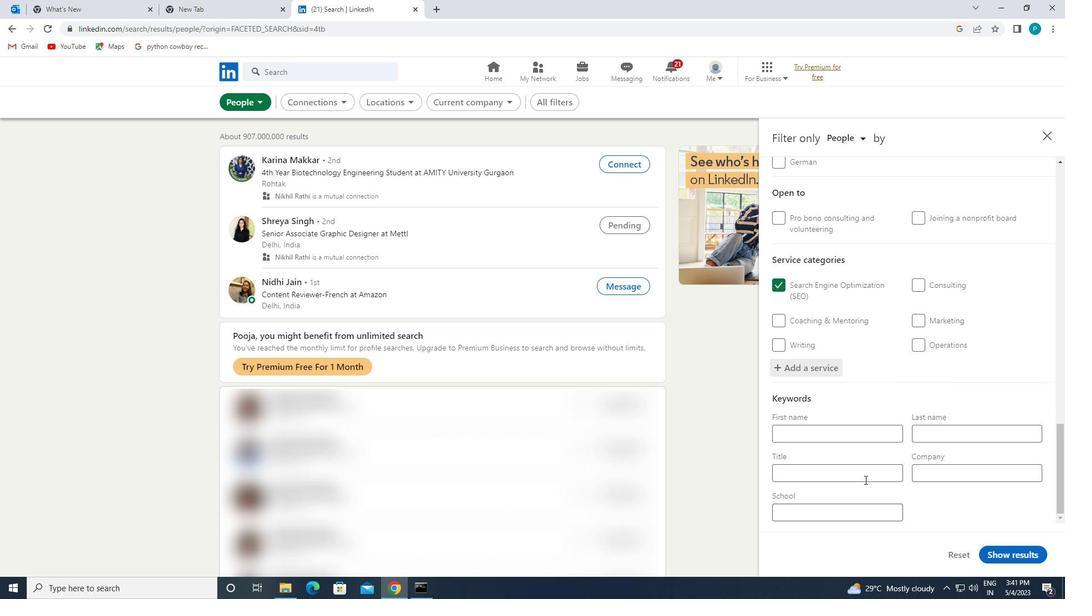 
Action: Mouse moved to (862, 473)
Screenshot: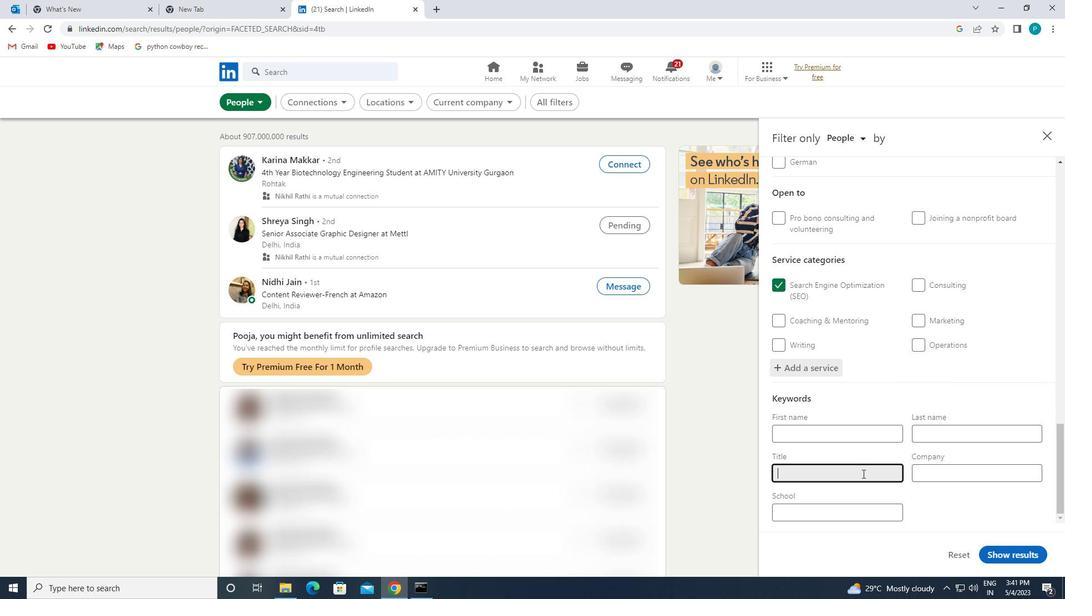 
Action: Key pressed <Key.caps_lock>C<Key.caps_lock>ONTENT<Key.space><Key.caps_lock>C<Key.caps_lock>REATOR
Screenshot: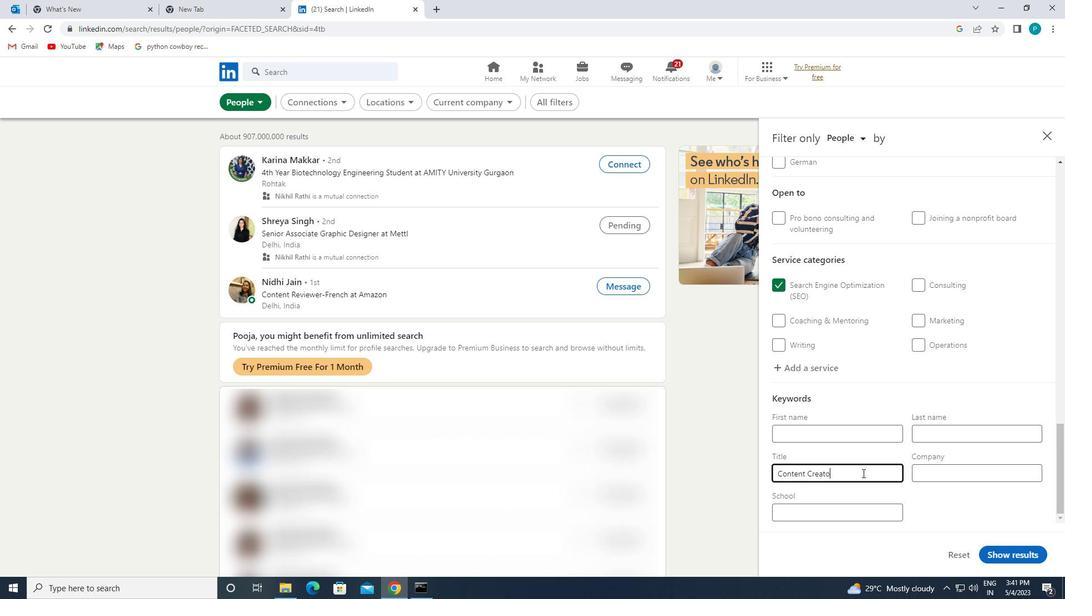 
Action: Mouse moved to (987, 549)
Screenshot: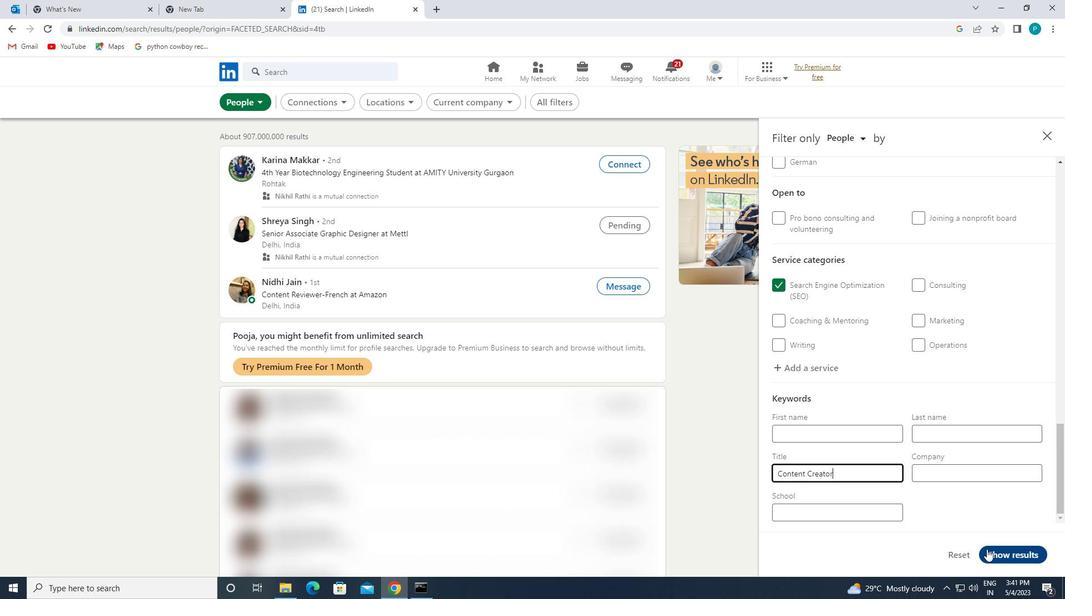 
Action: Mouse pressed left at (987, 549)
Screenshot: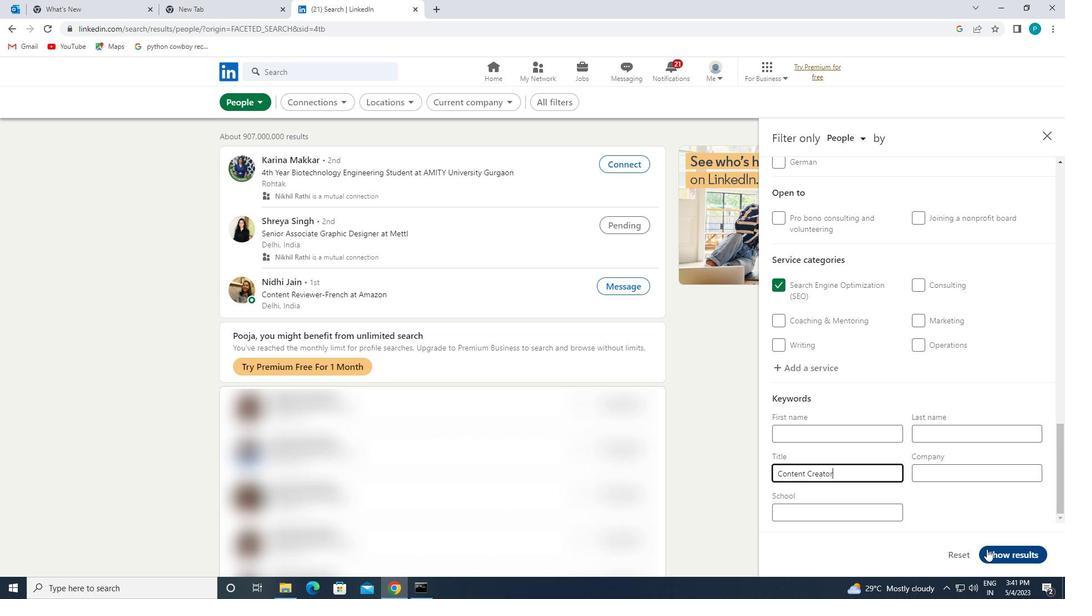 
